 Task: Look for space in Ungaran, Indonesia from 6th September, 2023 to 15th September, 2023 for 6 adults in price range Rs.8000 to Rs.12000. Place can be entire place or private room with 6 bedrooms having 6 beds and 6 bathrooms. Property type can be house, flat, guest house. Amenities needed are: wifi, TV, free parkinig on premises, gym, breakfast. Booking option can be shelf check-in. Required host language is English.
Action: Mouse moved to (413, 86)
Screenshot: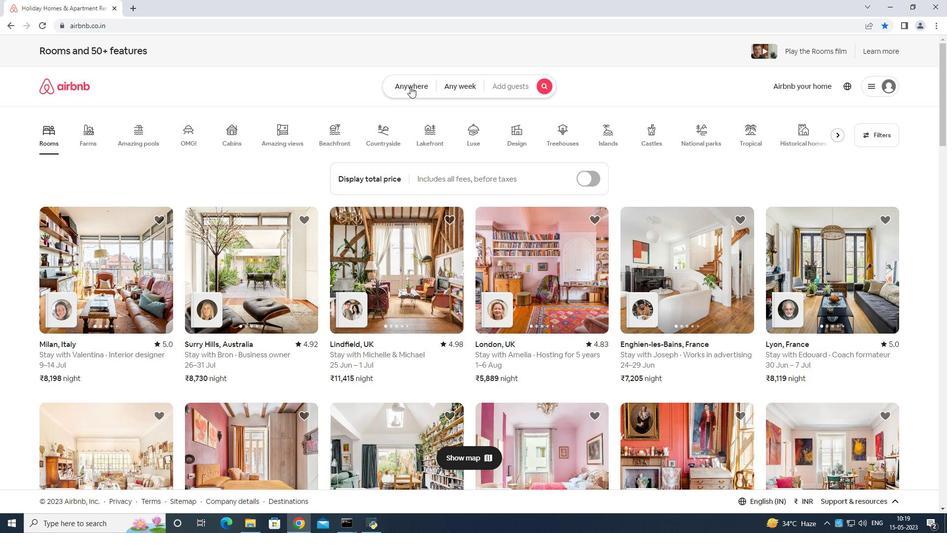 
Action: Mouse pressed left at (413, 86)
Screenshot: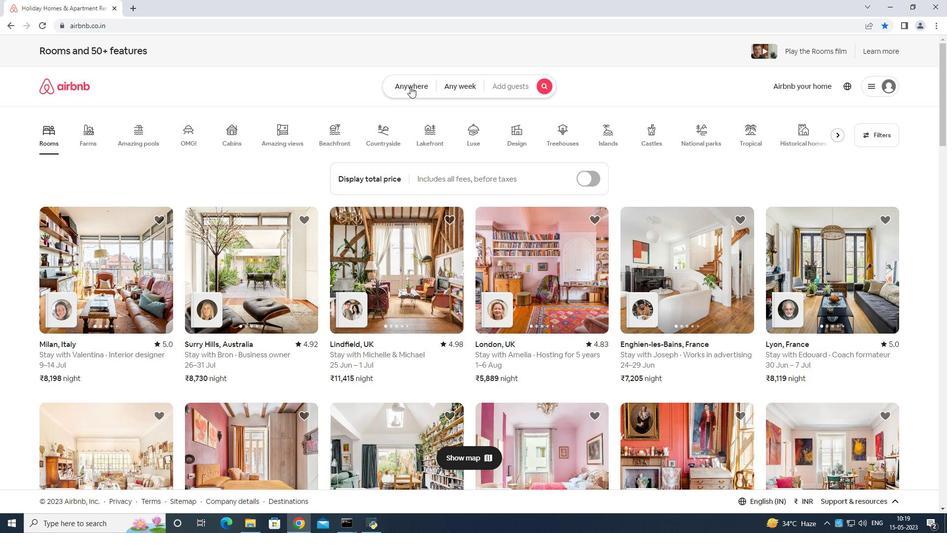 
Action: Mouse moved to (382, 117)
Screenshot: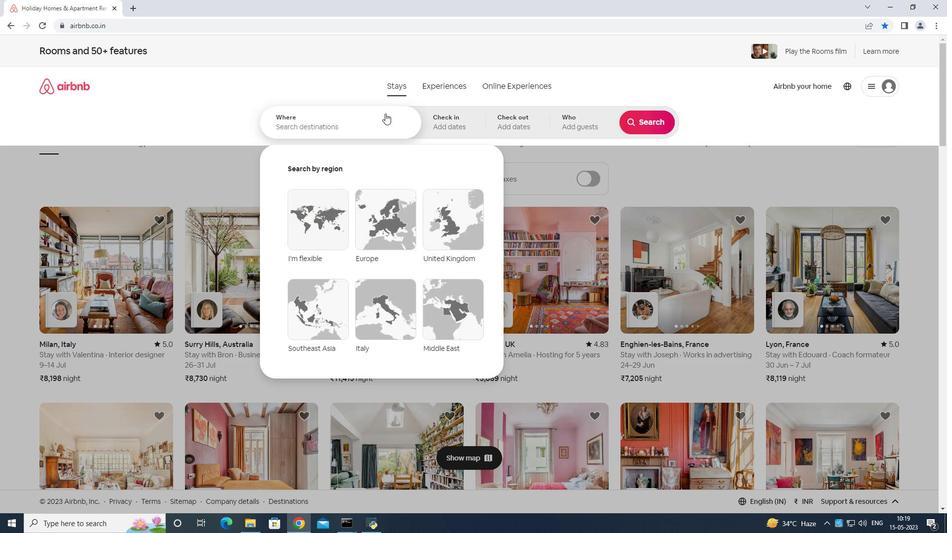 
Action: Mouse pressed left at (382, 117)
Screenshot: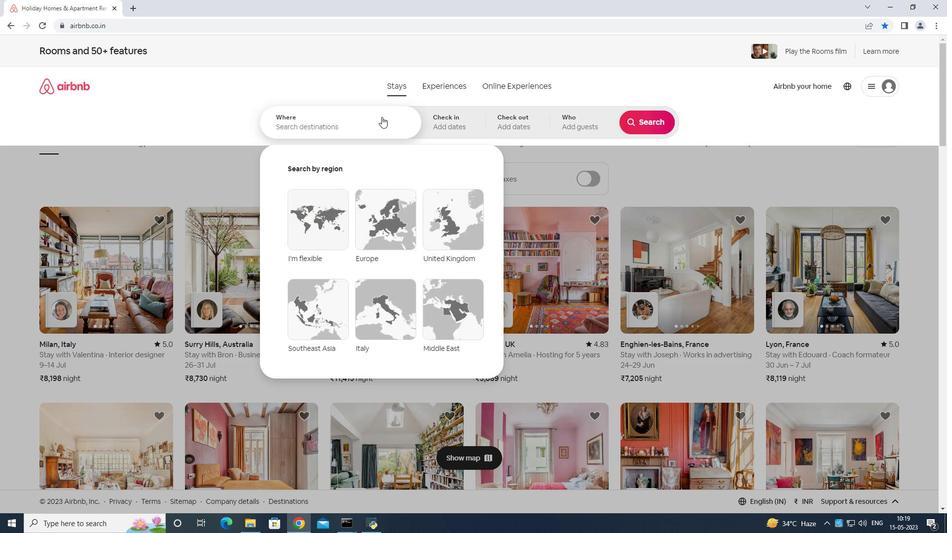 
Action: Key pressed <Key.shift>Ungaran<Key.space>indonesia<Key.enter>
Screenshot: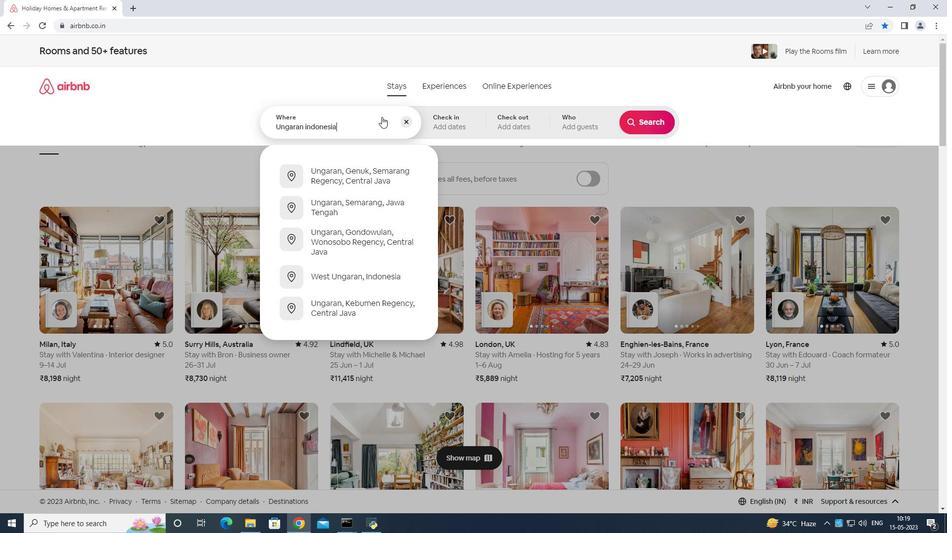 
Action: Mouse moved to (633, 204)
Screenshot: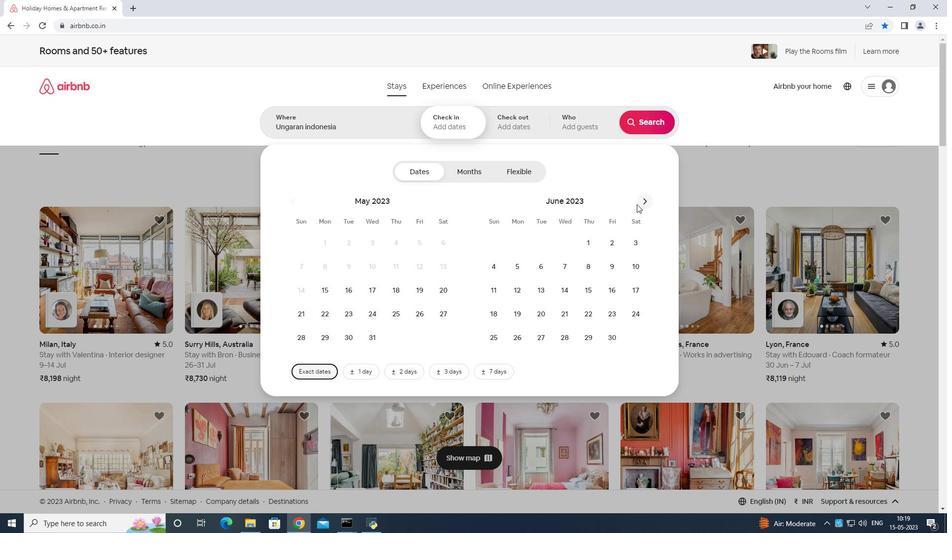 
Action: Mouse pressed left at (633, 204)
Screenshot: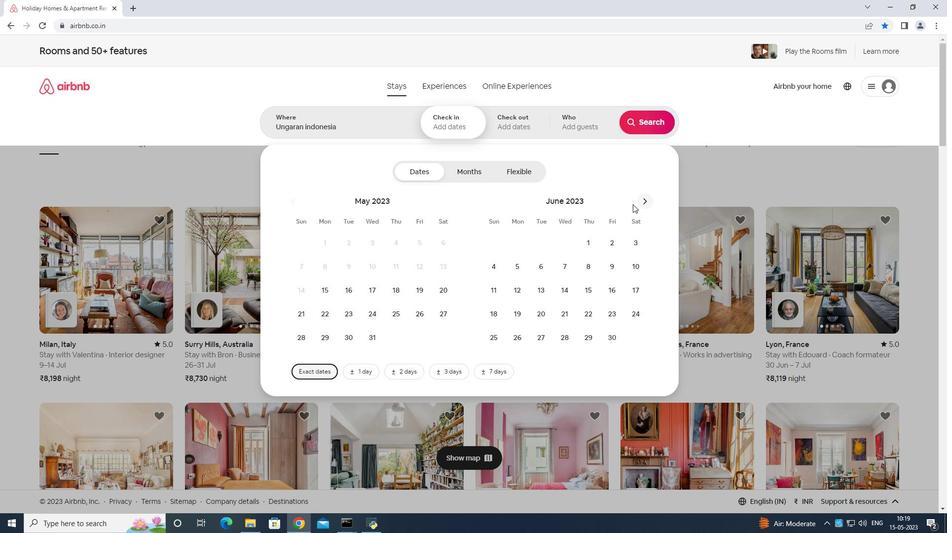
Action: Mouse moved to (639, 199)
Screenshot: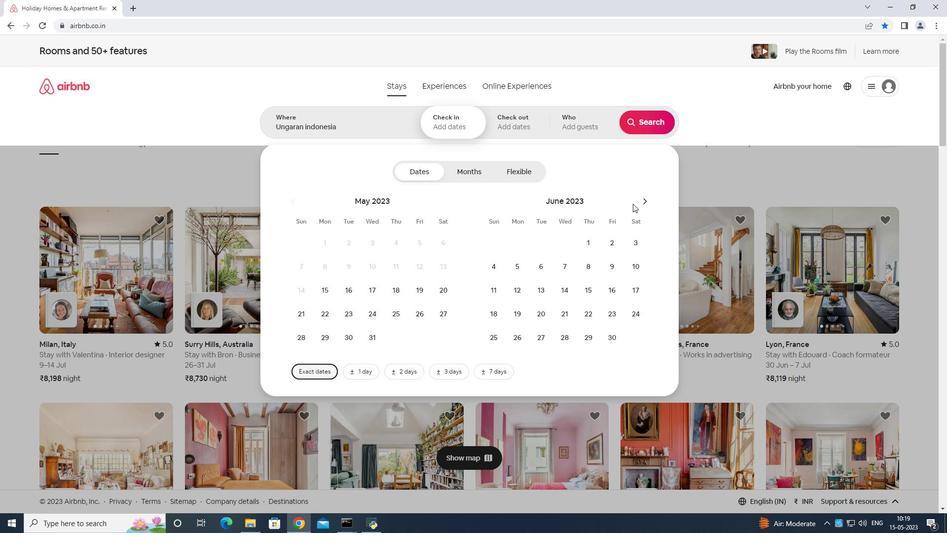 
Action: Mouse pressed left at (639, 199)
Screenshot: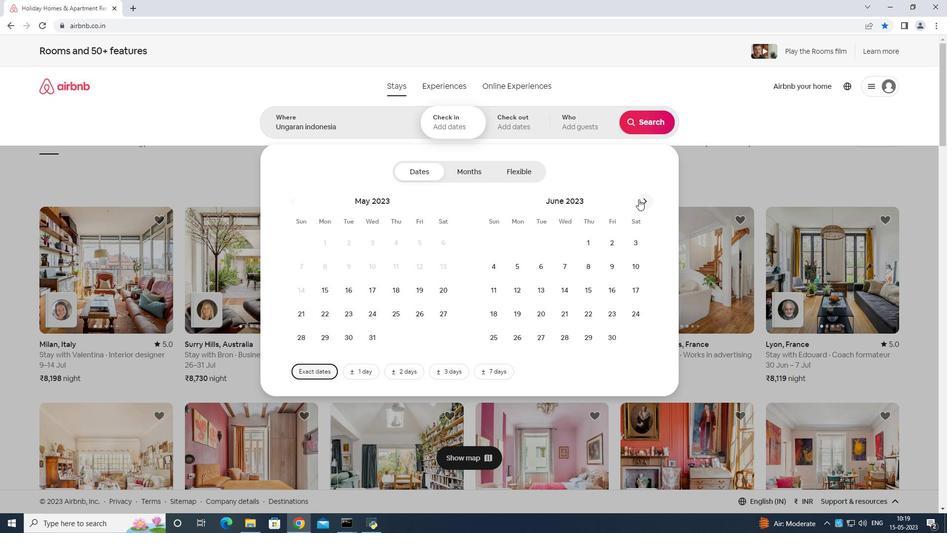 
Action: Mouse moved to (639, 199)
Screenshot: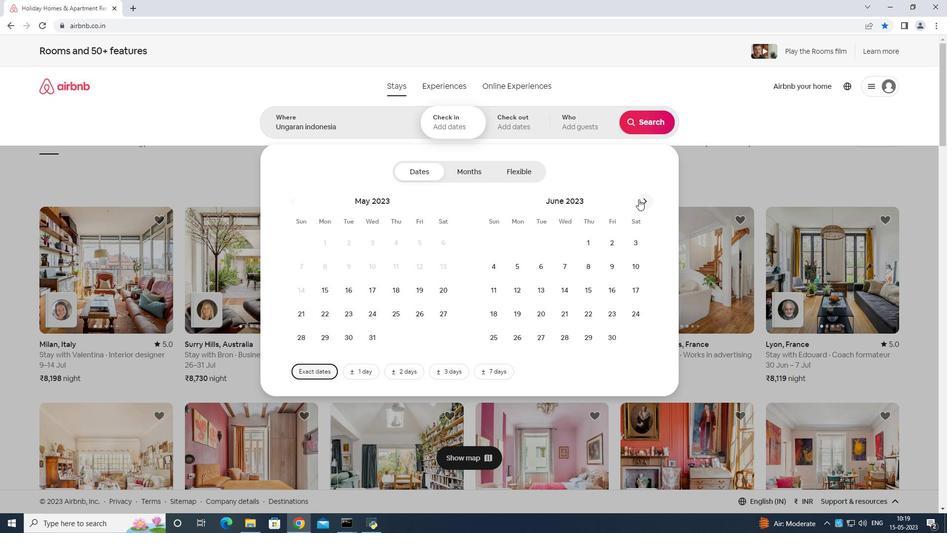 
Action: Mouse pressed left at (639, 199)
Screenshot: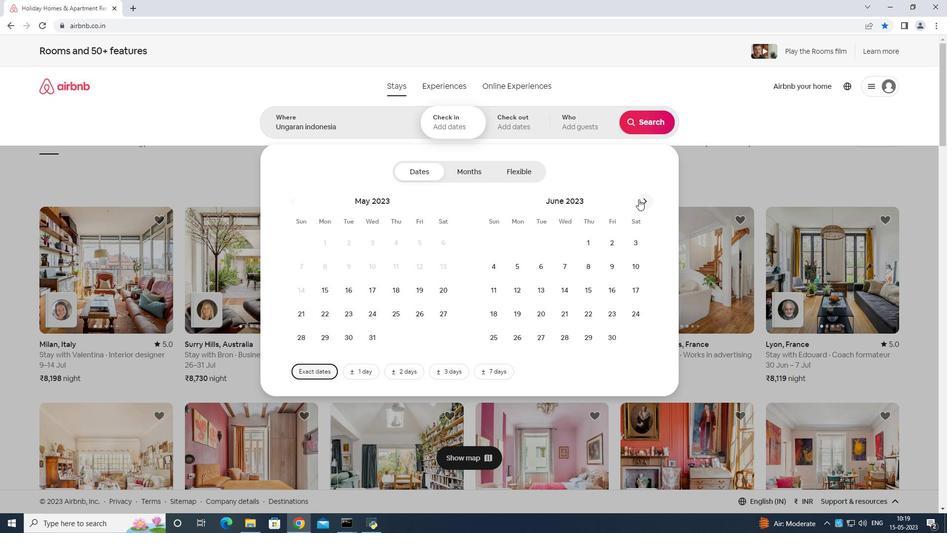 
Action: Mouse pressed left at (639, 199)
Screenshot: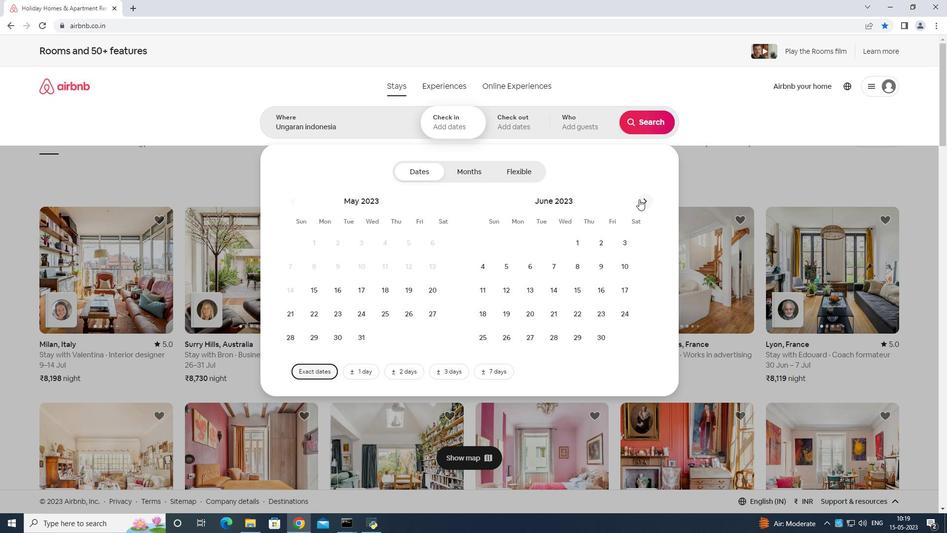 
Action: Mouse pressed left at (639, 199)
Screenshot: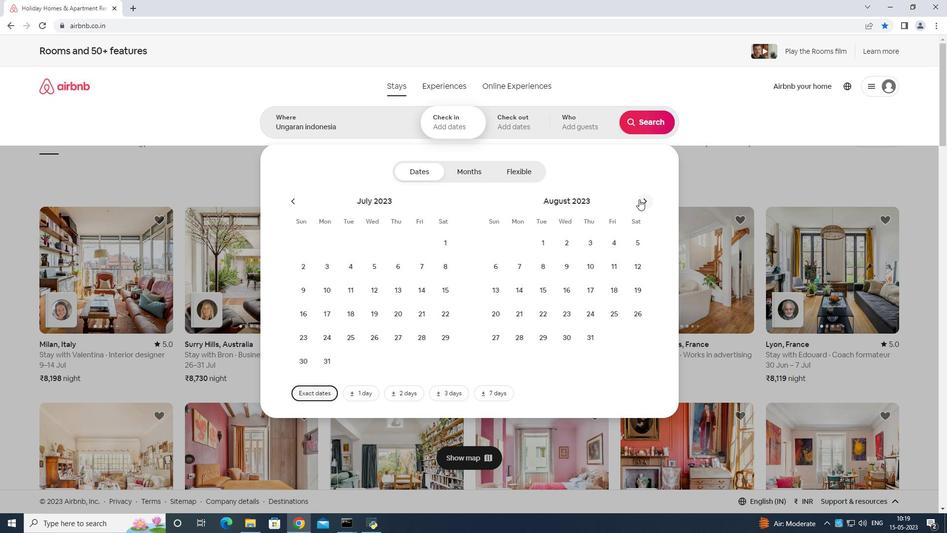 
Action: Mouse moved to (560, 262)
Screenshot: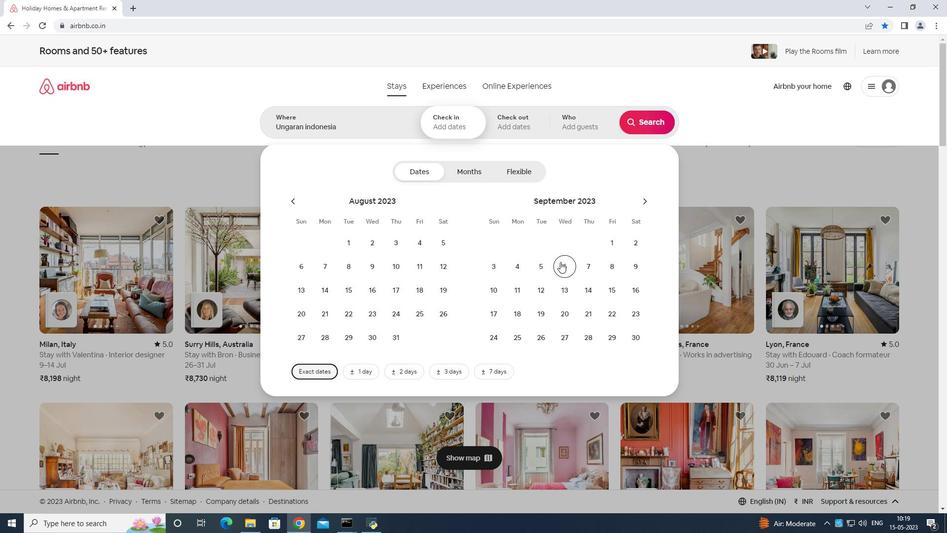 
Action: Mouse pressed left at (560, 262)
Screenshot: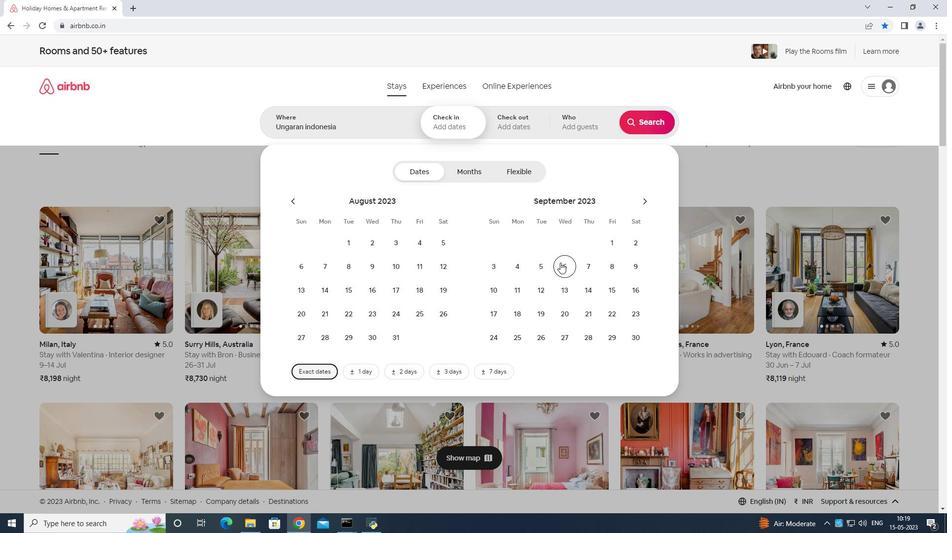
Action: Mouse moved to (611, 291)
Screenshot: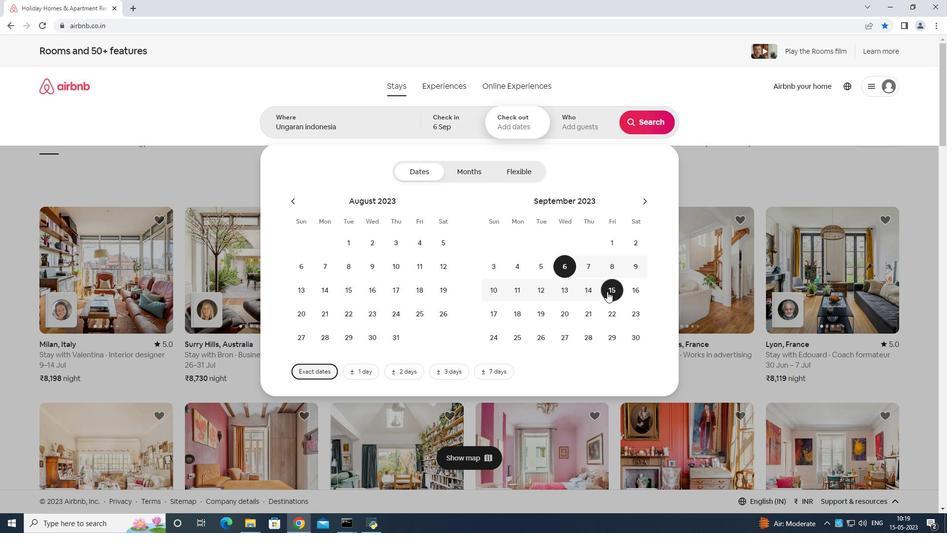 
Action: Mouse pressed left at (611, 291)
Screenshot: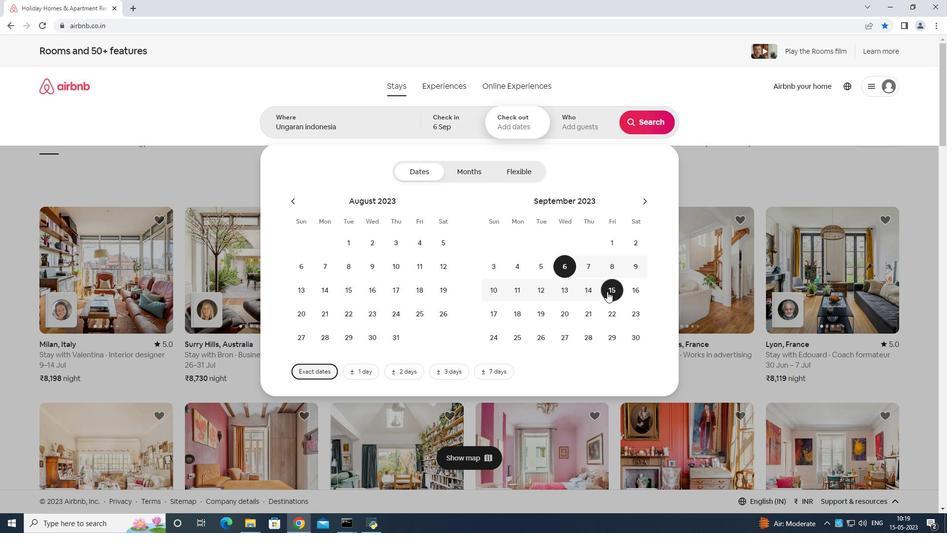 
Action: Mouse moved to (588, 124)
Screenshot: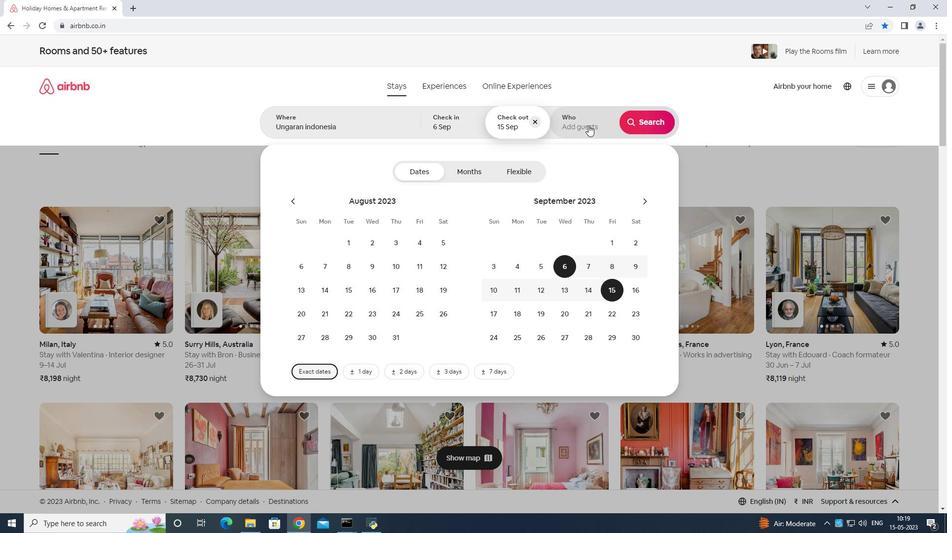
Action: Mouse pressed left at (588, 124)
Screenshot: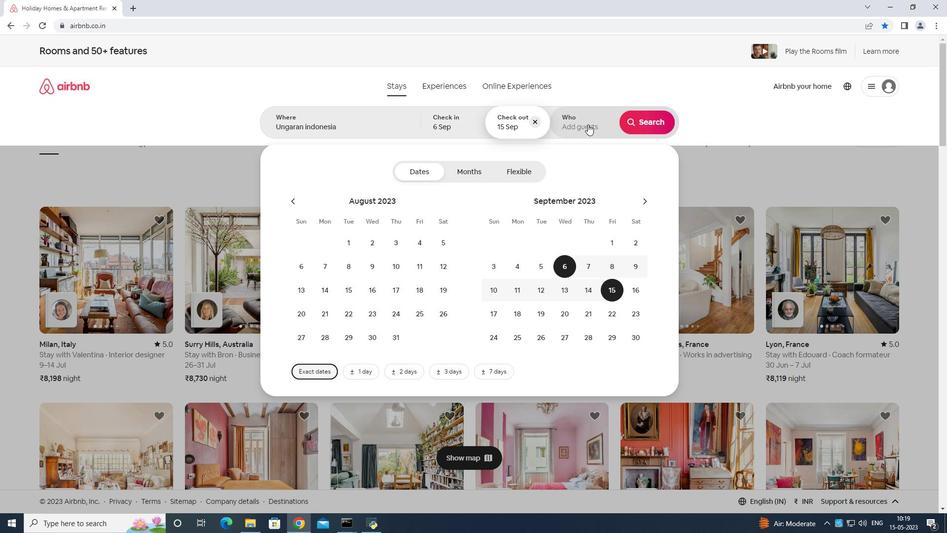 
Action: Mouse moved to (653, 171)
Screenshot: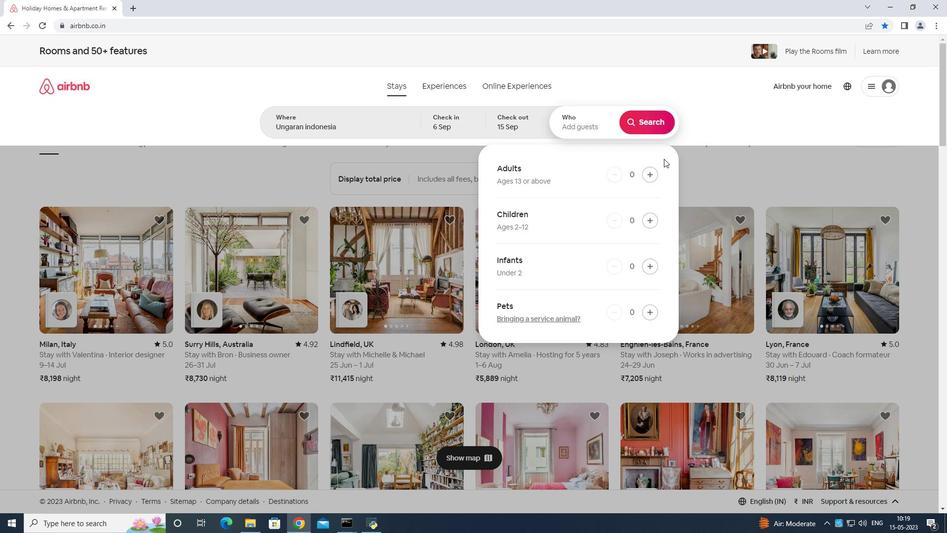 
Action: Mouse pressed left at (653, 171)
Screenshot: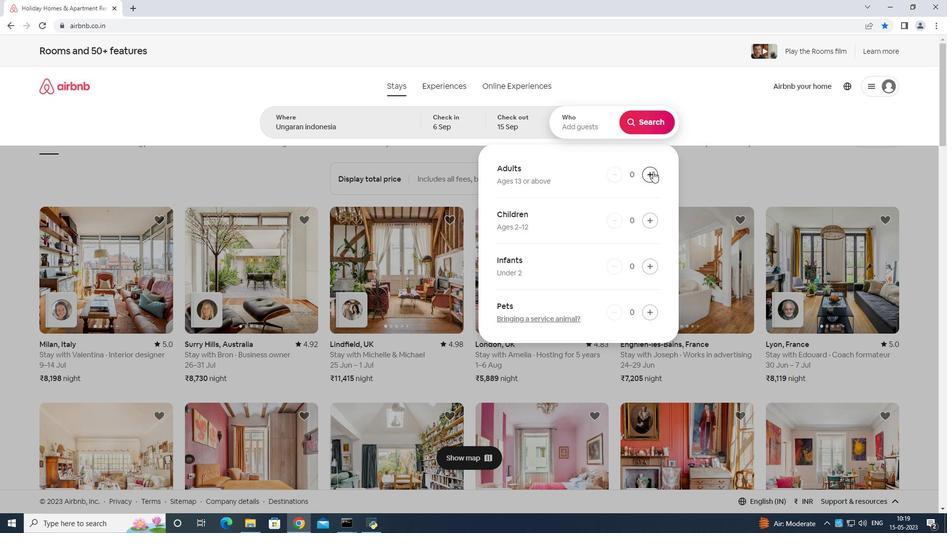 
Action: Mouse pressed left at (653, 171)
Screenshot: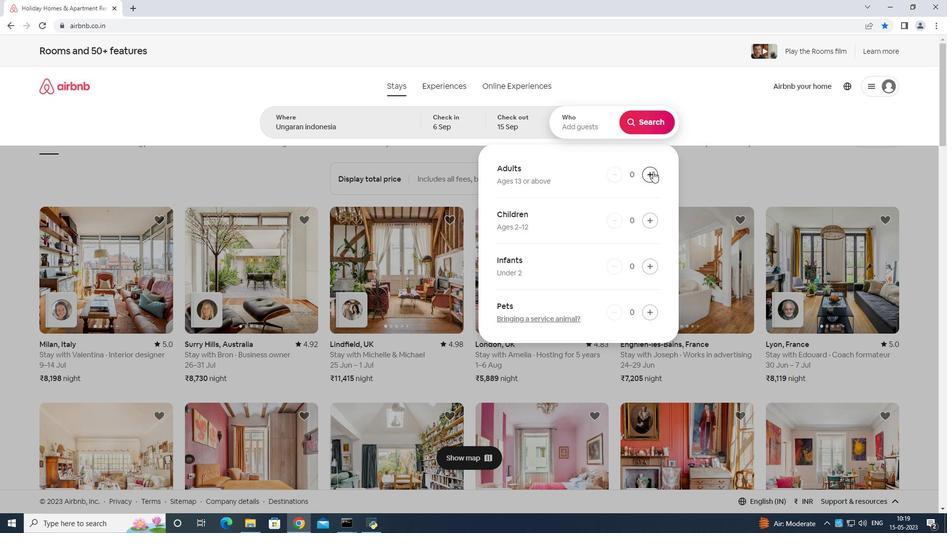 
Action: Mouse pressed left at (653, 171)
Screenshot: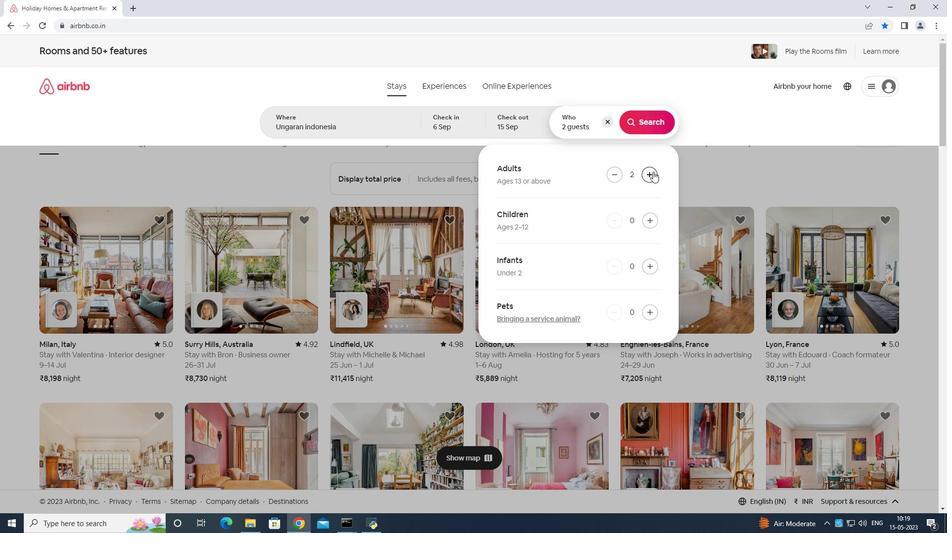 
Action: Mouse pressed left at (653, 171)
Screenshot: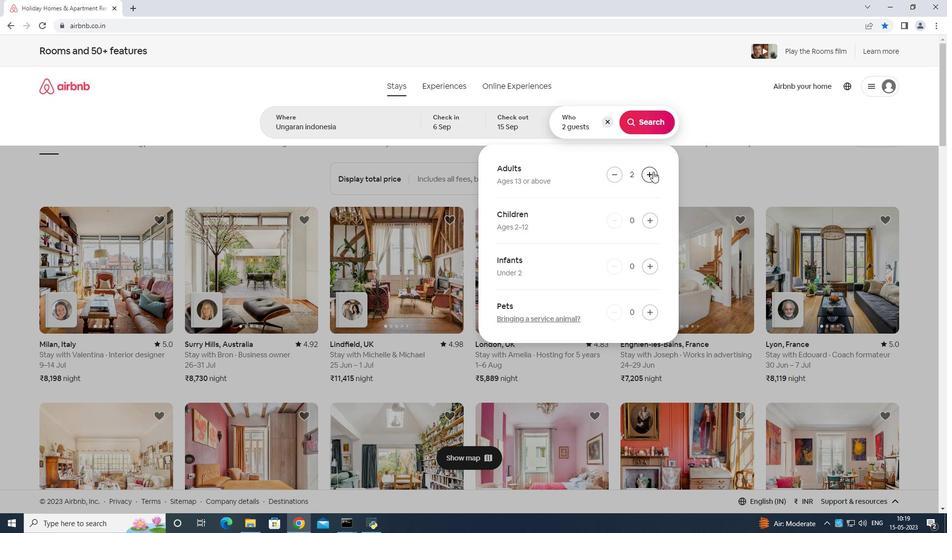 
Action: Mouse pressed left at (653, 171)
Screenshot: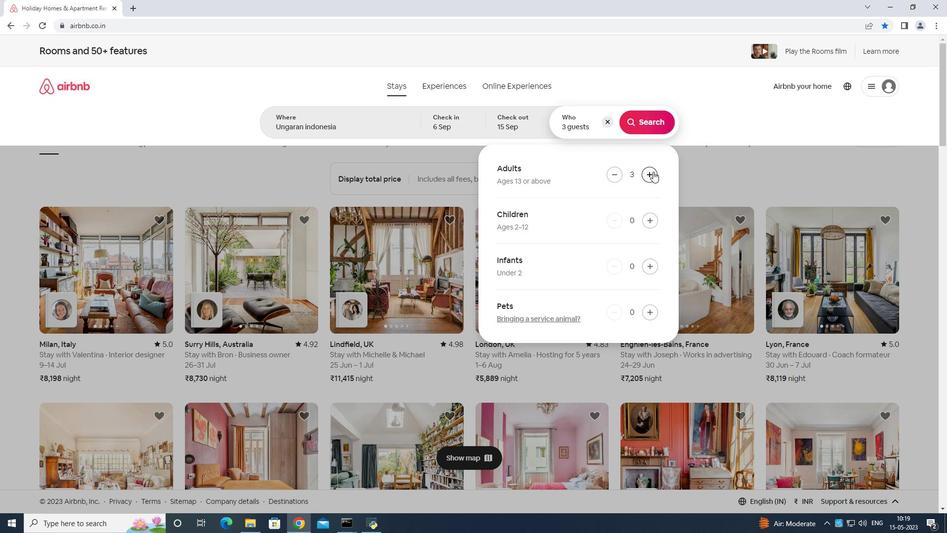 
Action: Mouse pressed left at (653, 171)
Screenshot: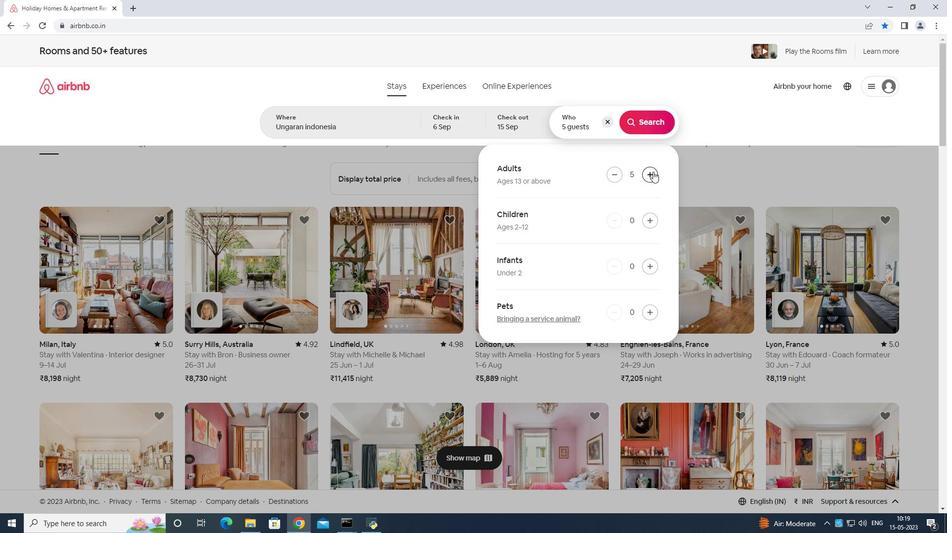 
Action: Mouse moved to (648, 117)
Screenshot: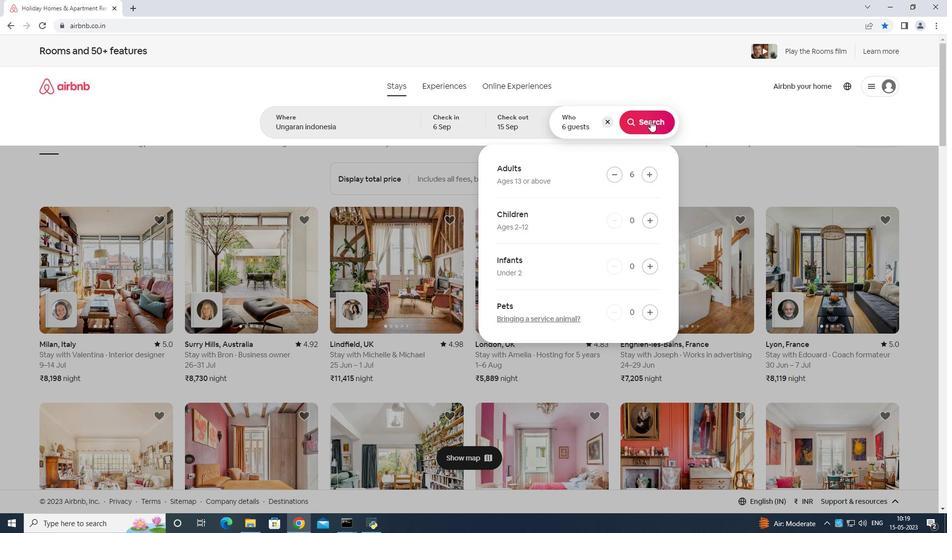 
Action: Mouse pressed left at (648, 117)
Screenshot: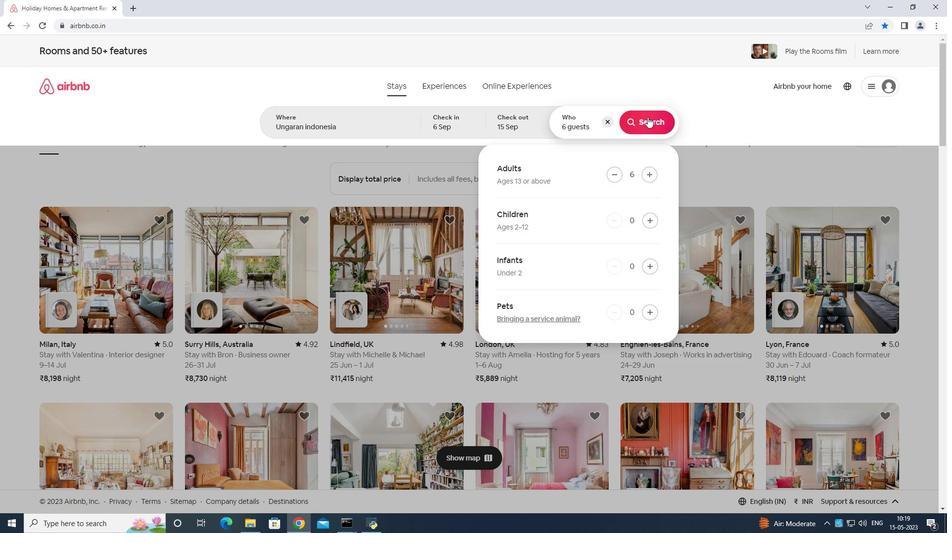 
Action: Mouse moved to (892, 96)
Screenshot: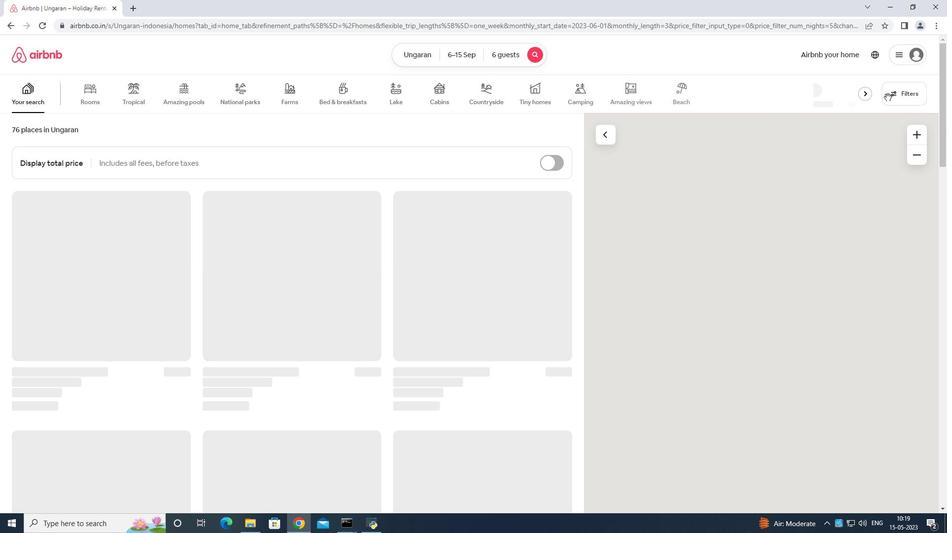 
Action: Mouse pressed left at (892, 96)
Screenshot: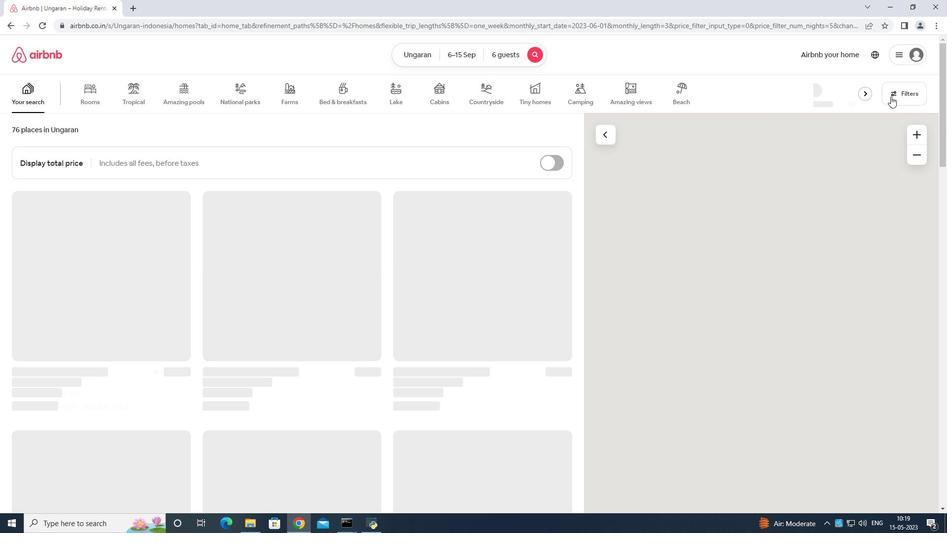 
Action: Mouse moved to (417, 328)
Screenshot: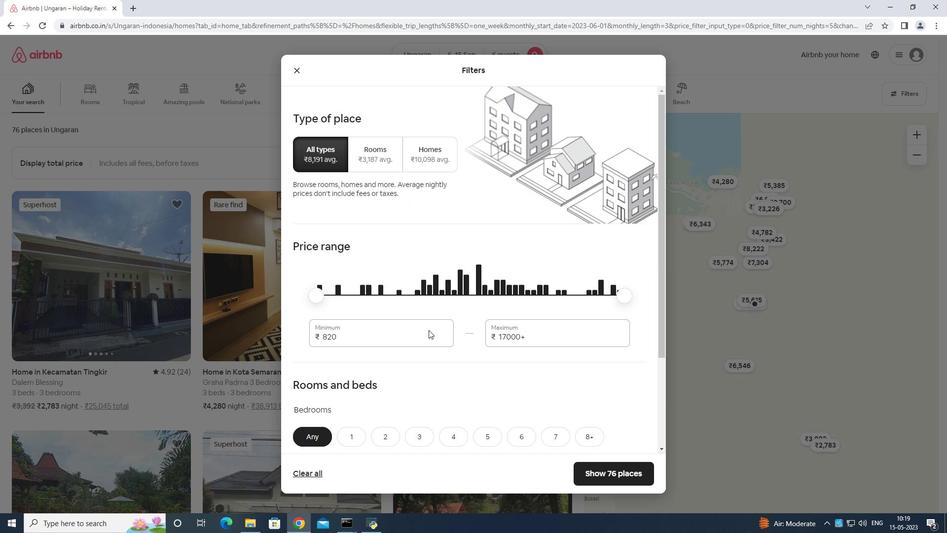 
Action: Mouse pressed left at (417, 328)
Screenshot: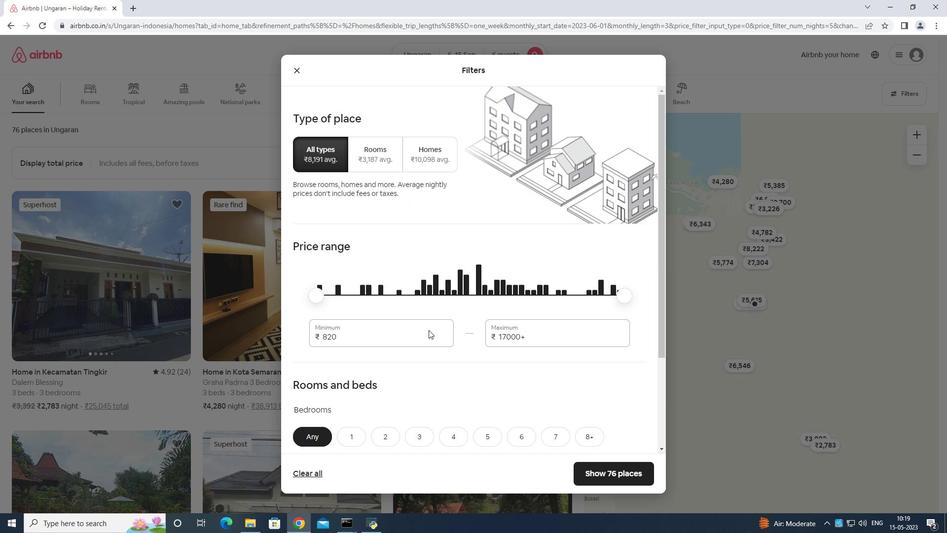 
Action: Mouse moved to (428, 311)
Screenshot: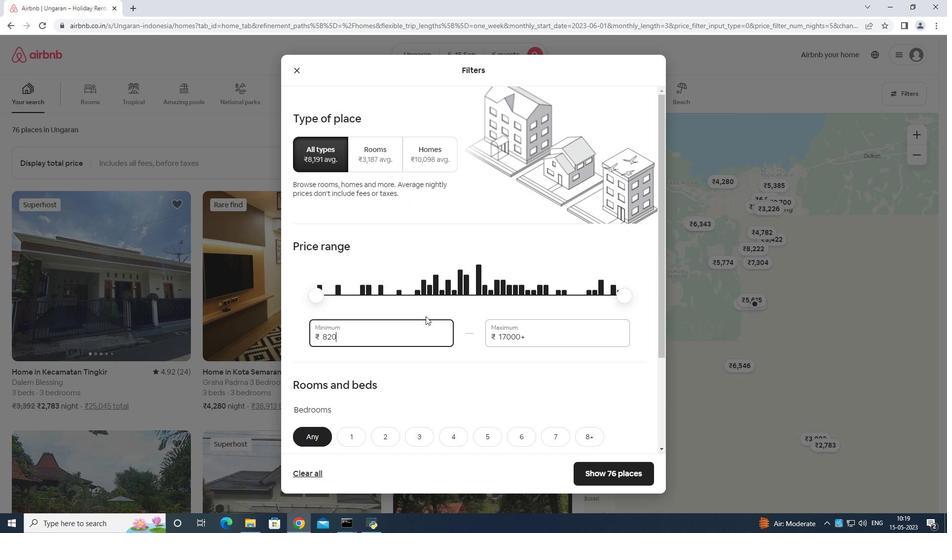 
Action: Key pressed <Key.backspace><Key.backspace><Key.backspace><Key.backspace><Key.backspace><Key.backspace><Key.backspace><Key.backspace><Key.backspace><Key.backspace>
Screenshot: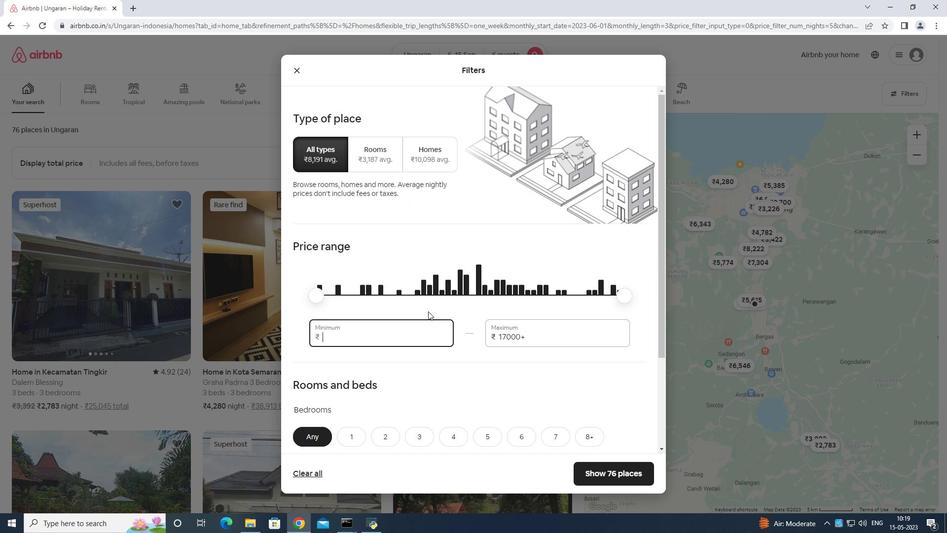 
Action: Mouse moved to (430, 311)
Screenshot: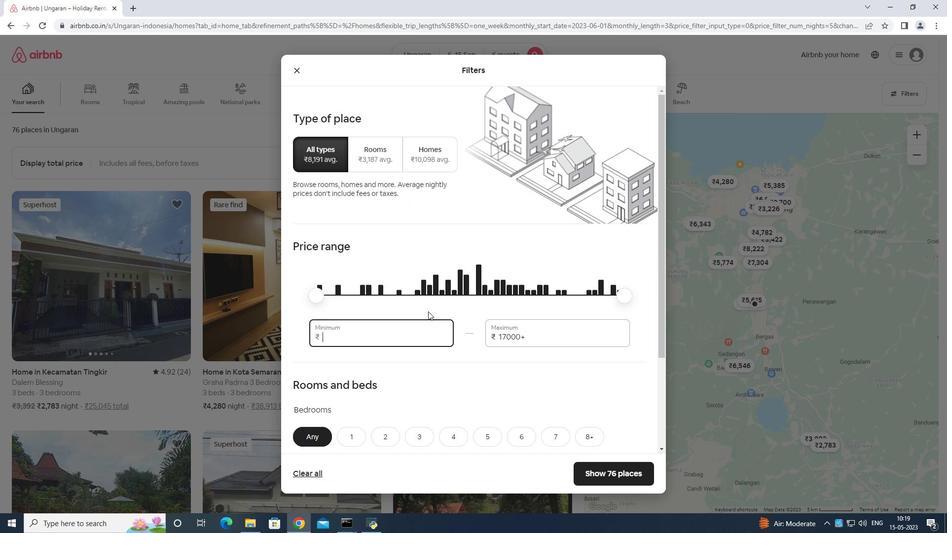 
Action: Key pressed 8
Screenshot: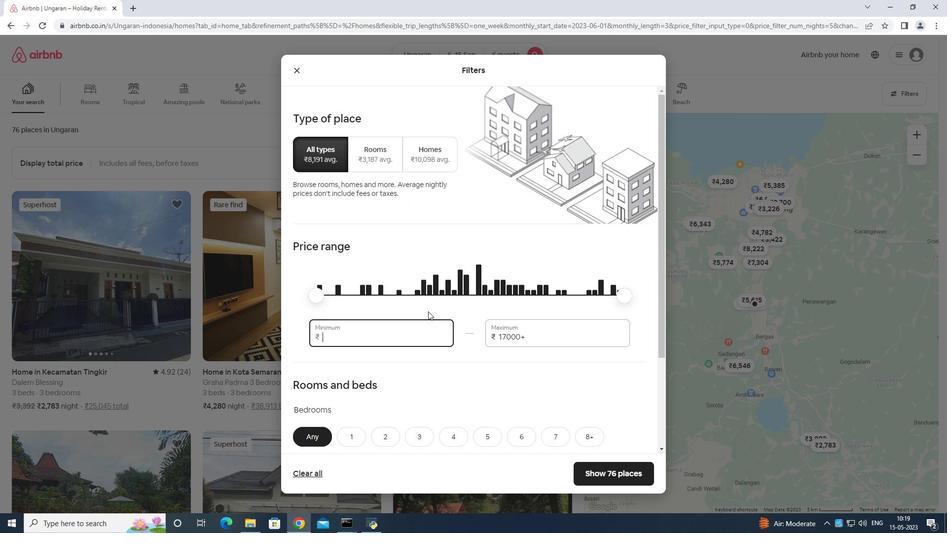 
Action: Mouse moved to (437, 310)
Screenshot: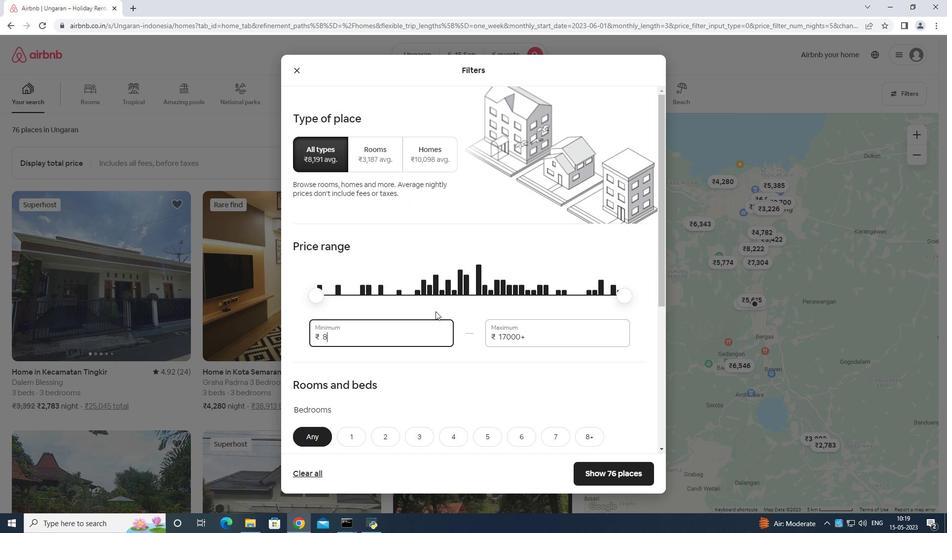 
Action: Key pressed 000
Screenshot: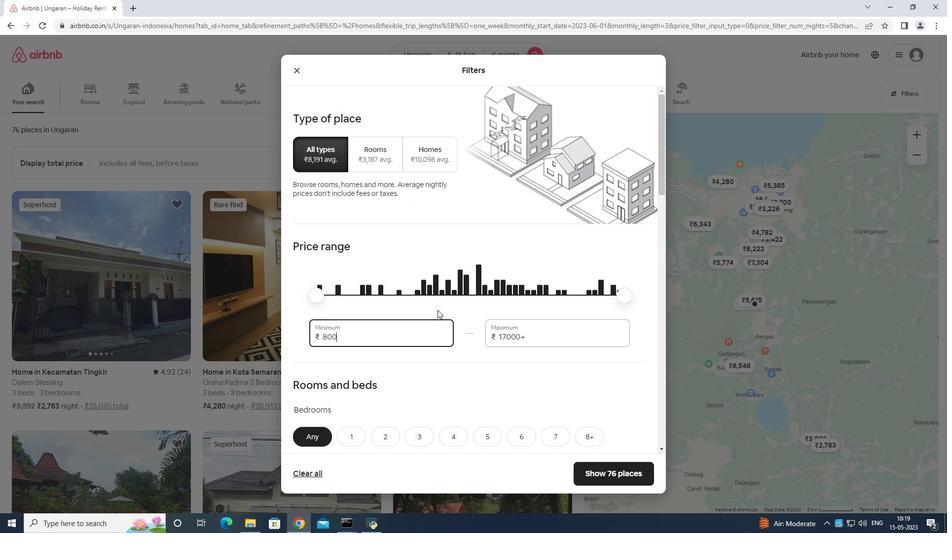
Action: Mouse moved to (575, 332)
Screenshot: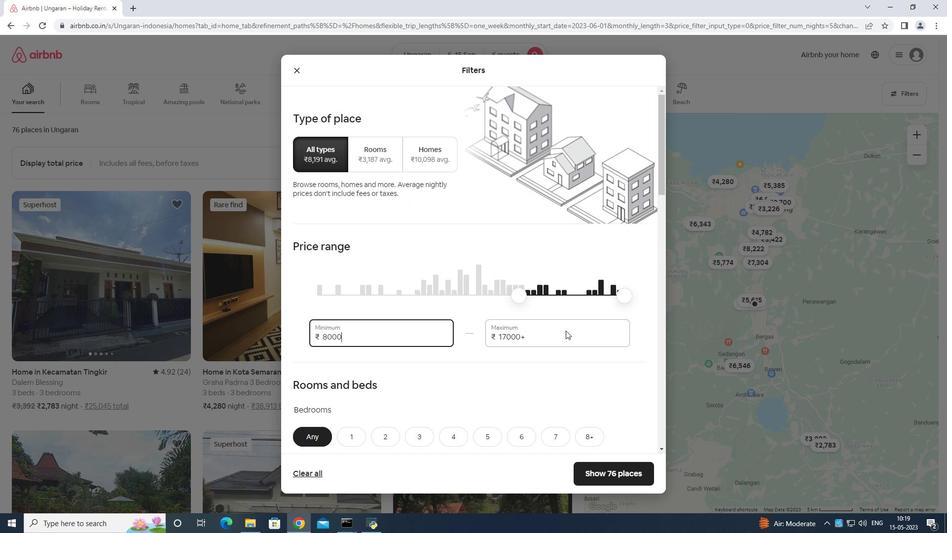 
Action: Mouse pressed left at (575, 332)
Screenshot: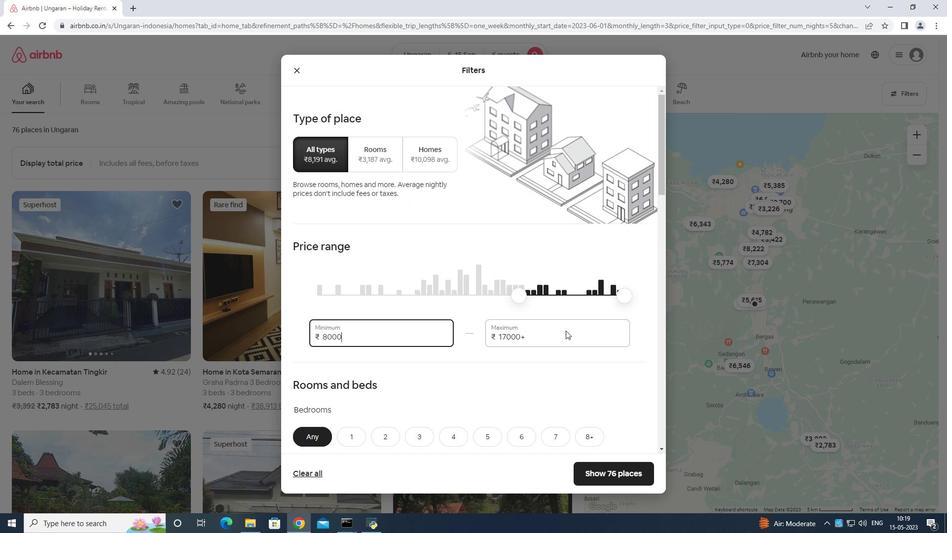 
Action: Mouse moved to (576, 330)
Screenshot: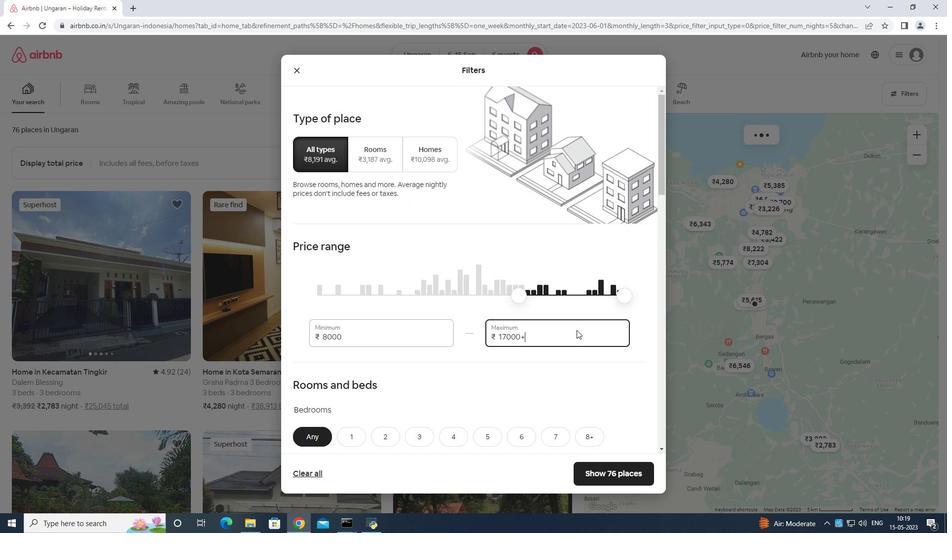 
Action: Key pressed <Key.backspace><Key.backspace><Key.backspace><Key.backspace><Key.backspace><Key.backspace><Key.backspace><Key.backspace><Key.backspace><Key.backspace><Key.backspace>12000
Screenshot: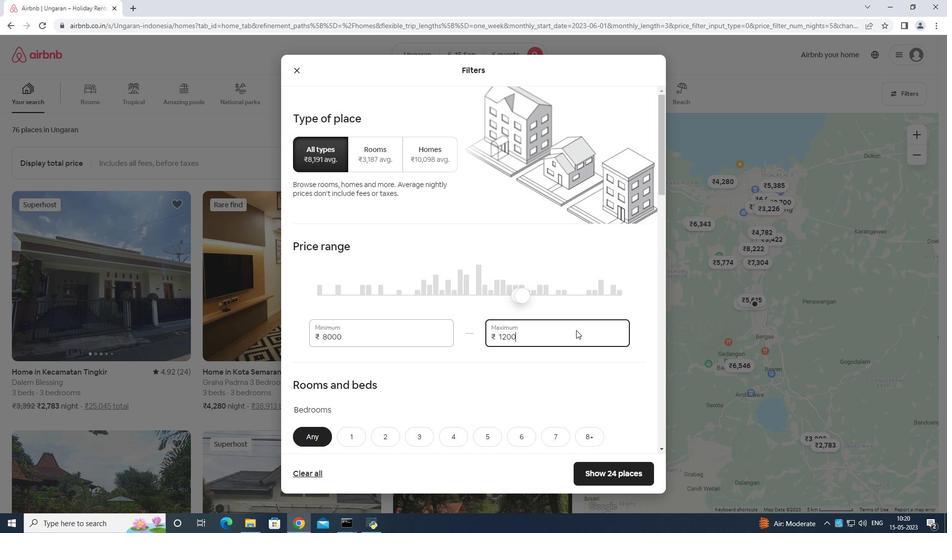 
Action: Mouse moved to (576, 329)
Screenshot: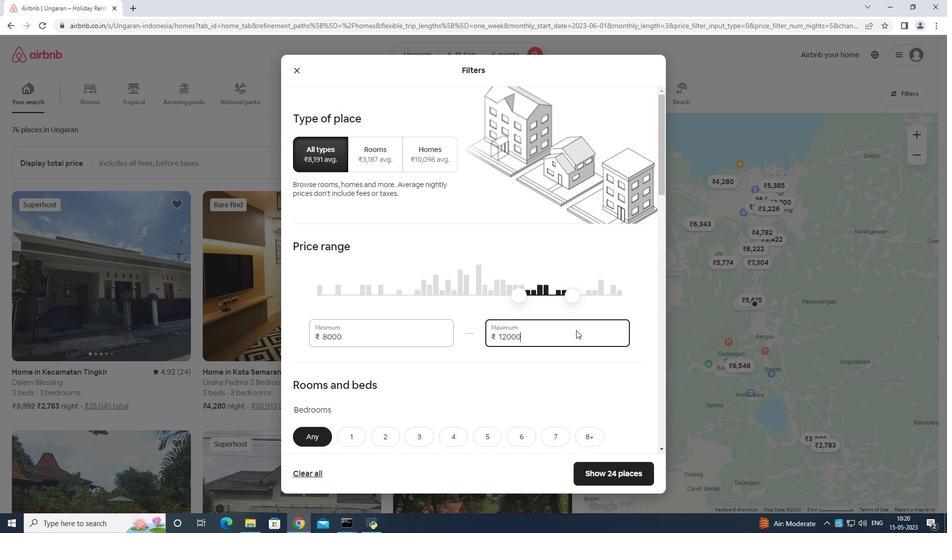
Action: Mouse scrolled (576, 329) with delta (0, 0)
Screenshot: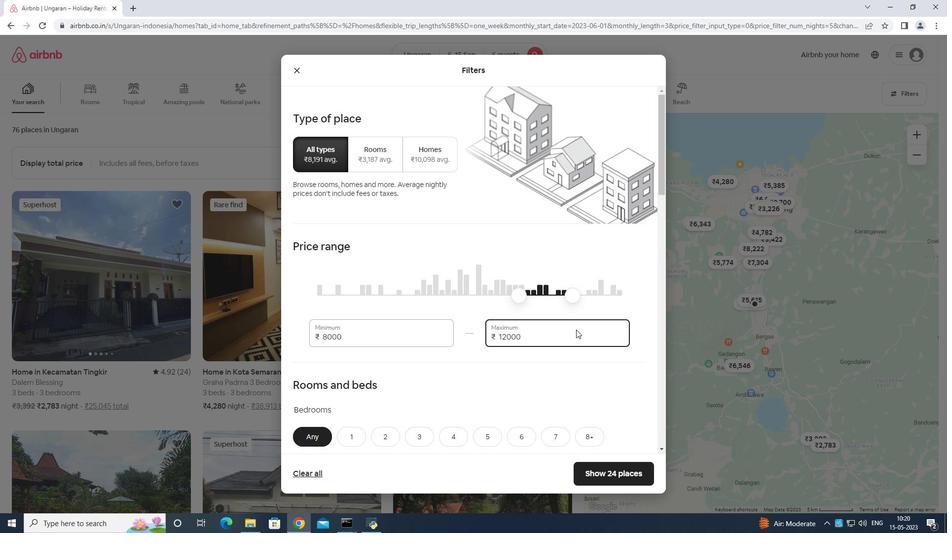 
Action: Mouse scrolled (576, 329) with delta (0, 0)
Screenshot: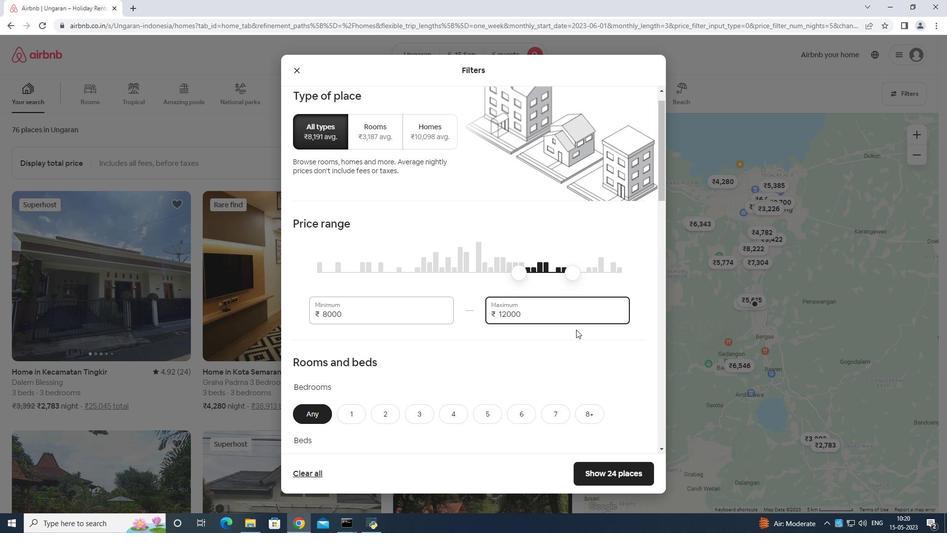 
Action: Mouse scrolled (576, 329) with delta (0, 0)
Screenshot: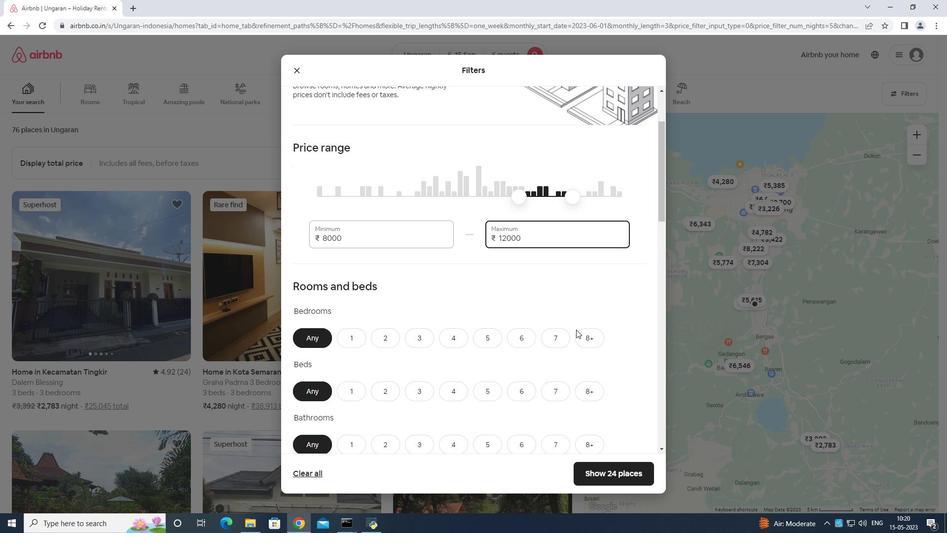 
Action: Mouse moved to (515, 283)
Screenshot: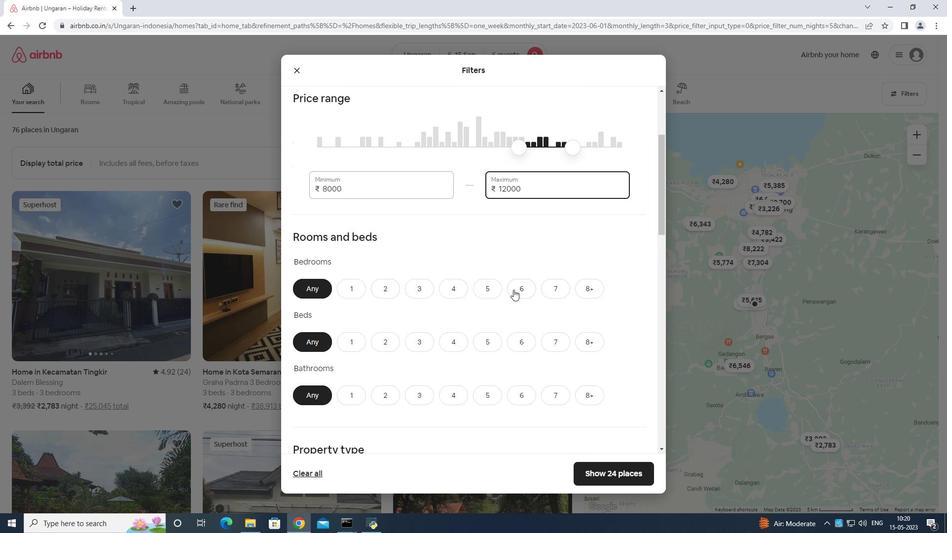 
Action: Mouse pressed left at (515, 283)
Screenshot: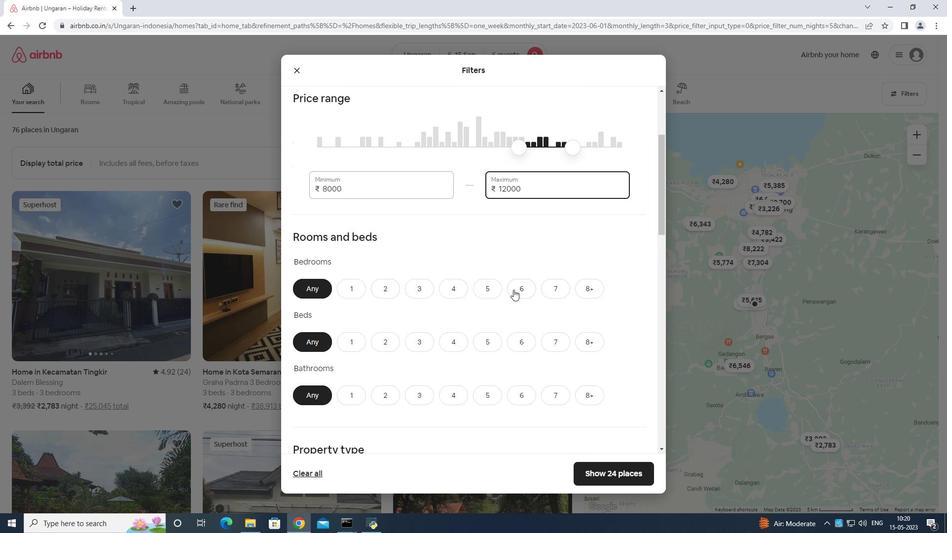 
Action: Mouse moved to (521, 340)
Screenshot: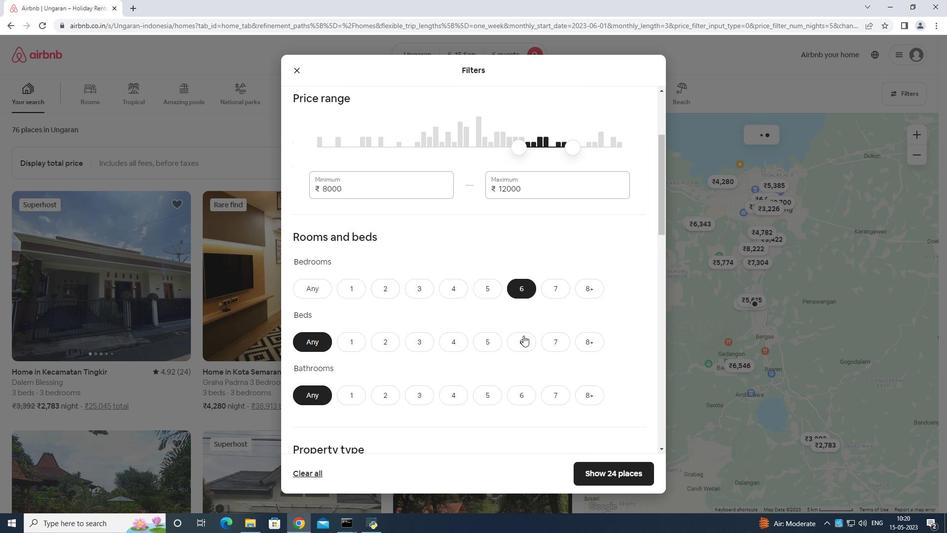 
Action: Mouse pressed left at (521, 340)
Screenshot: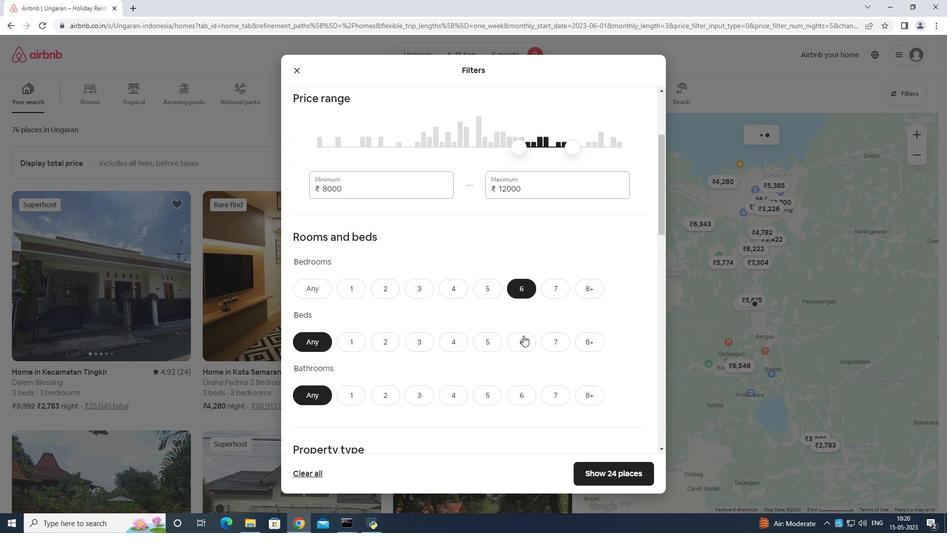 
Action: Mouse moved to (524, 392)
Screenshot: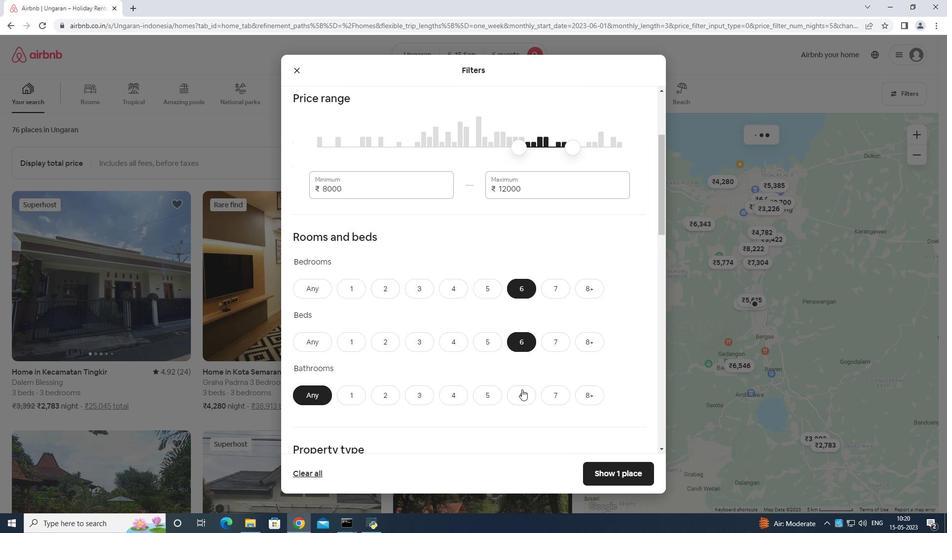 
Action: Mouse pressed left at (524, 392)
Screenshot: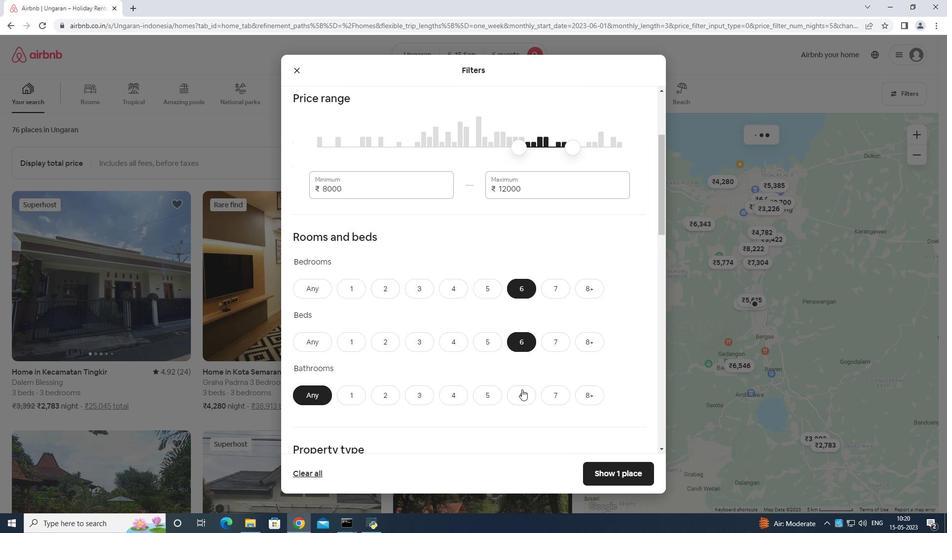 
Action: Mouse moved to (535, 353)
Screenshot: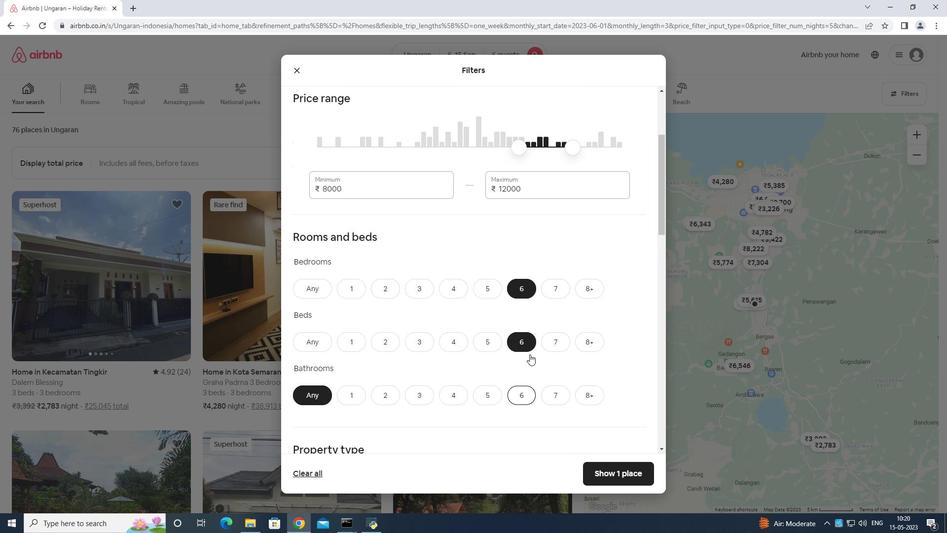 
Action: Mouse scrolled (535, 352) with delta (0, 0)
Screenshot: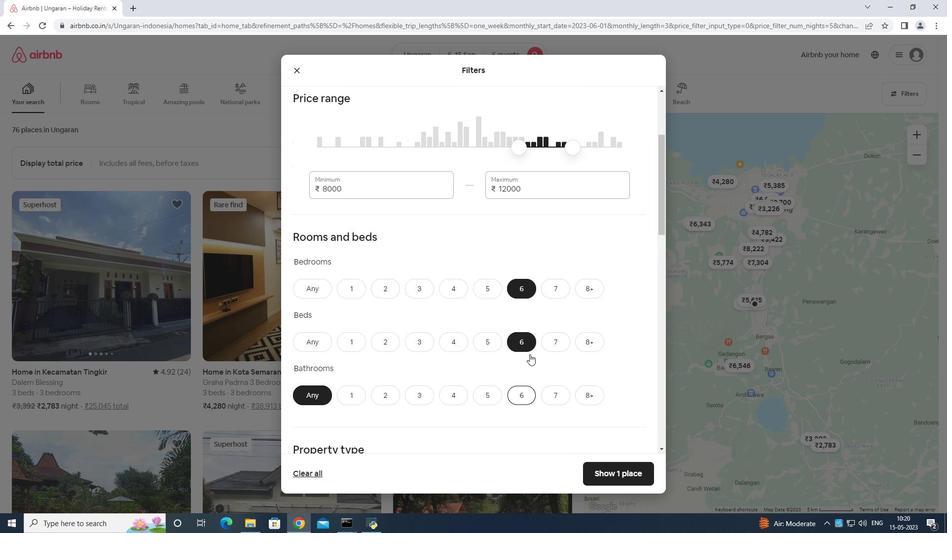 
Action: Mouse moved to (527, 362)
Screenshot: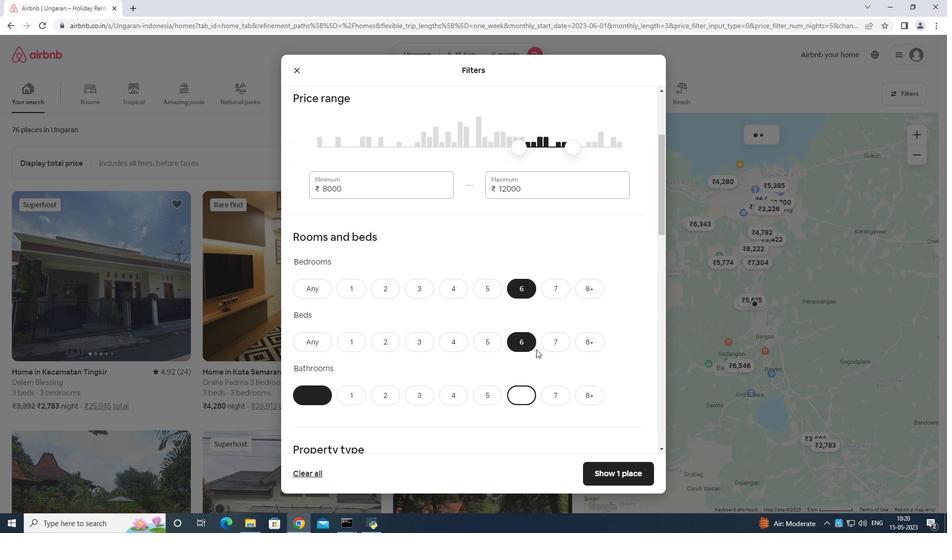 
Action: Mouse scrolled (527, 362) with delta (0, 0)
Screenshot: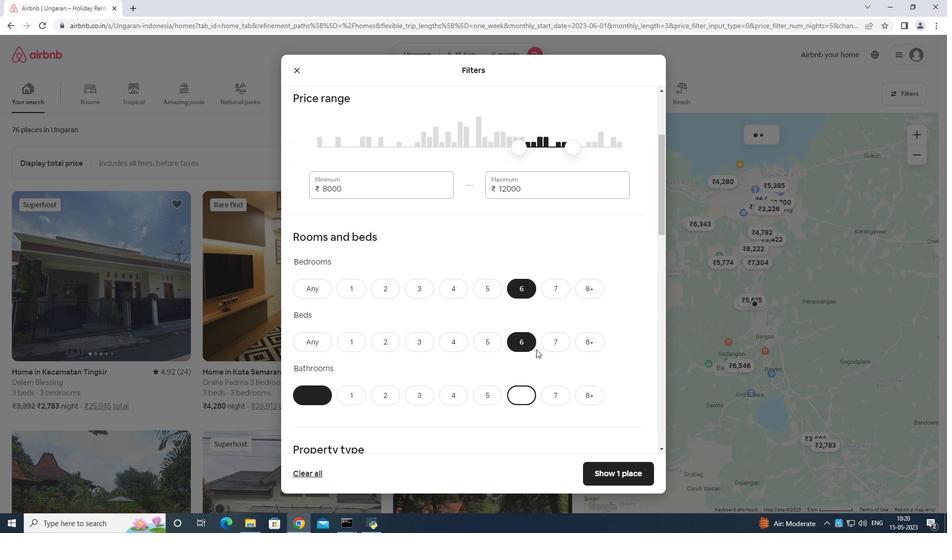 
Action: Mouse moved to (521, 367)
Screenshot: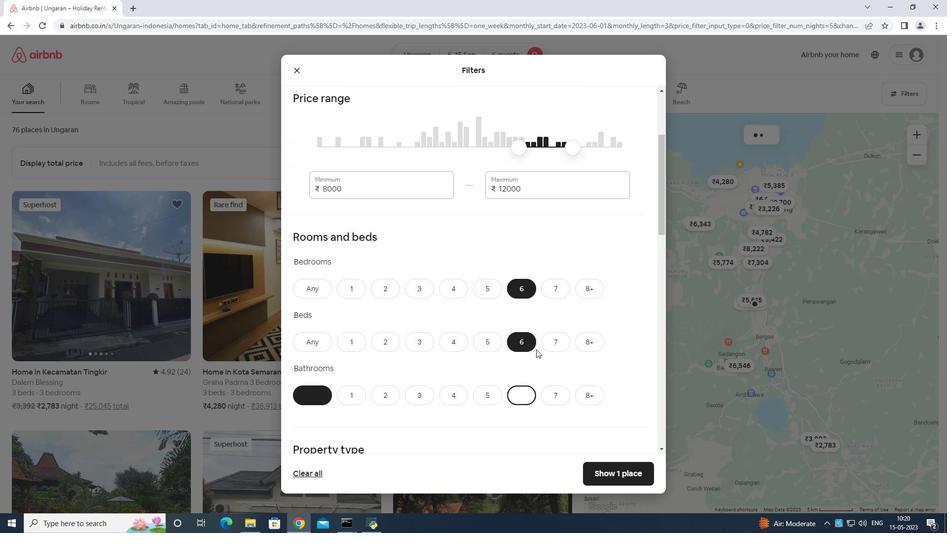 
Action: Mouse scrolled (521, 366) with delta (0, 0)
Screenshot: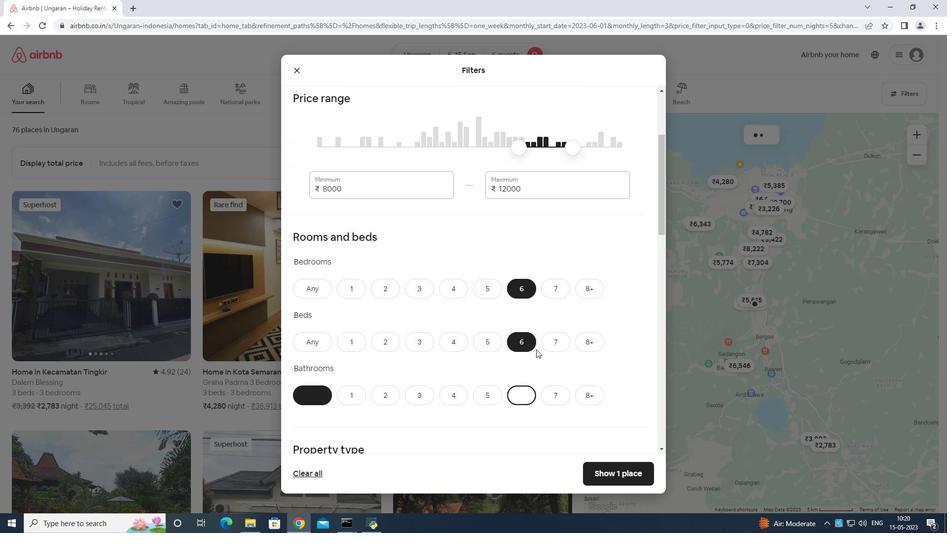 
Action: Mouse moved to (520, 367)
Screenshot: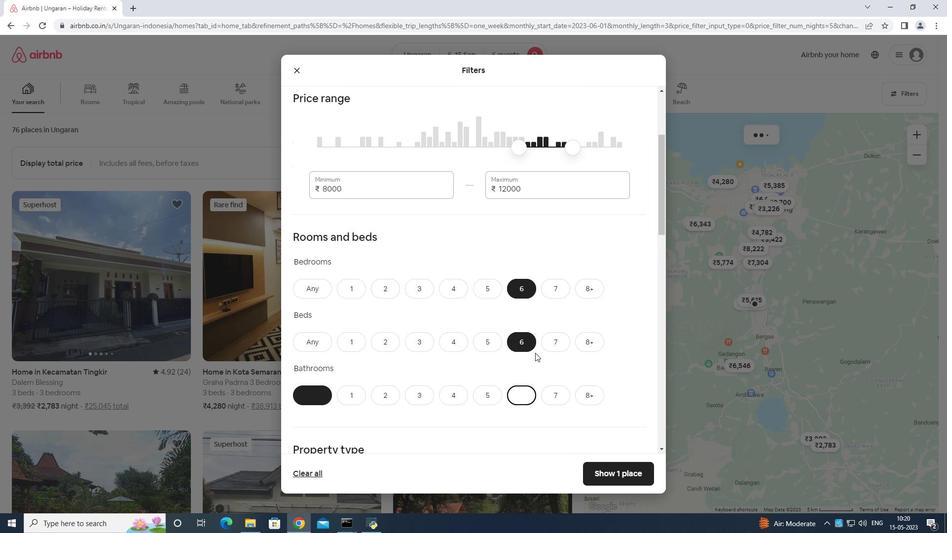 
Action: Mouse scrolled (520, 367) with delta (0, 0)
Screenshot: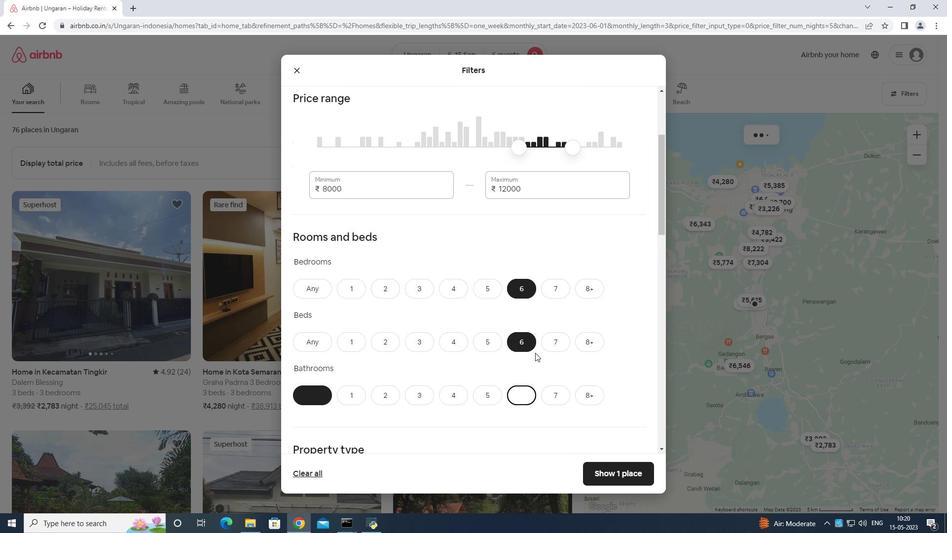 
Action: Mouse moved to (519, 367)
Screenshot: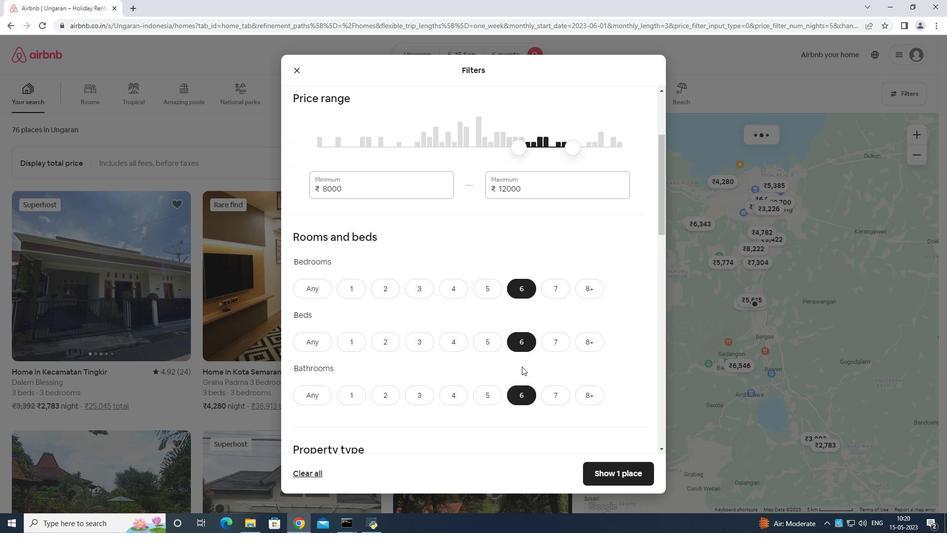 
Action: Mouse scrolled (519, 367) with delta (0, 0)
Screenshot: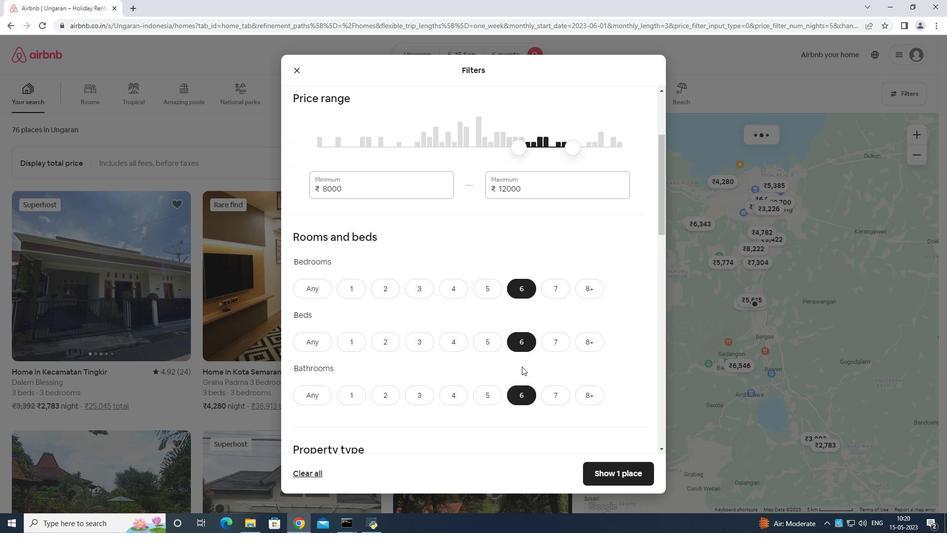 
Action: Mouse moved to (353, 249)
Screenshot: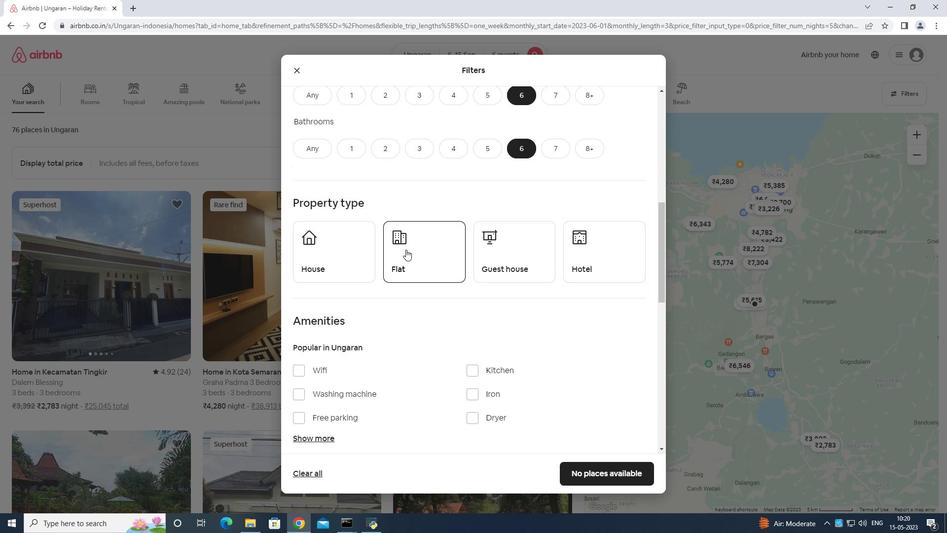
Action: Mouse pressed left at (353, 249)
Screenshot: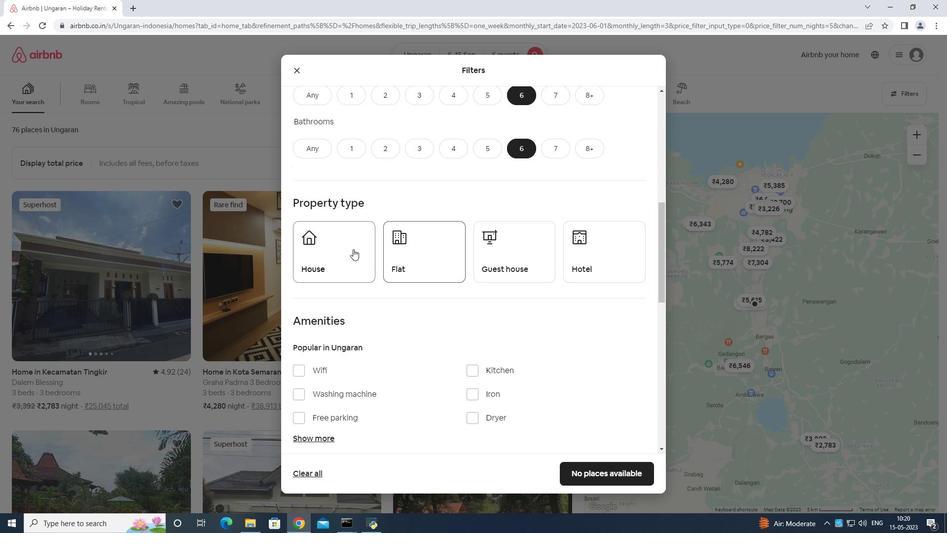 
Action: Mouse moved to (431, 249)
Screenshot: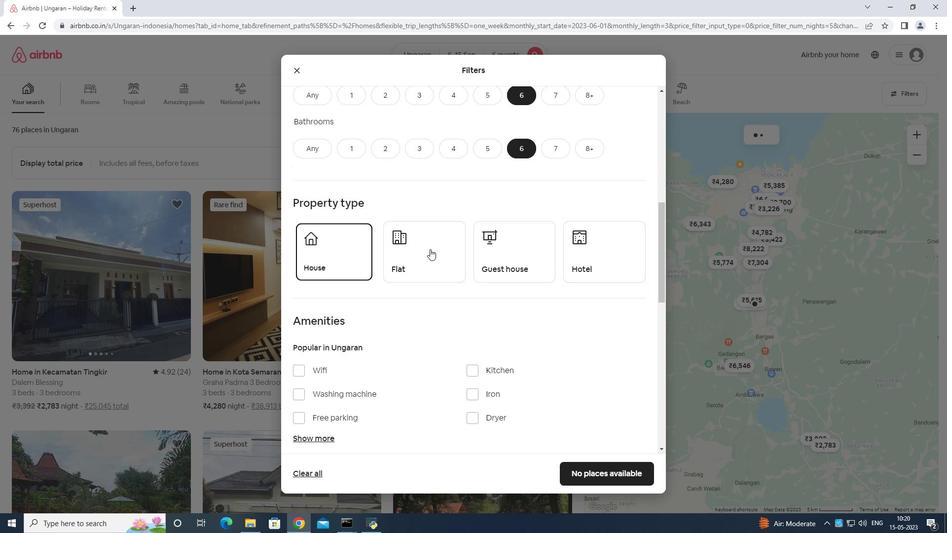 
Action: Mouse pressed left at (431, 249)
Screenshot: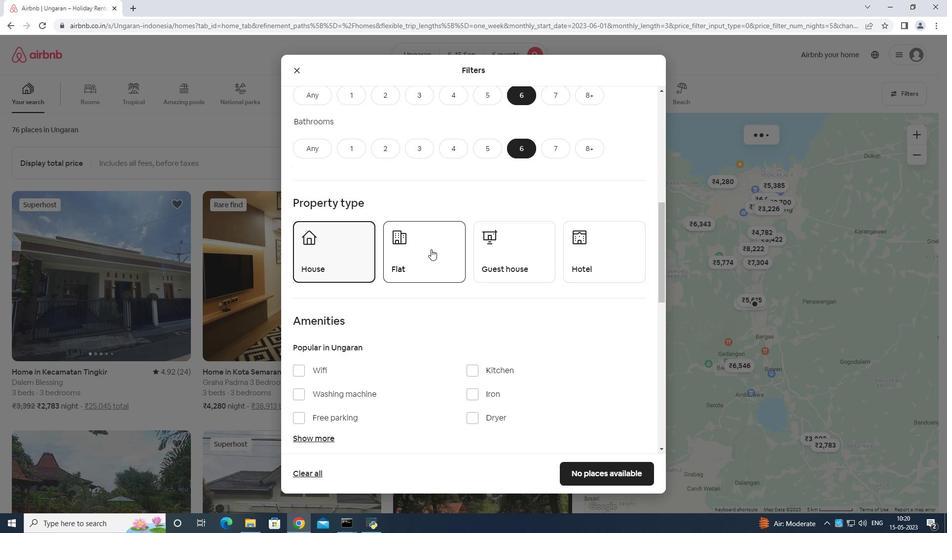 
Action: Mouse moved to (480, 248)
Screenshot: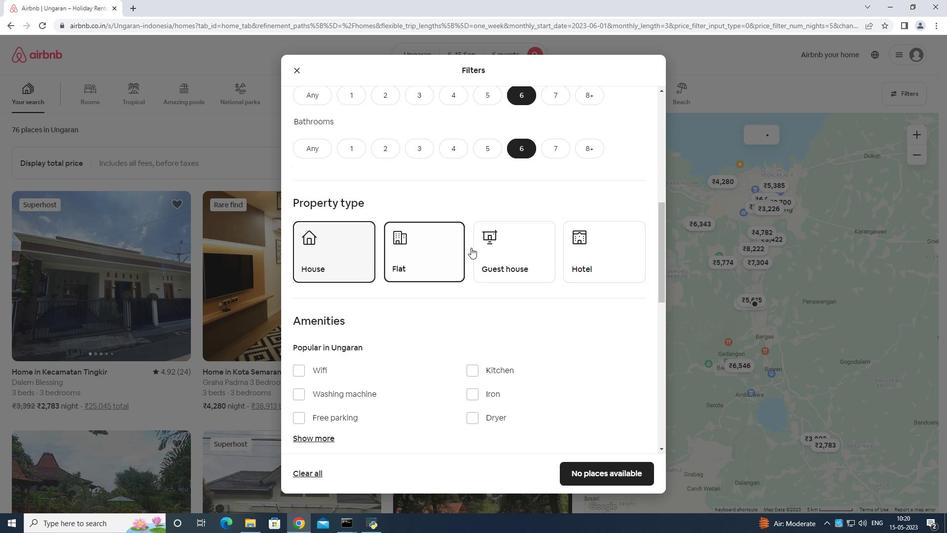 
Action: Mouse pressed left at (480, 248)
Screenshot: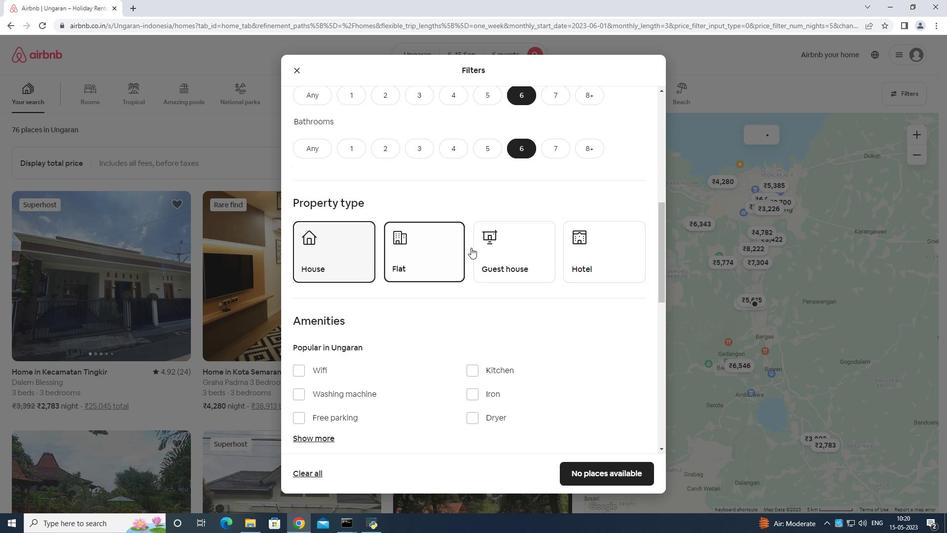 
Action: Mouse moved to (506, 241)
Screenshot: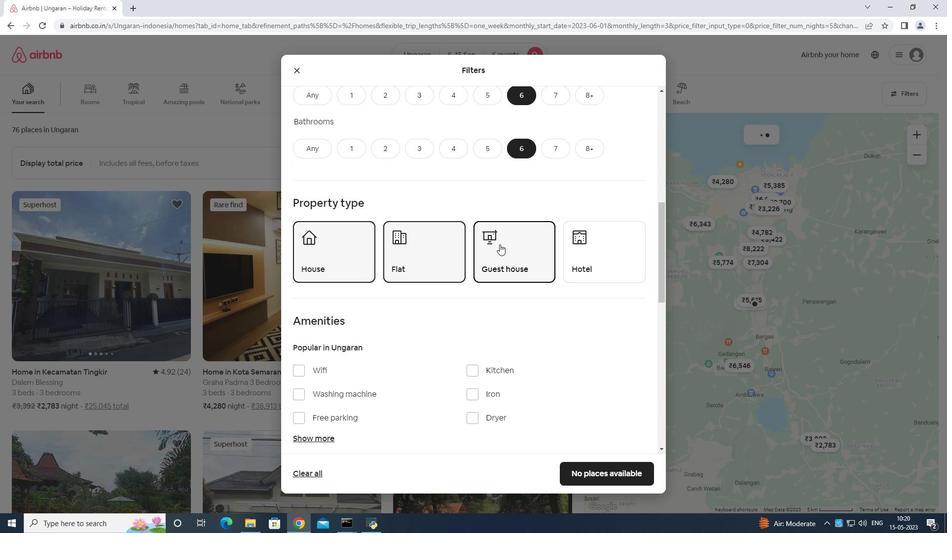 
Action: Mouse scrolled (506, 241) with delta (0, 0)
Screenshot: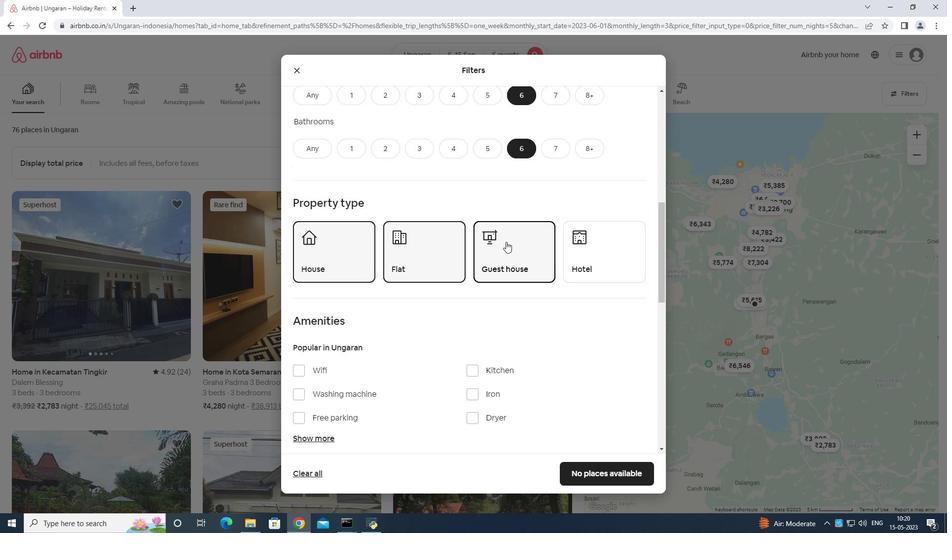 
Action: Mouse moved to (506, 242)
Screenshot: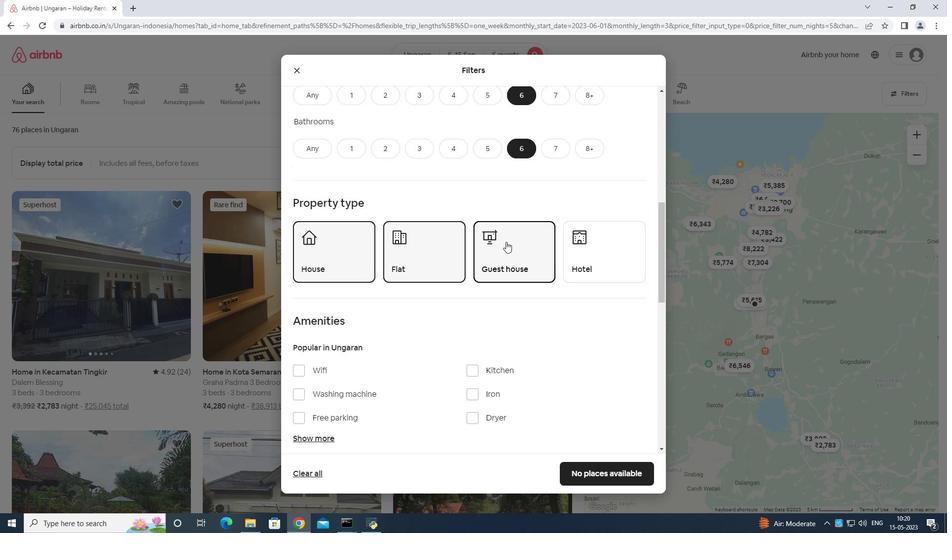 
Action: Mouse scrolled (506, 241) with delta (0, 0)
Screenshot: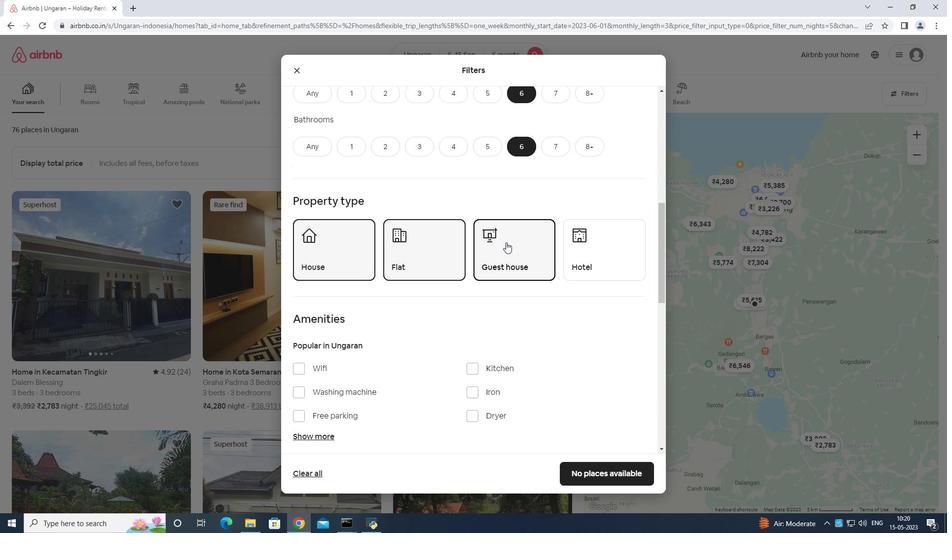 
Action: Mouse moved to (299, 269)
Screenshot: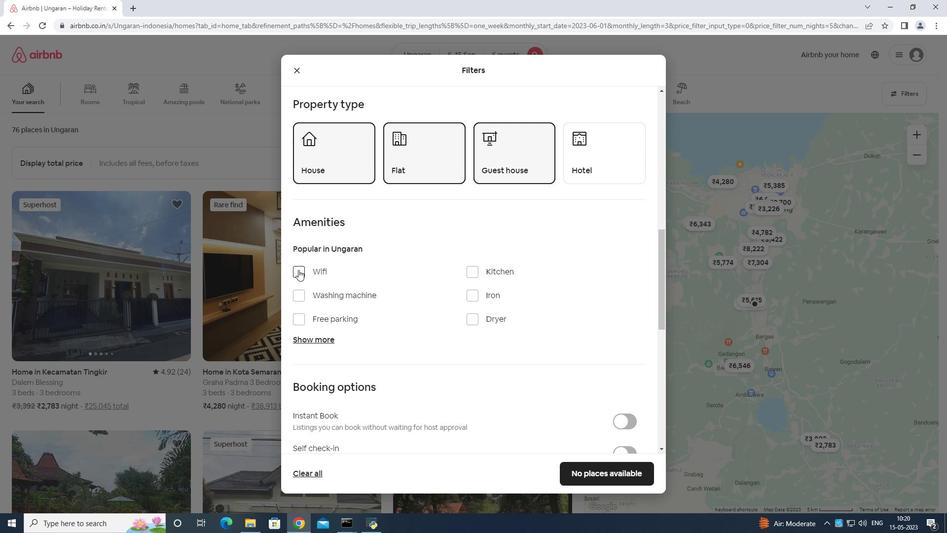 
Action: Mouse pressed left at (299, 269)
Screenshot: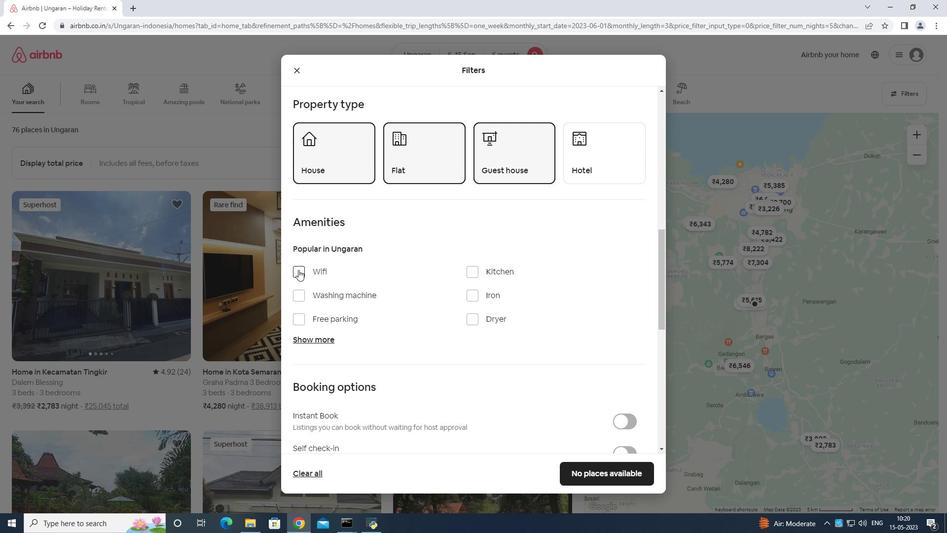 
Action: Mouse moved to (298, 317)
Screenshot: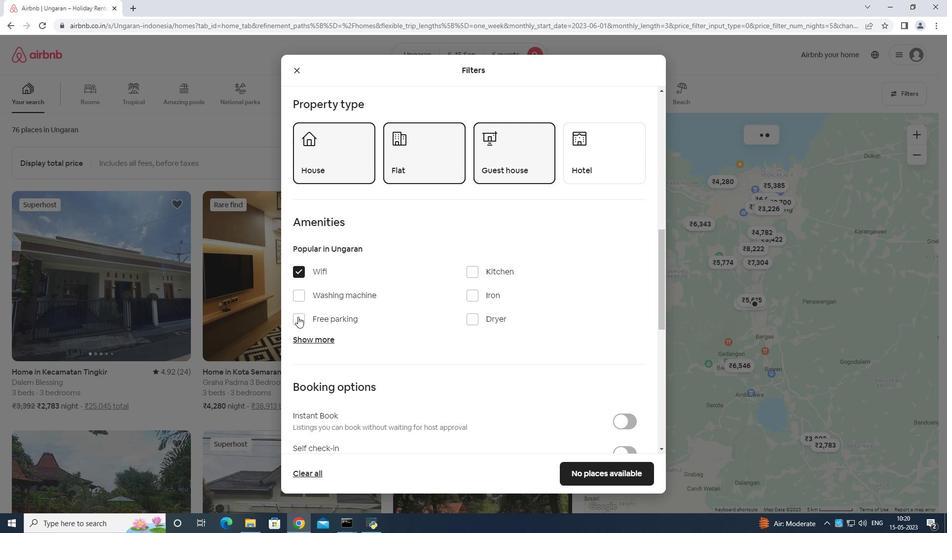 
Action: Mouse pressed left at (298, 317)
Screenshot: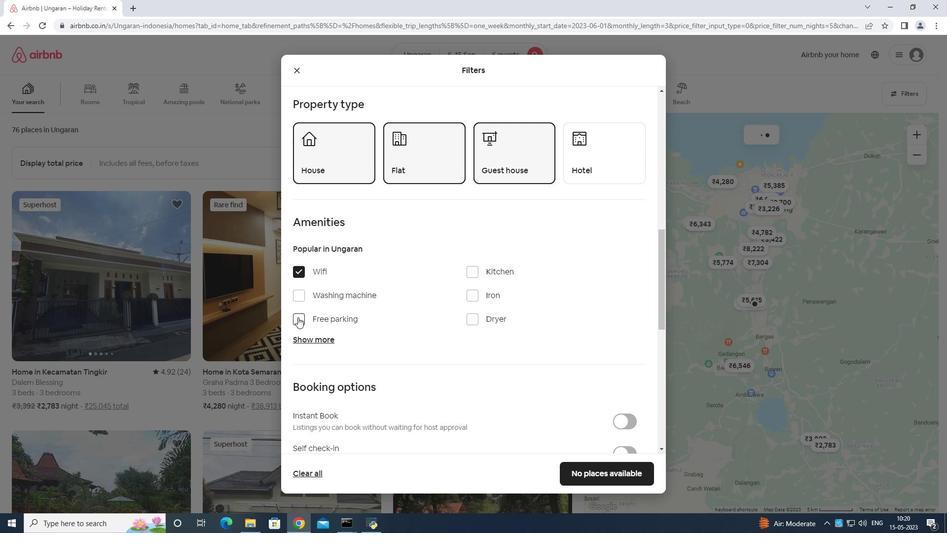 
Action: Mouse moved to (307, 340)
Screenshot: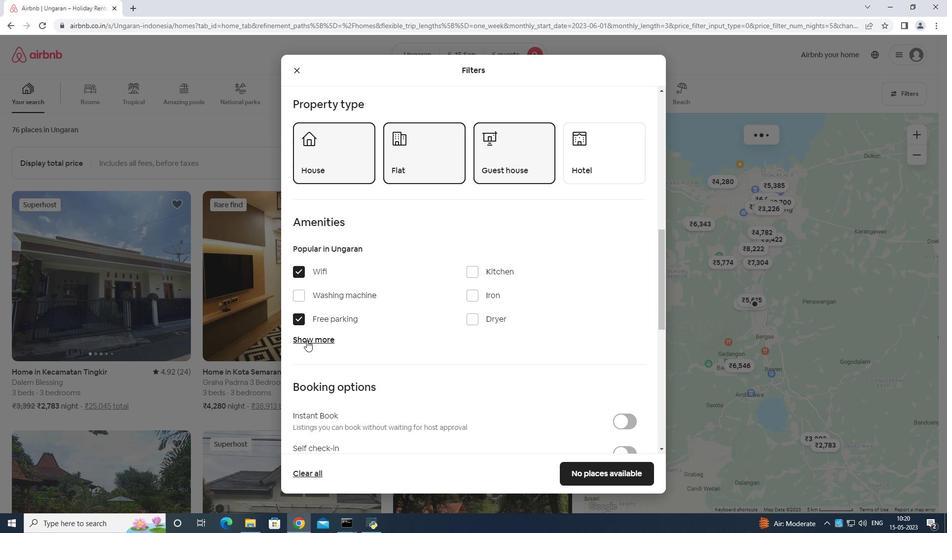 
Action: Mouse pressed left at (307, 340)
Screenshot: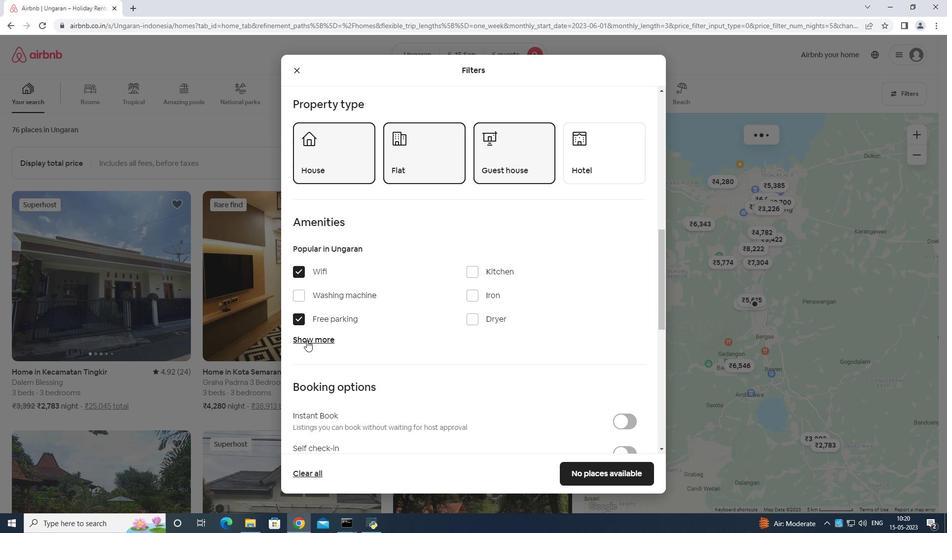 
Action: Mouse moved to (472, 395)
Screenshot: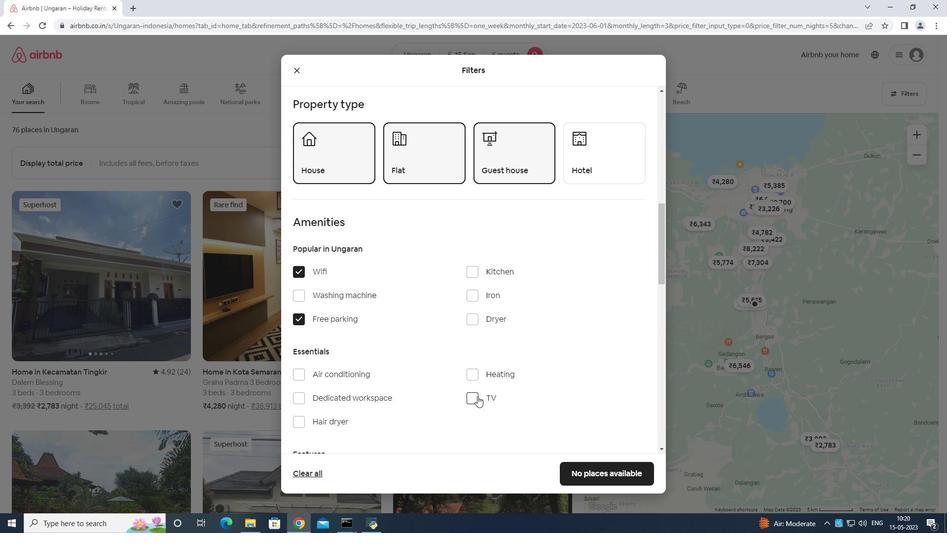 
Action: Mouse pressed left at (472, 395)
Screenshot: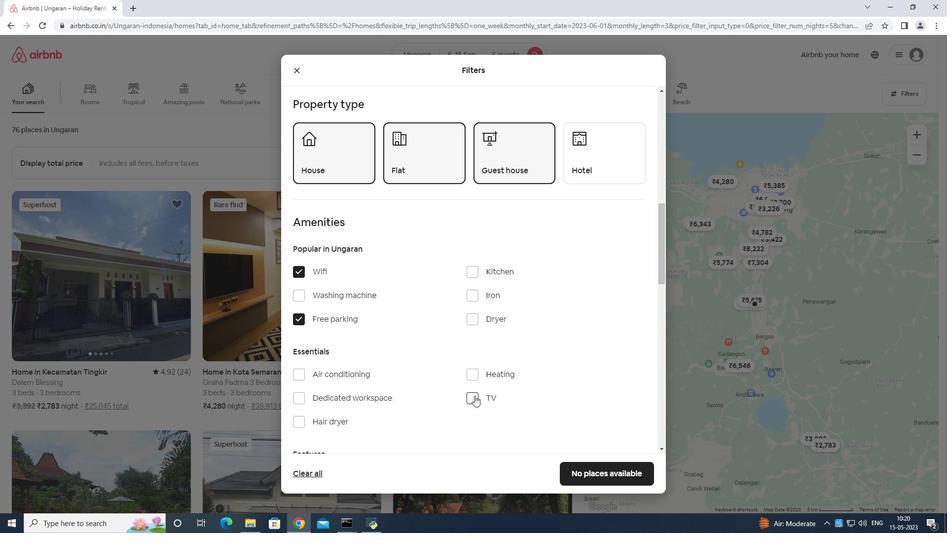 
Action: Mouse moved to (494, 372)
Screenshot: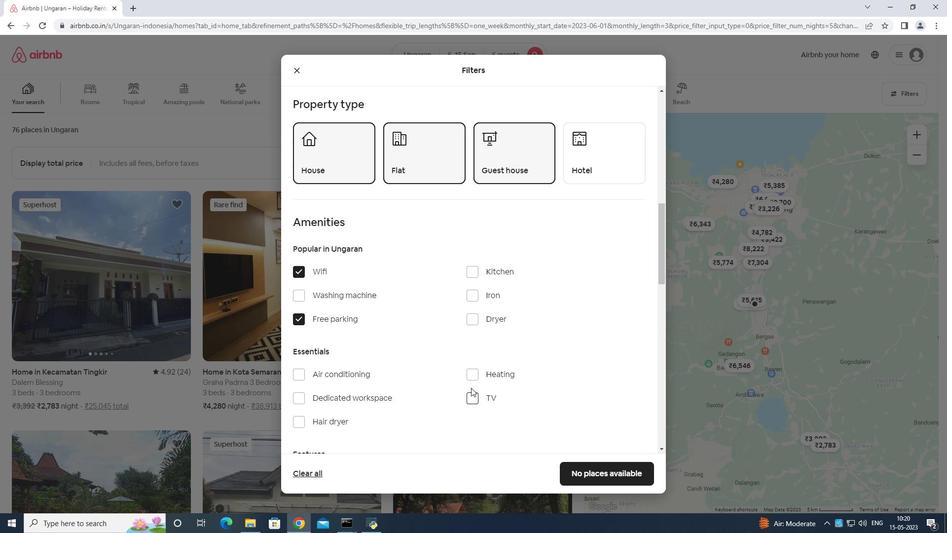 
Action: Mouse scrolled (494, 371) with delta (0, 0)
Screenshot: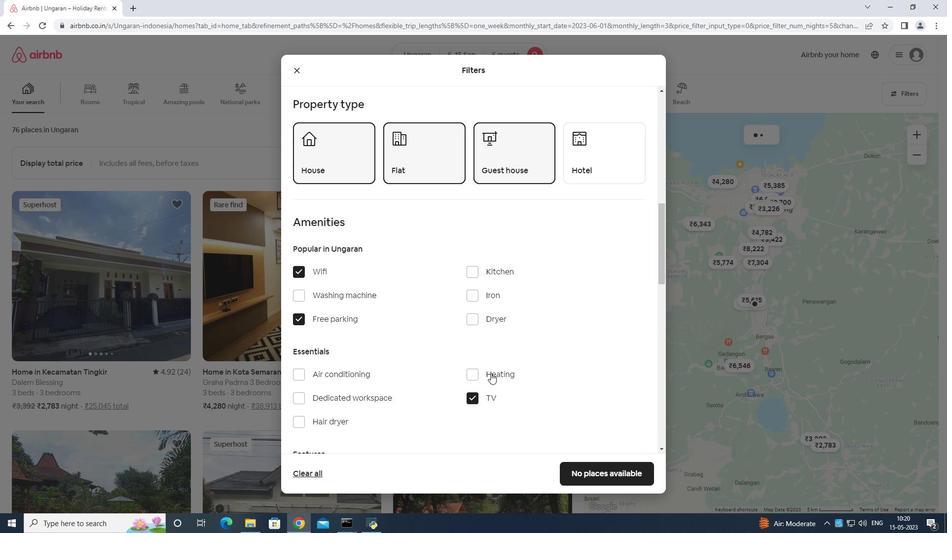 
Action: Mouse moved to (495, 375)
Screenshot: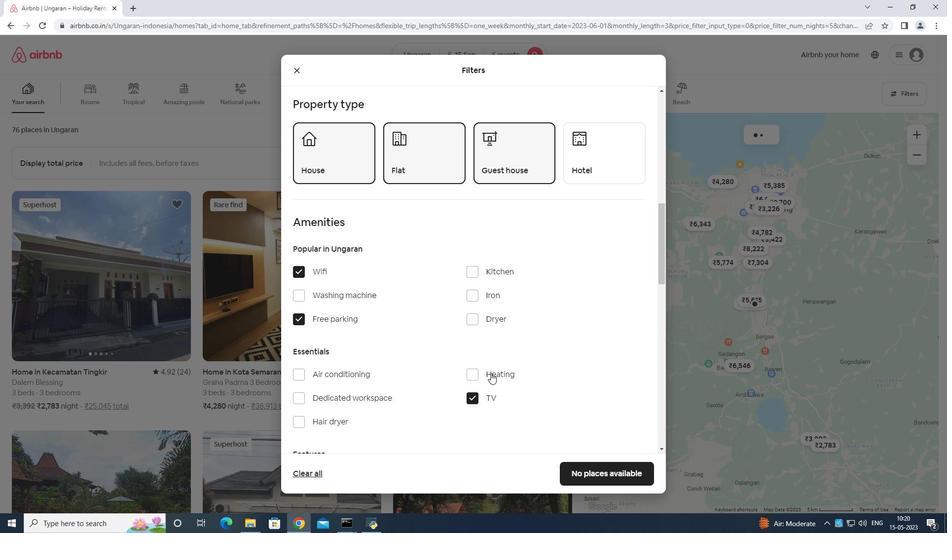 
Action: Mouse scrolled (495, 374) with delta (0, 0)
Screenshot: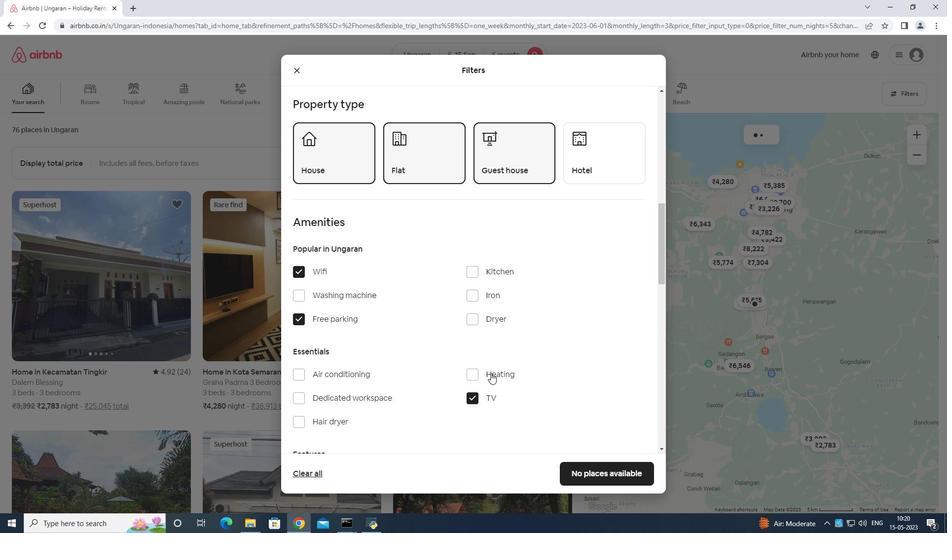 
Action: Mouse moved to (496, 376)
Screenshot: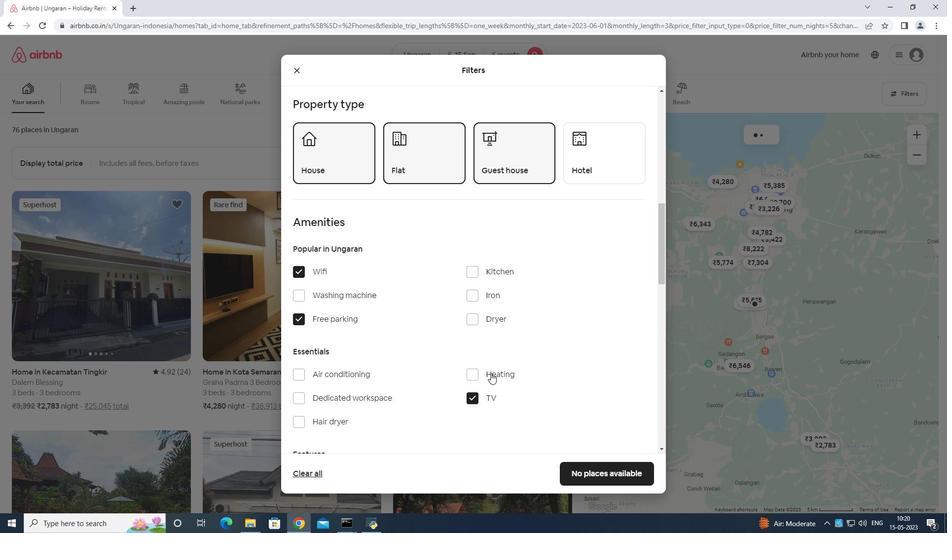 
Action: Mouse scrolled (496, 375) with delta (0, 0)
Screenshot: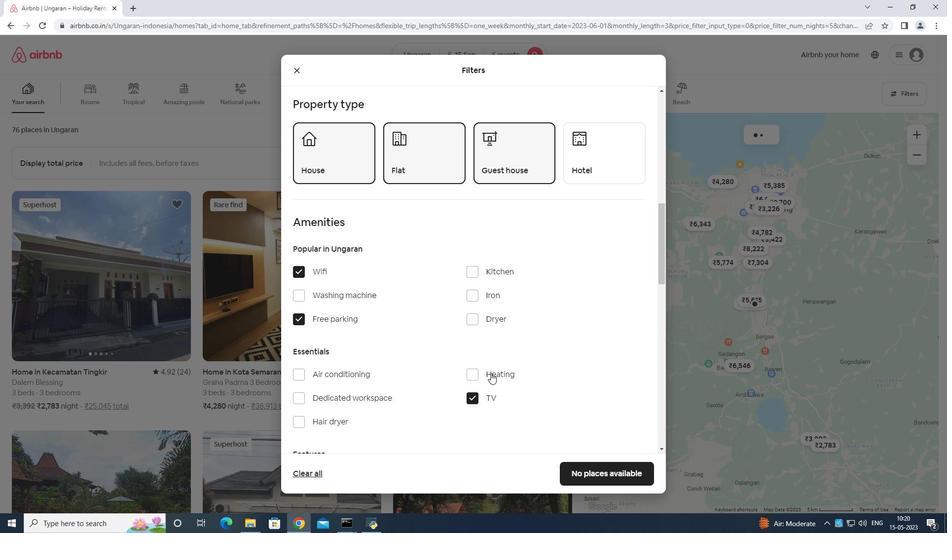 
Action: Mouse moved to (496, 377)
Screenshot: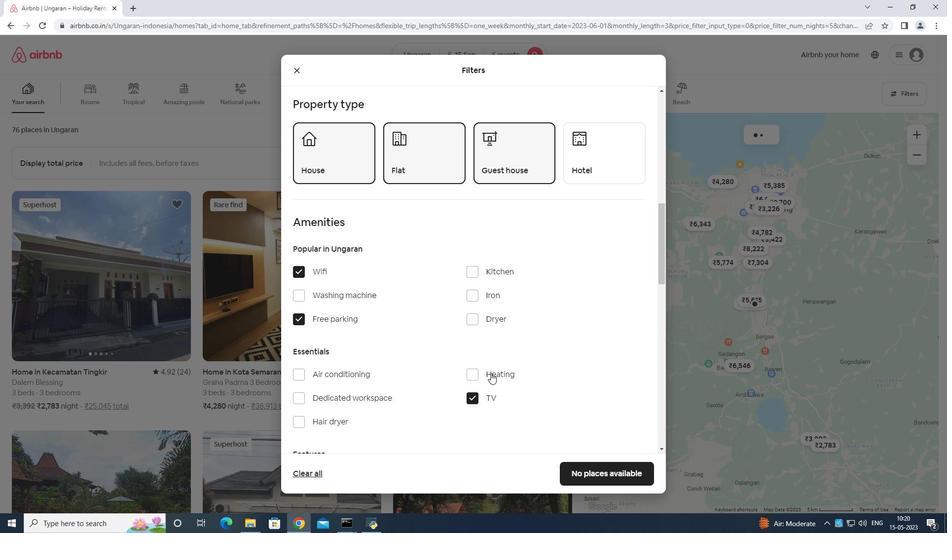 
Action: Mouse scrolled (496, 377) with delta (0, 0)
Screenshot: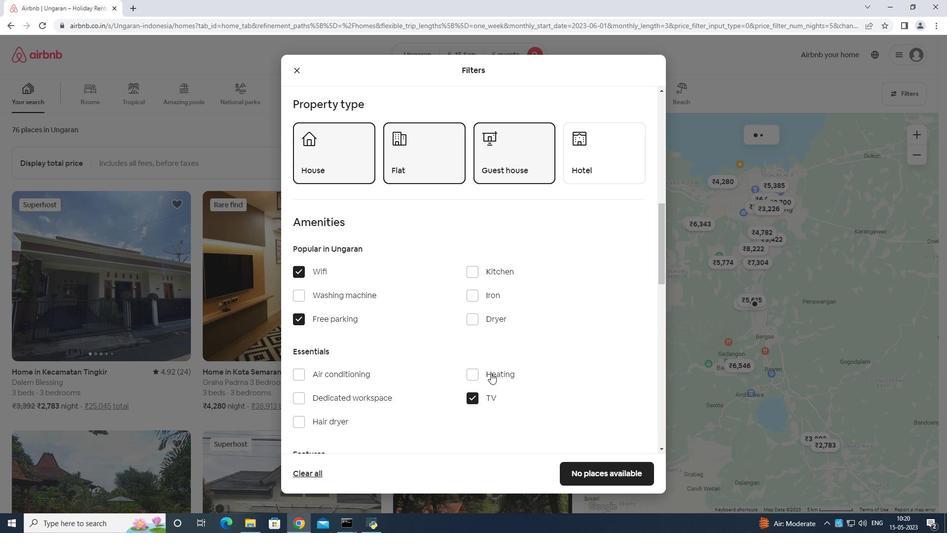 
Action: Mouse moved to (496, 378)
Screenshot: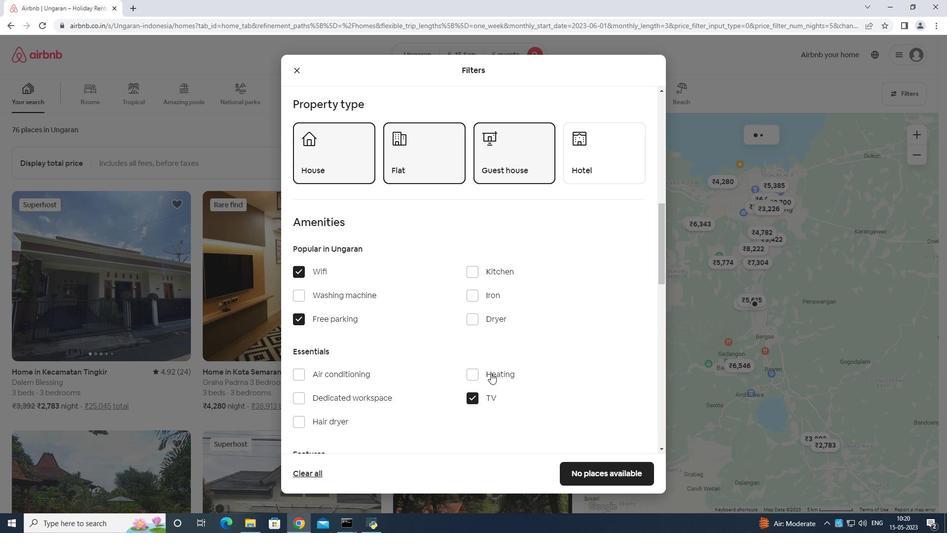 
Action: Mouse scrolled (496, 377) with delta (0, 0)
Screenshot: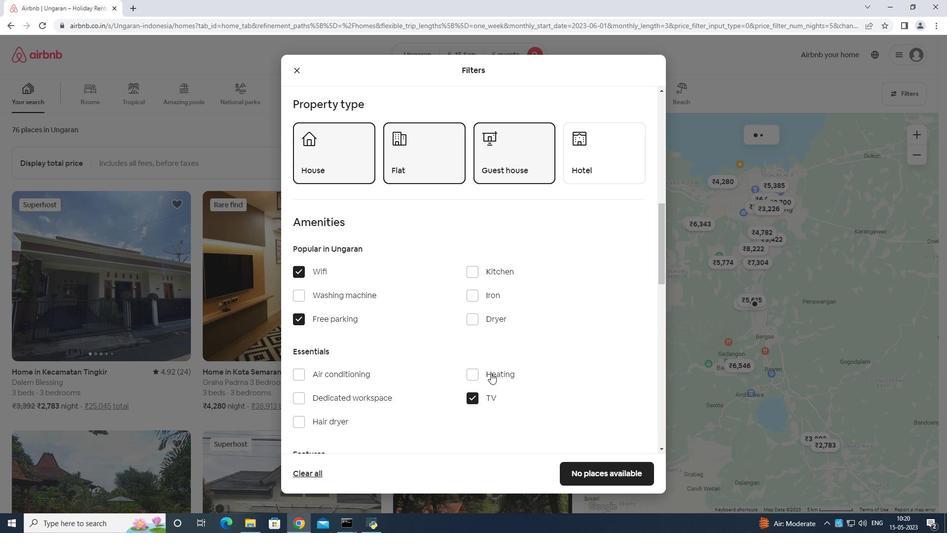
Action: Mouse moved to (297, 274)
Screenshot: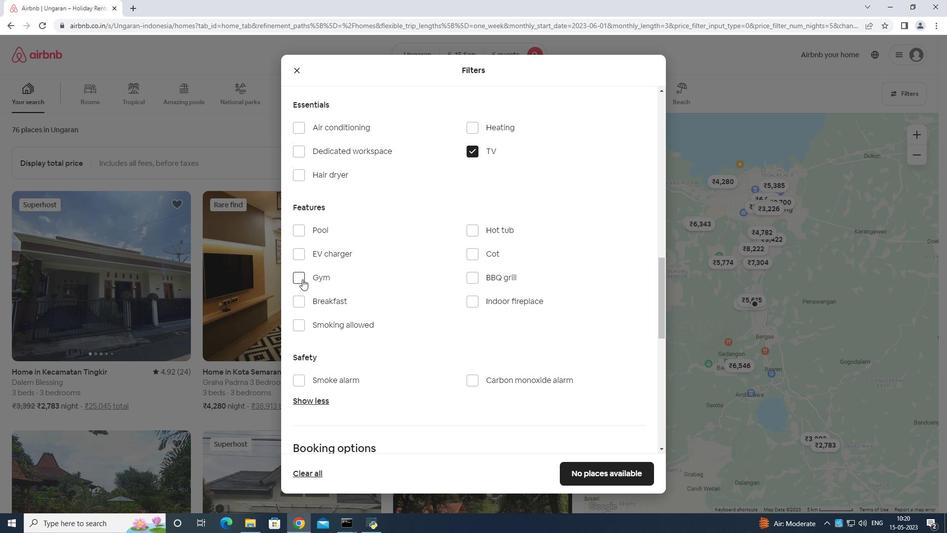 
Action: Mouse pressed left at (297, 274)
Screenshot: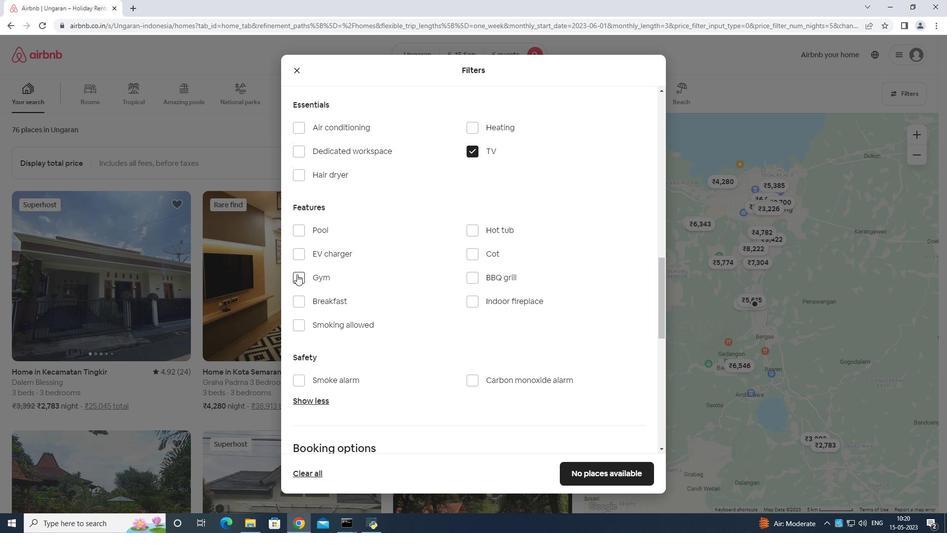 
Action: Mouse moved to (303, 296)
Screenshot: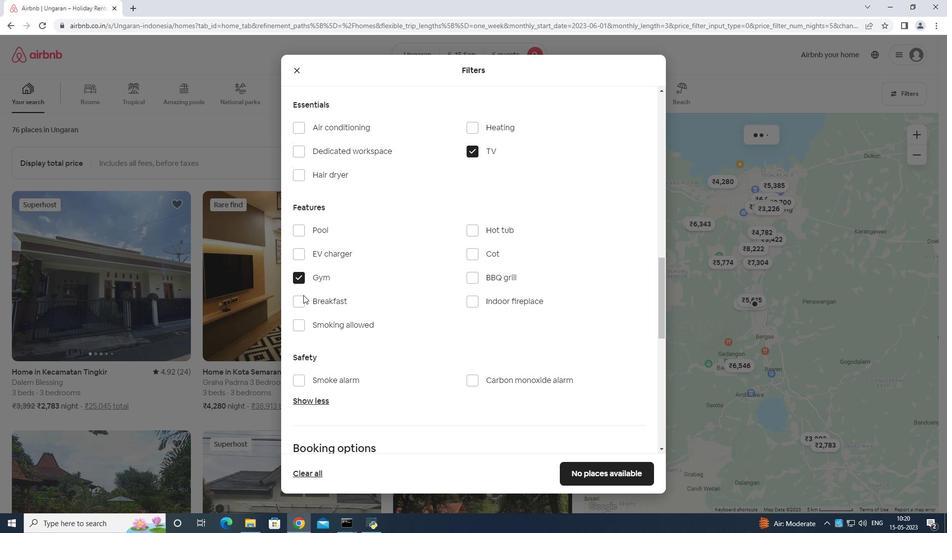 
Action: Mouse pressed left at (303, 296)
Screenshot: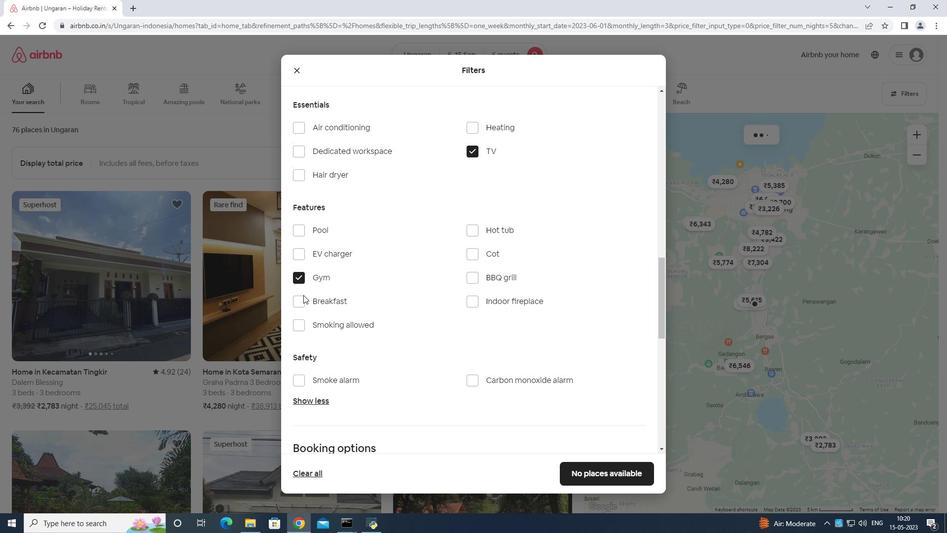 
Action: Mouse moved to (416, 351)
Screenshot: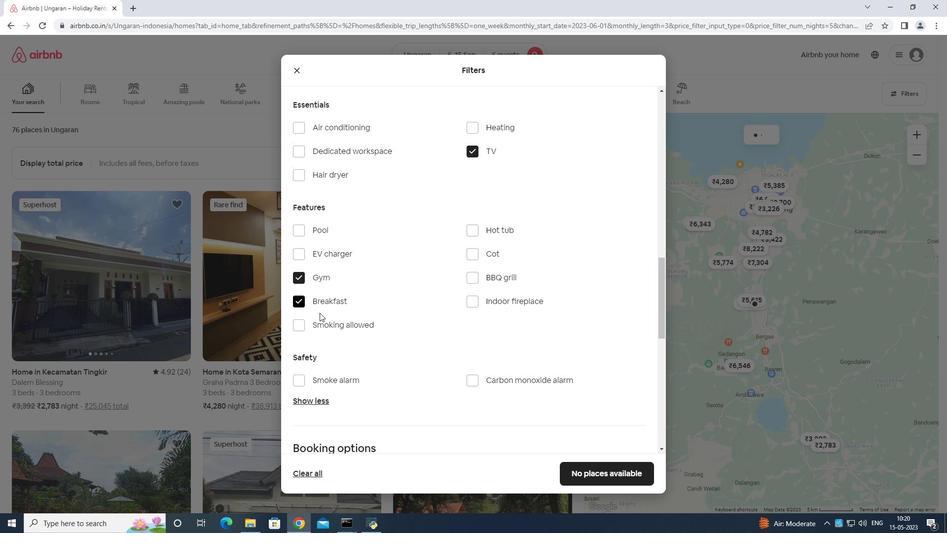 
Action: Mouse scrolled (416, 350) with delta (0, 0)
Screenshot: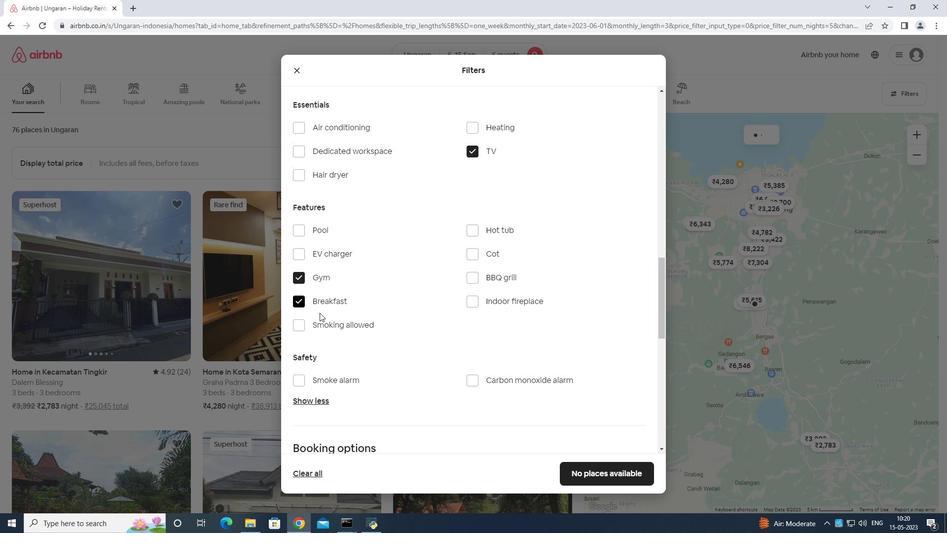 
Action: Mouse moved to (458, 357)
Screenshot: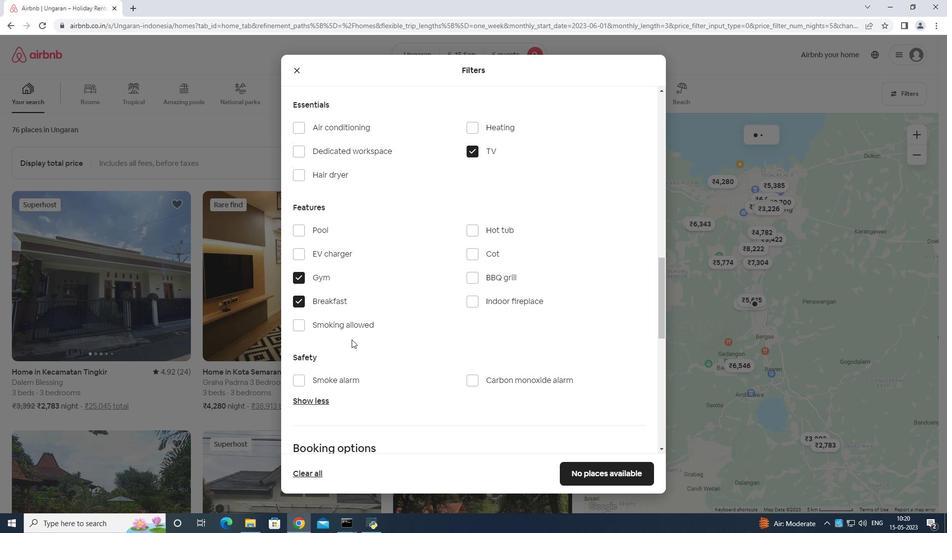 
Action: Mouse scrolled (458, 357) with delta (0, 0)
Screenshot: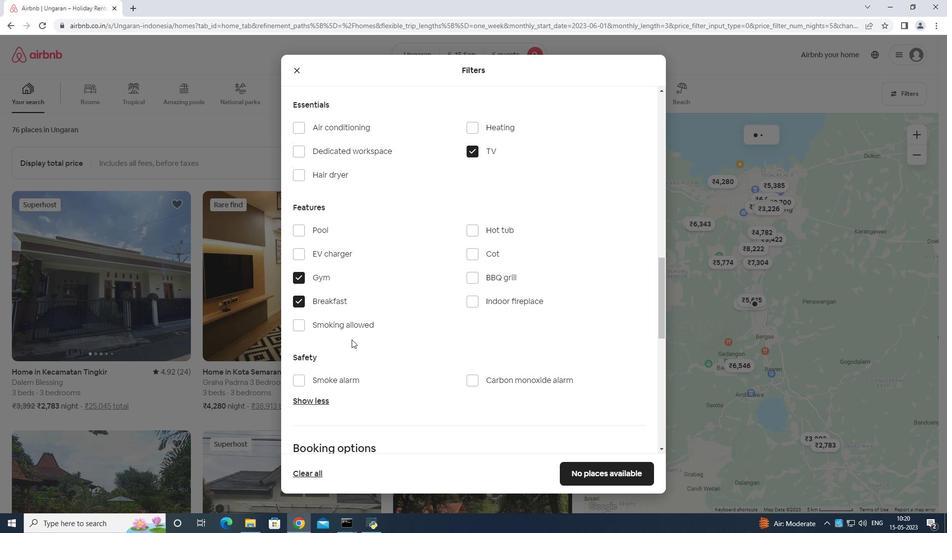 
Action: Mouse moved to (480, 355)
Screenshot: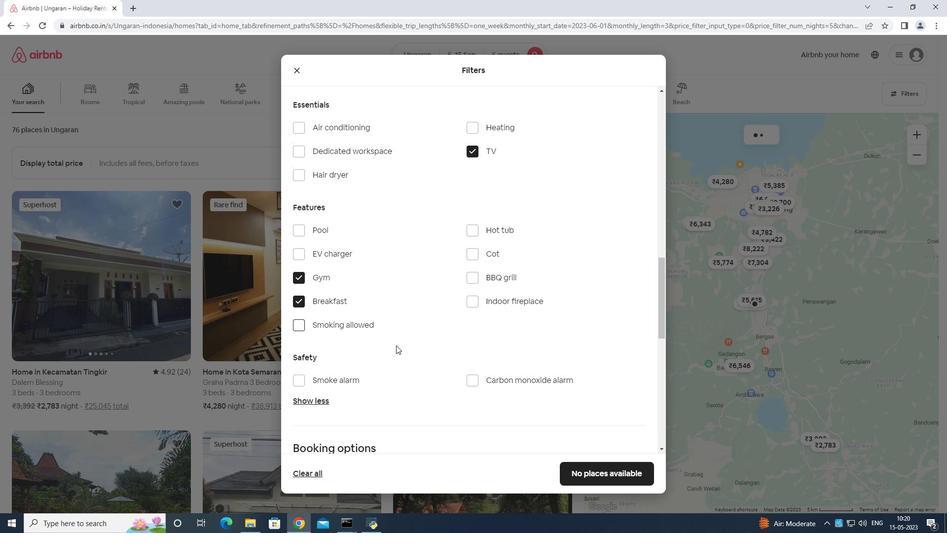 
Action: Mouse scrolled (480, 355) with delta (0, 0)
Screenshot: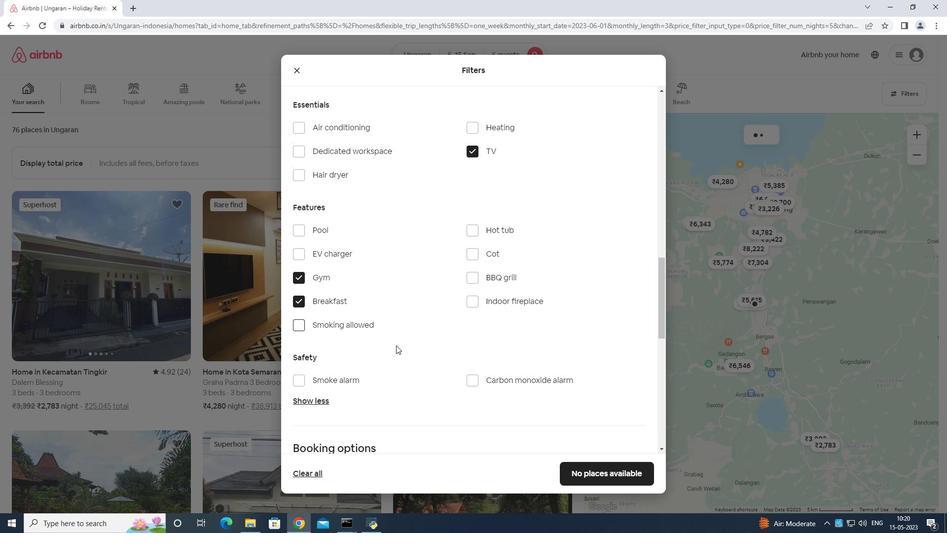 
Action: Mouse moved to (497, 353)
Screenshot: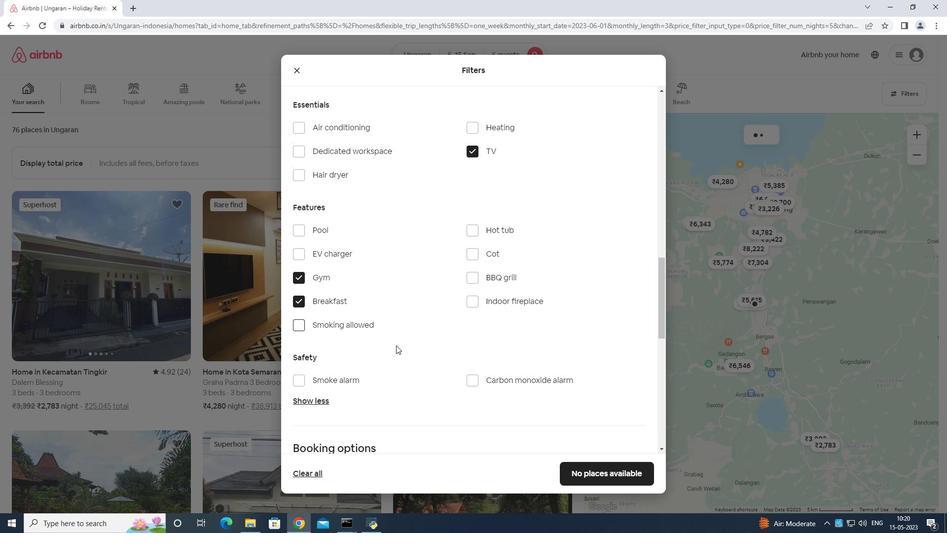 
Action: Mouse scrolled (497, 352) with delta (0, 0)
Screenshot: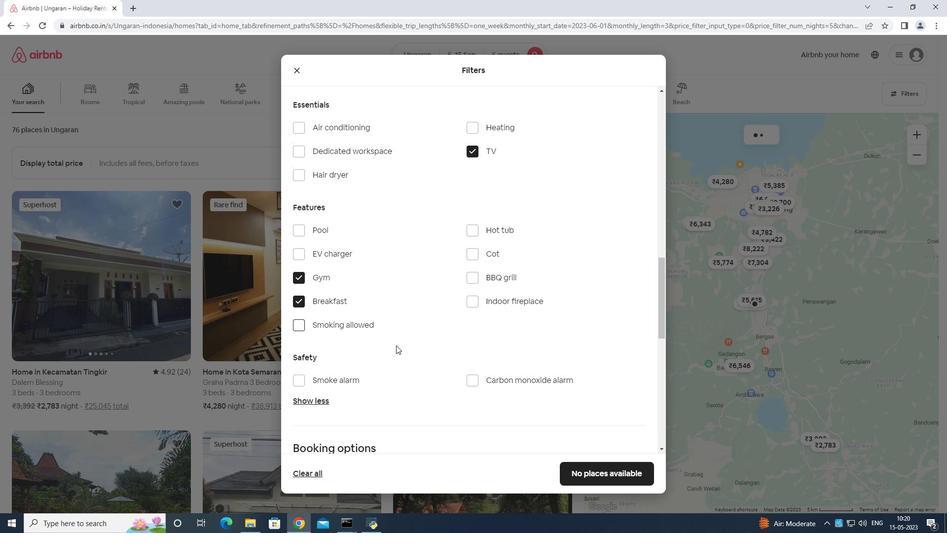 
Action: Mouse moved to (503, 352)
Screenshot: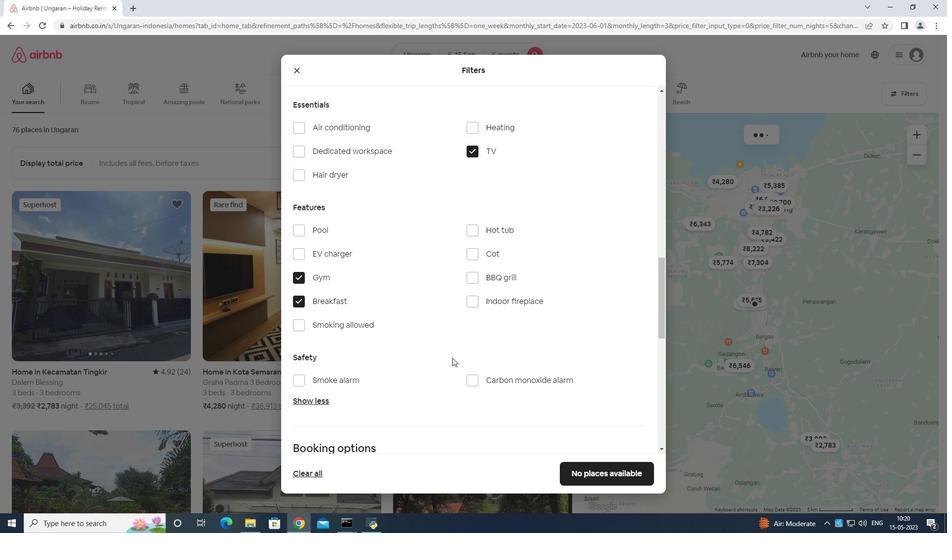 
Action: Mouse scrolled (503, 351) with delta (0, 0)
Screenshot: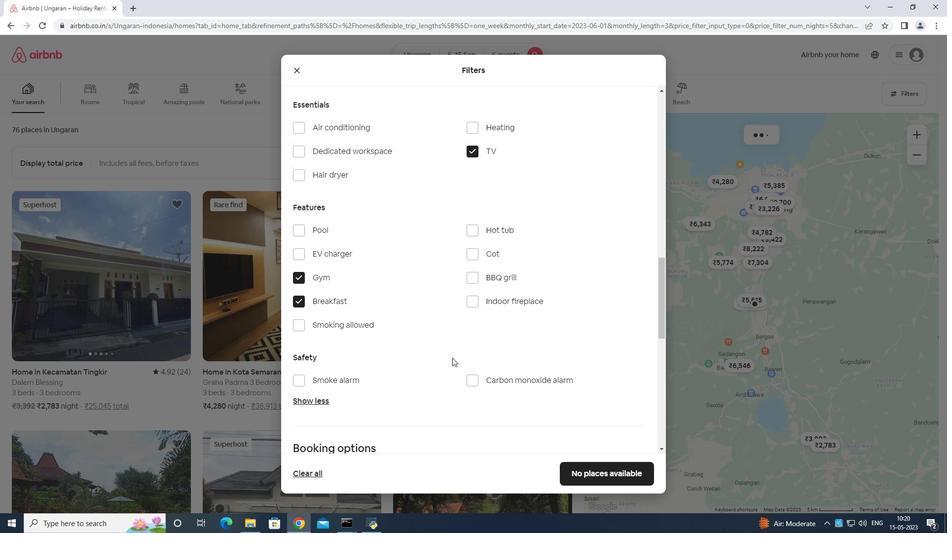 
Action: Mouse moved to (621, 258)
Screenshot: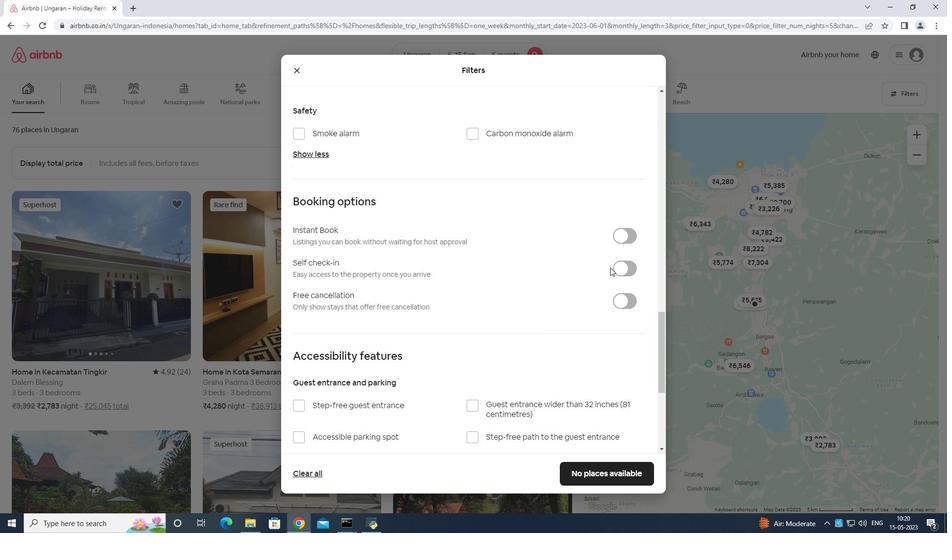 
Action: Mouse pressed left at (621, 258)
Screenshot: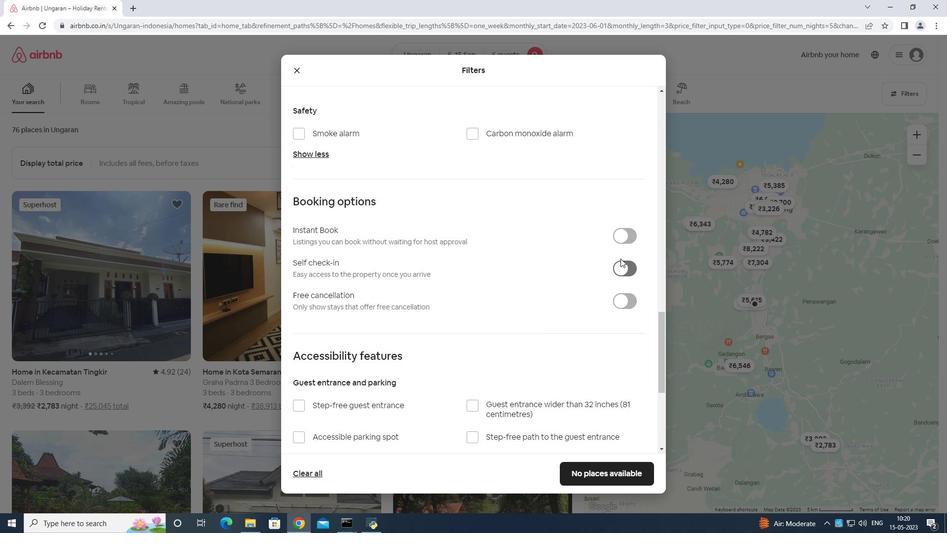 
Action: Mouse moved to (633, 264)
Screenshot: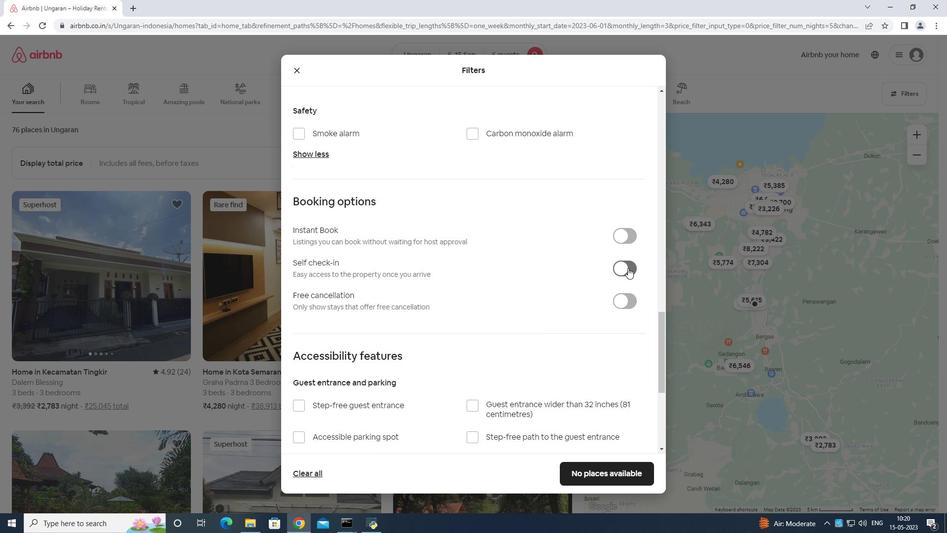 
Action: Mouse pressed left at (633, 264)
Screenshot: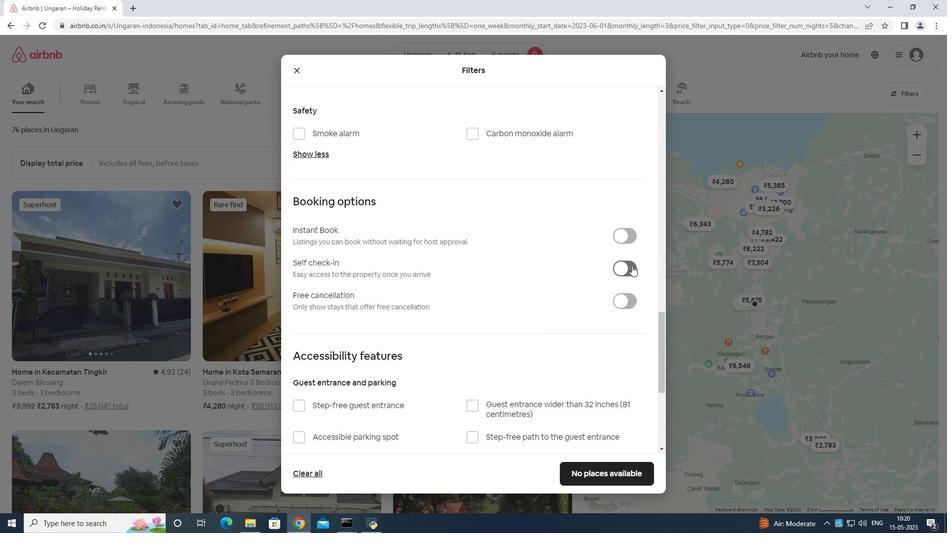 
Action: Mouse moved to (637, 262)
Screenshot: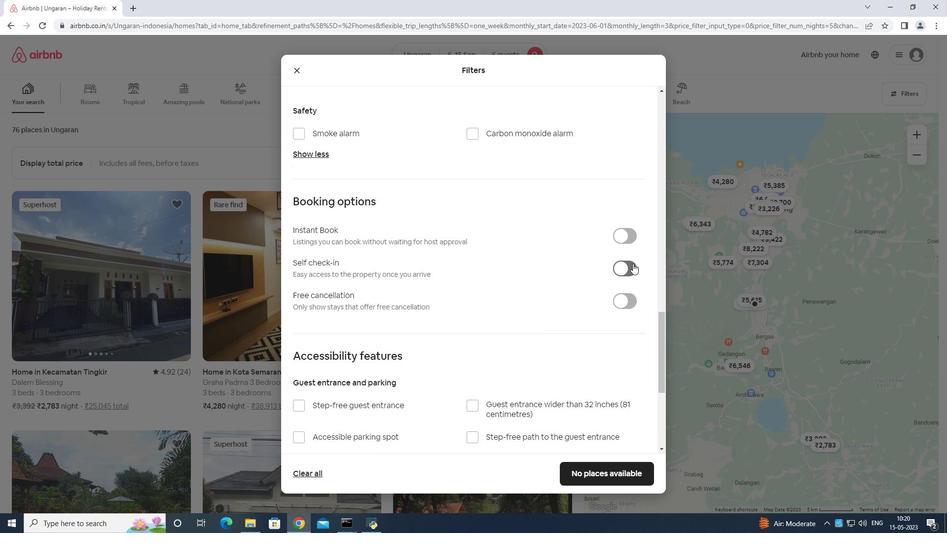 
Action: Mouse scrolled (637, 261) with delta (0, 0)
Screenshot: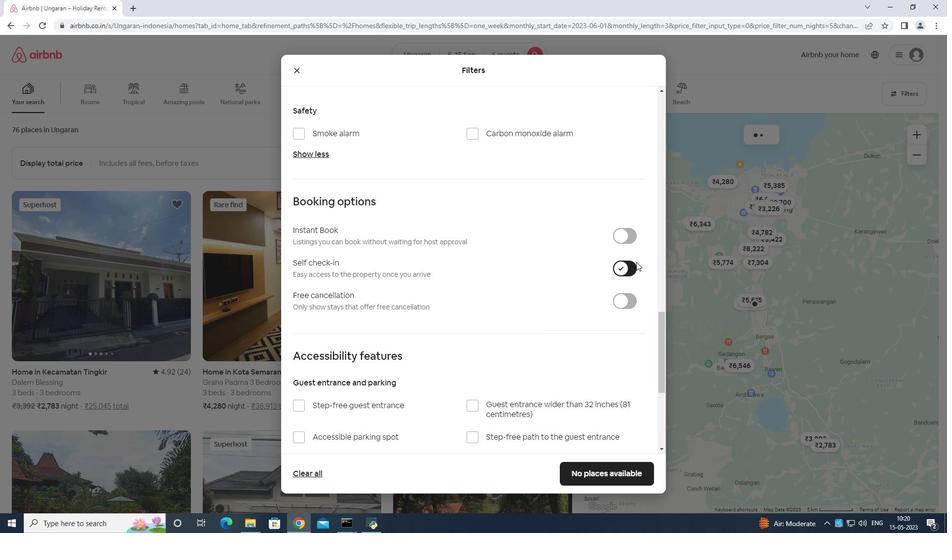
Action: Mouse moved to (637, 262)
Screenshot: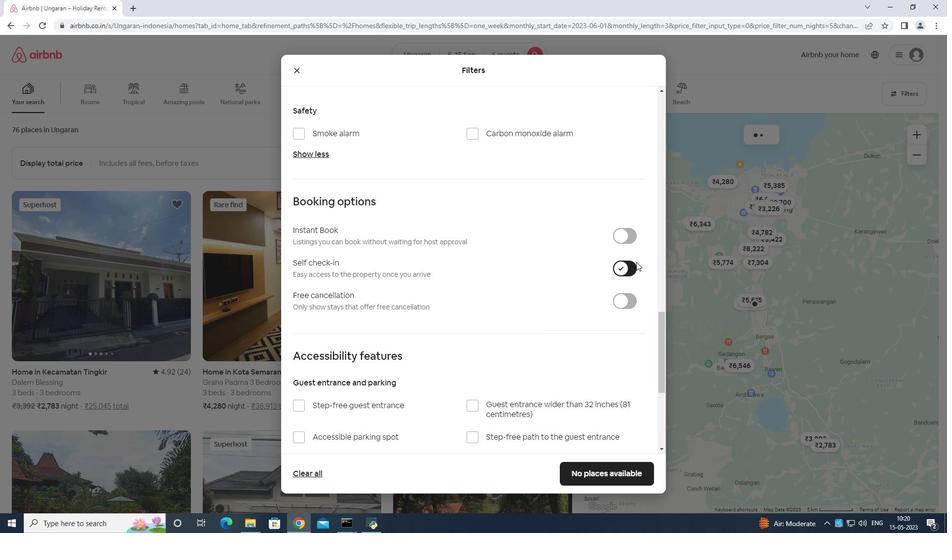 
Action: Mouse scrolled (637, 261) with delta (0, 0)
Screenshot: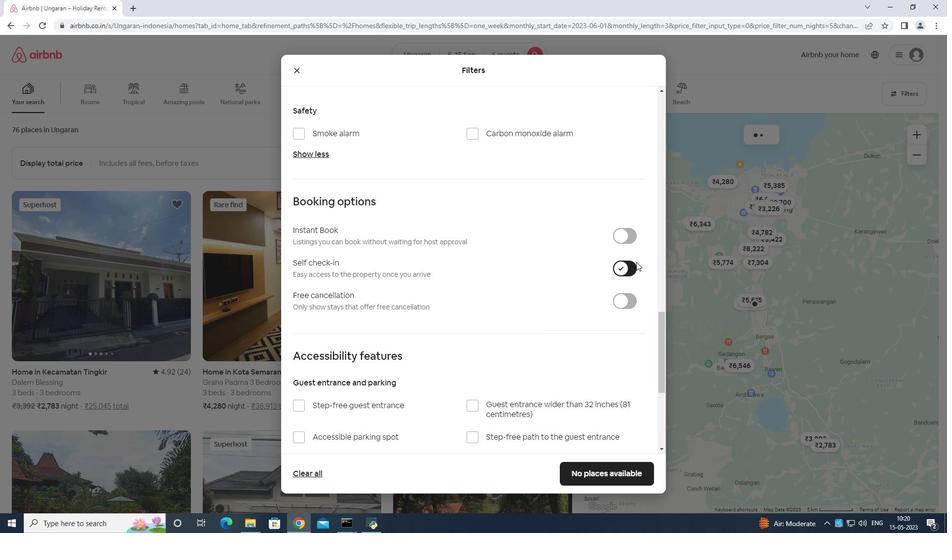 
Action: Mouse moved to (634, 266)
Screenshot: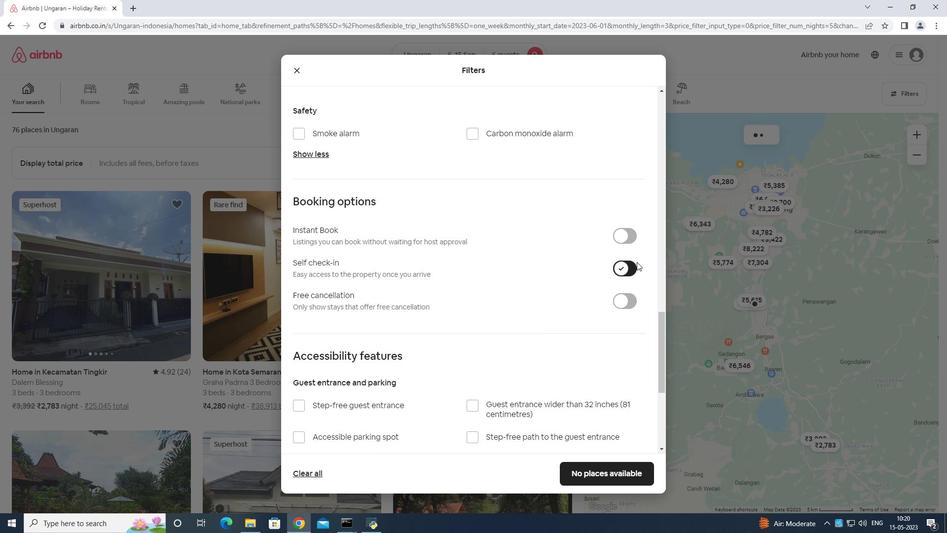 
Action: Mouse scrolled (634, 265) with delta (0, 0)
Screenshot: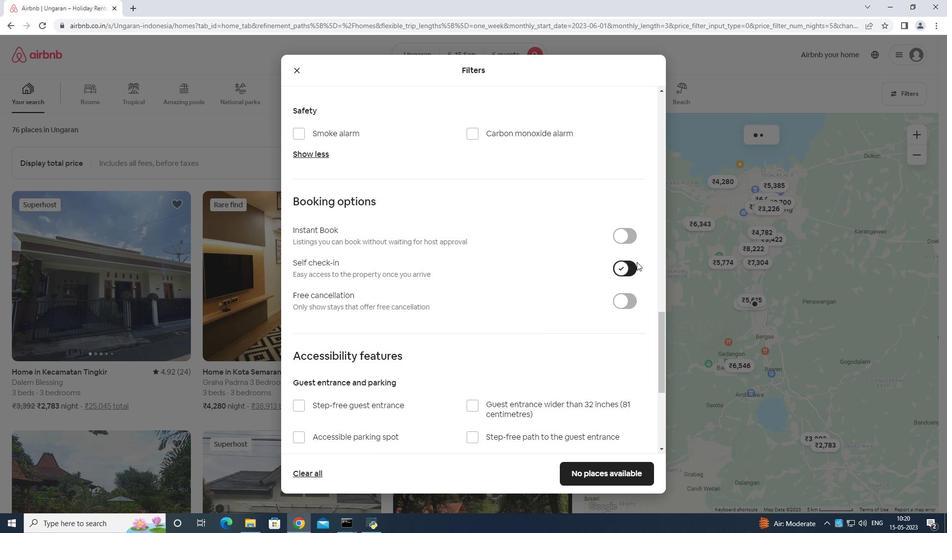 
Action: Mouse moved to (626, 269)
Screenshot: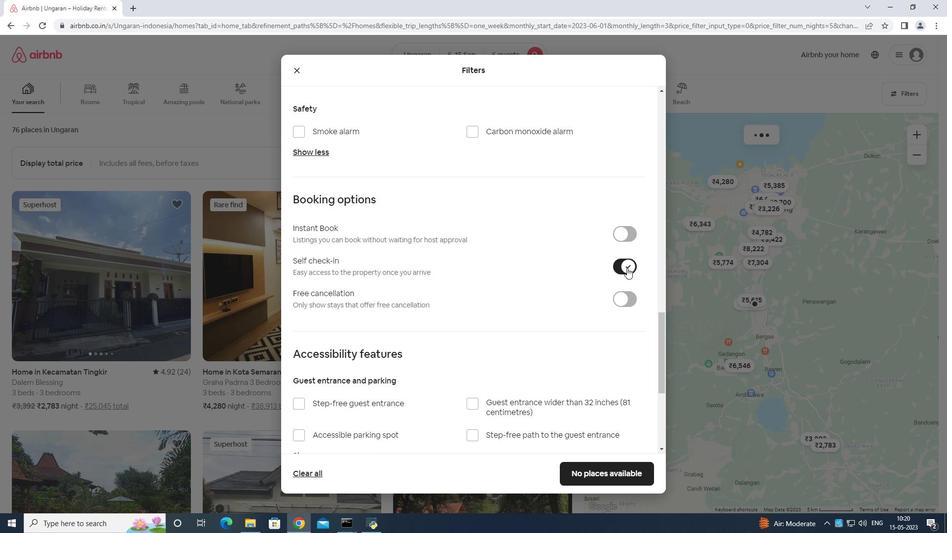 
Action: Mouse scrolled (626, 269) with delta (0, 0)
Screenshot: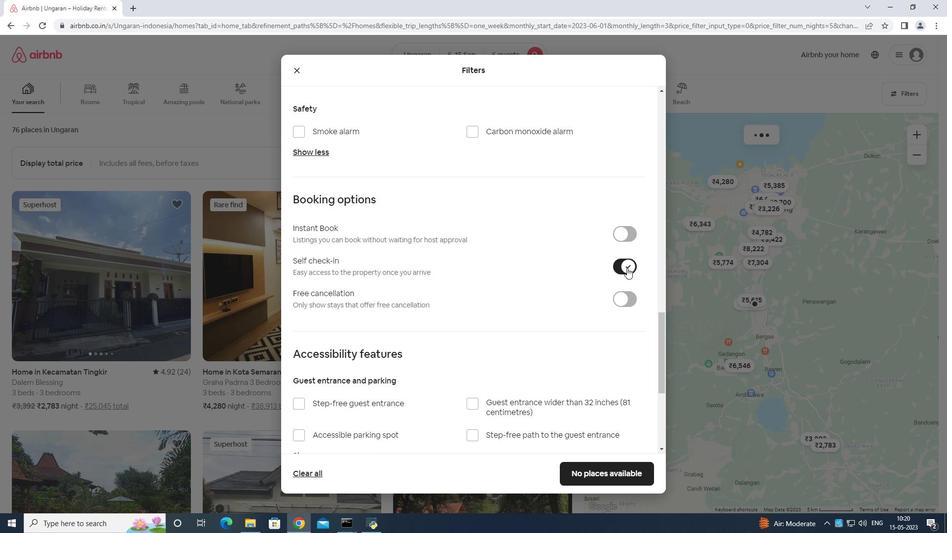 
Action: Mouse moved to (624, 274)
Screenshot: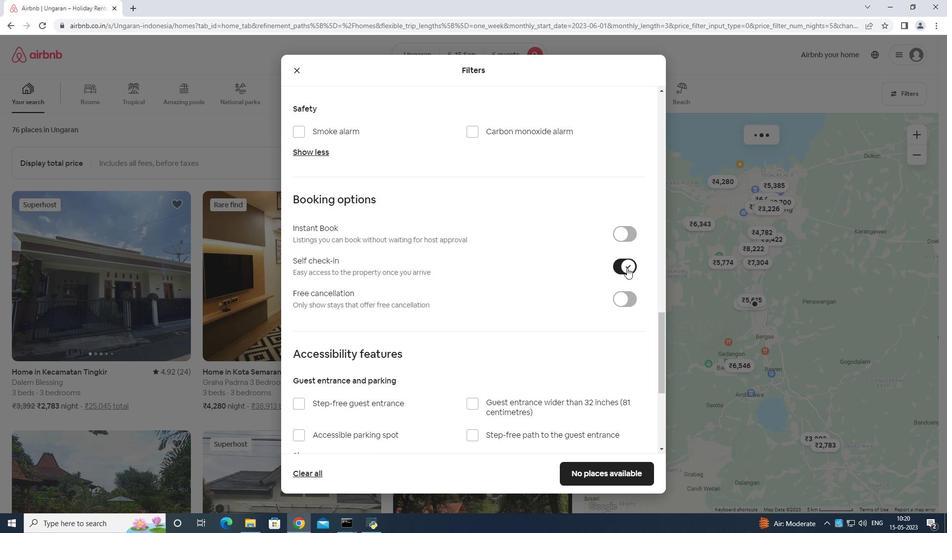 
Action: Mouse scrolled (624, 274) with delta (0, 0)
Screenshot: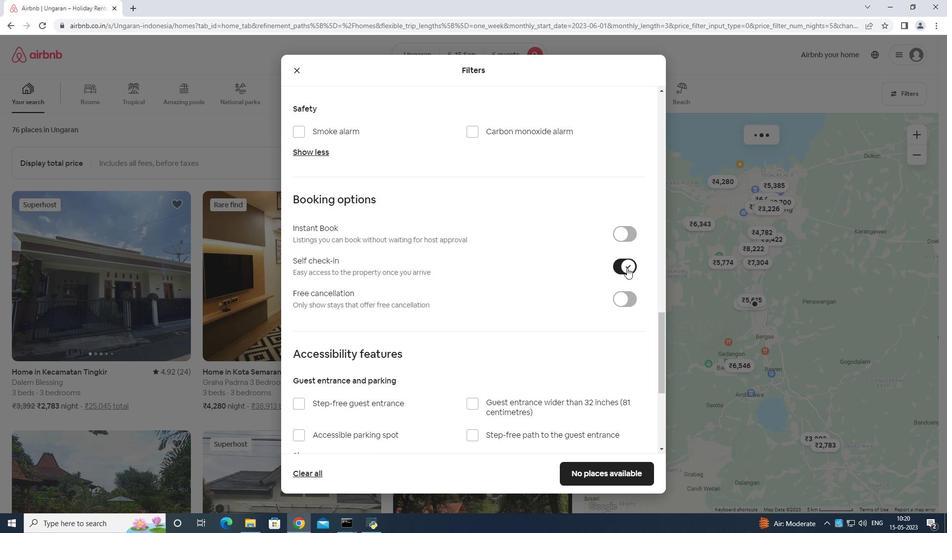 
Action: Mouse moved to (623, 275)
Screenshot: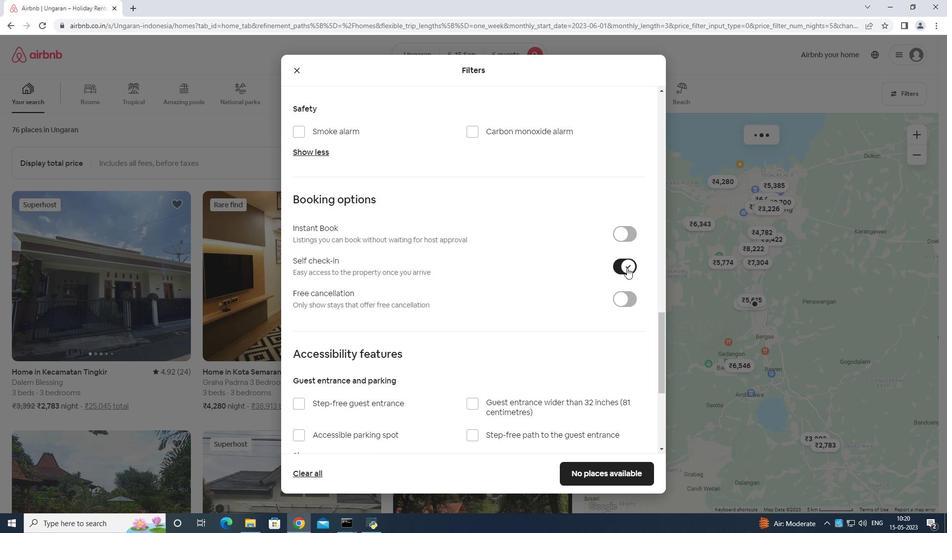 
Action: Mouse scrolled (623, 274) with delta (0, 0)
Screenshot: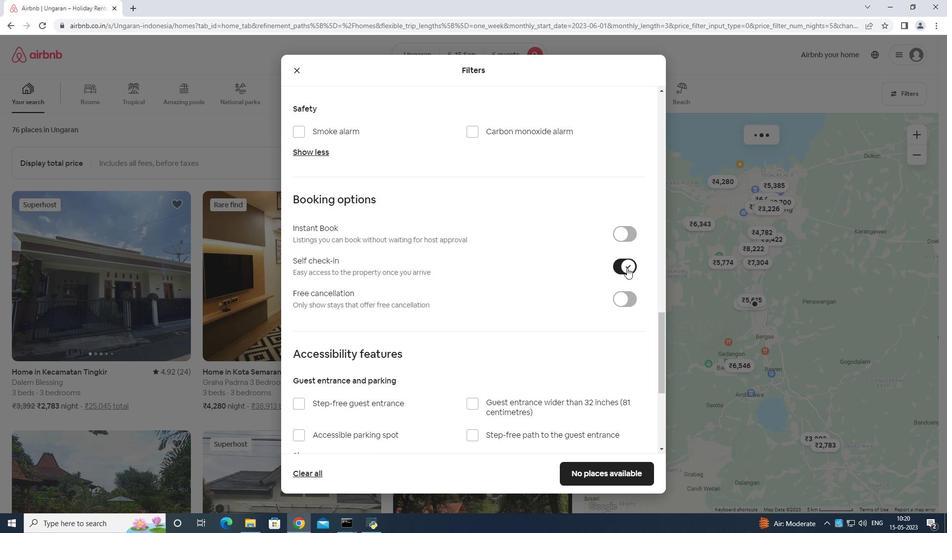 
Action: Mouse moved to (623, 275)
Screenshot: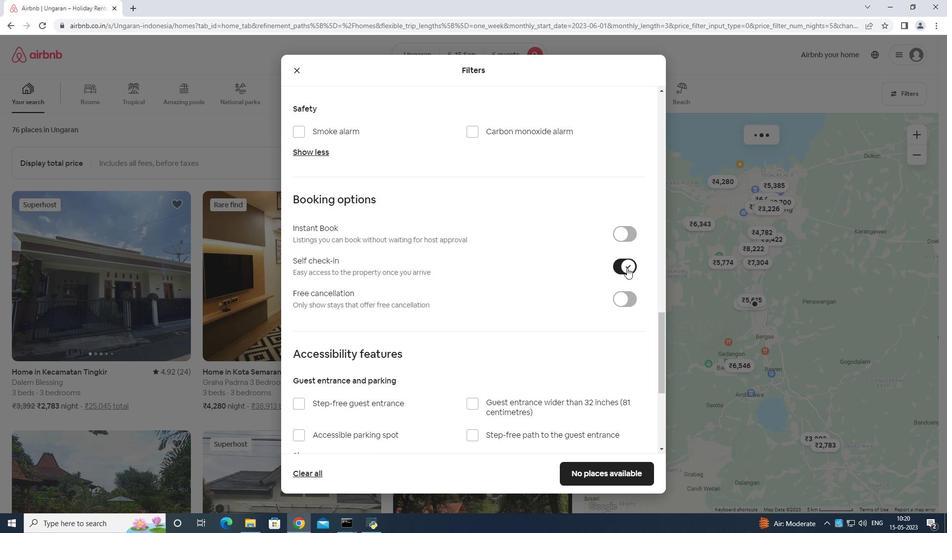 
Action: Mouse scrolled (623, 274) with delta (0, 0)
Screenshot: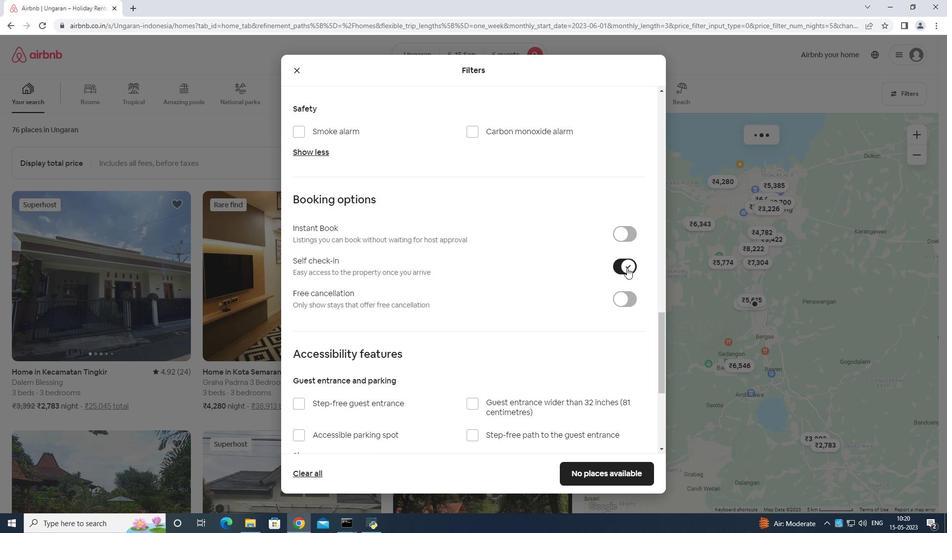 
Action: Mouse moved to (622, 276)
Screenshot: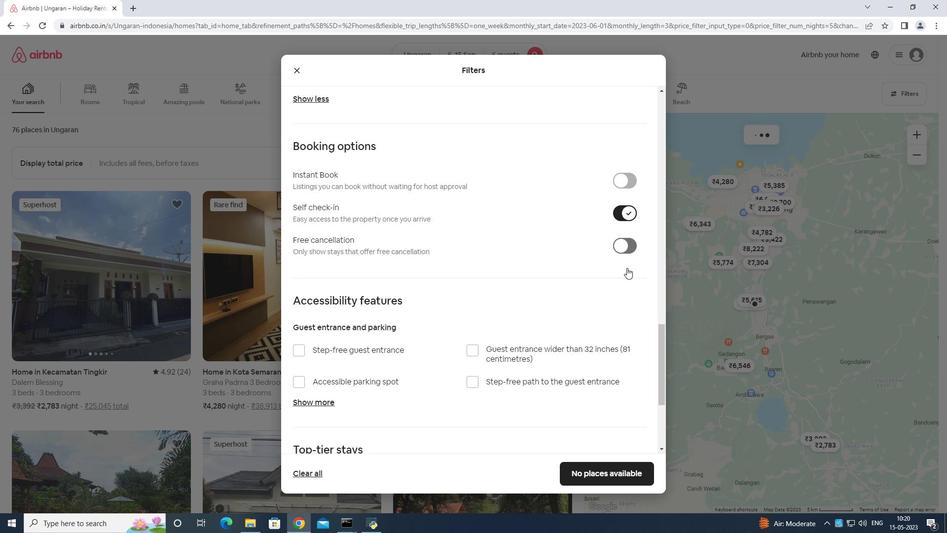 
Action: Mouse scrolled (622, 275) with delta (0, 0)
Screenshot: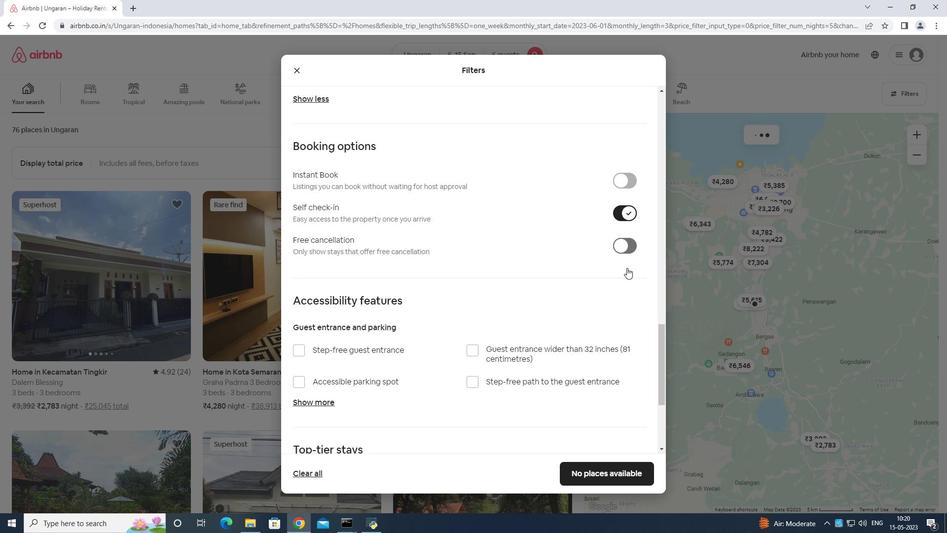 
Action: Mouse moved to (621, 277)
Screenshot: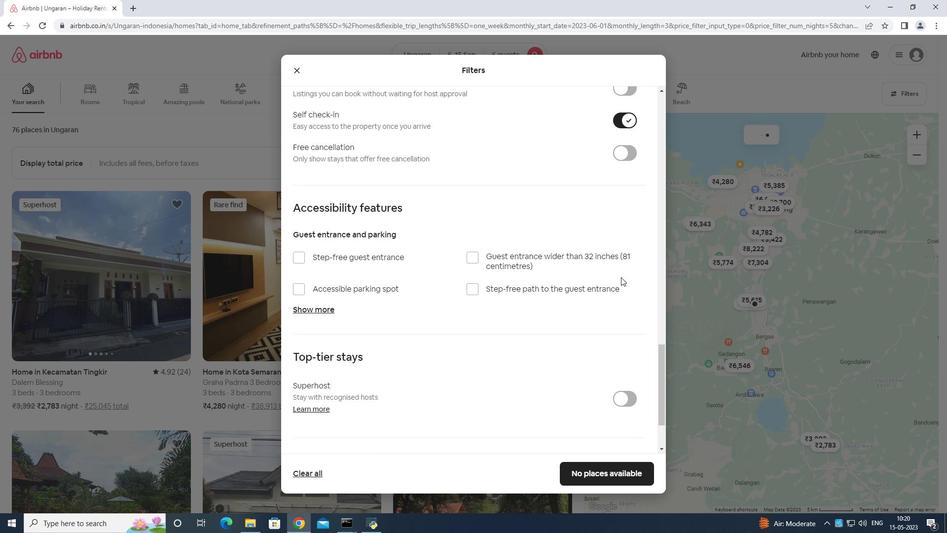 
Action: Mouse scrolled (621, 276) with delta (0, 0)
Screenshot: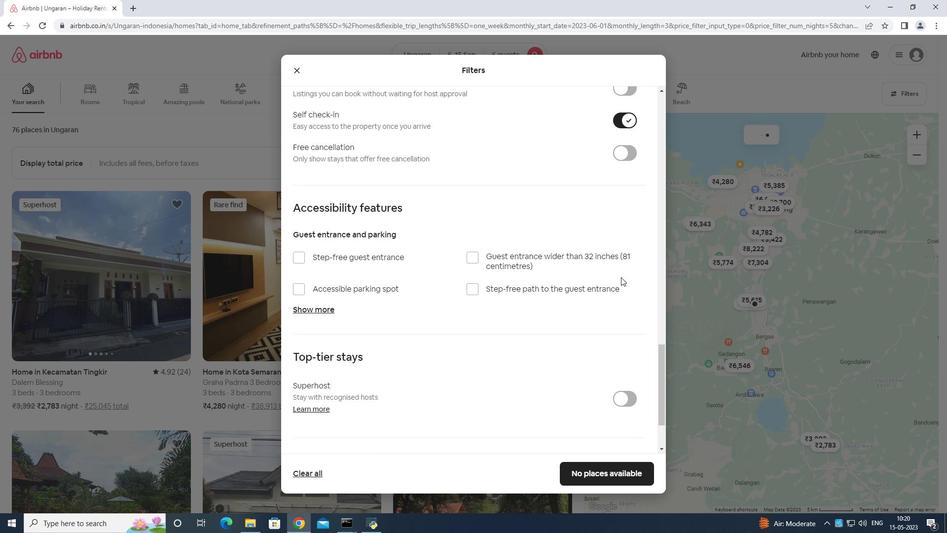 
Action: Mouse moved to (619, 279)
Screenshot: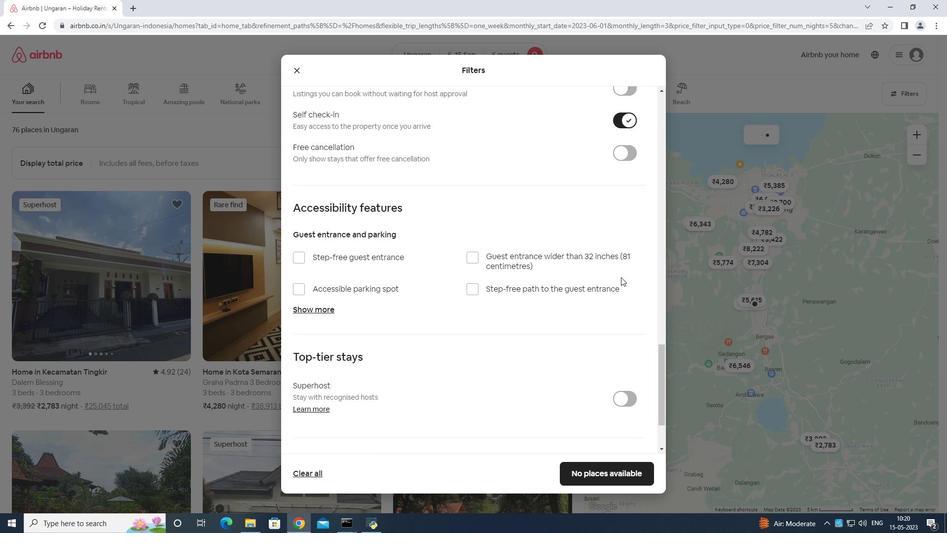 
Action: Mouse scrolled (619, 279) with delta (0, 0)
Screenshot: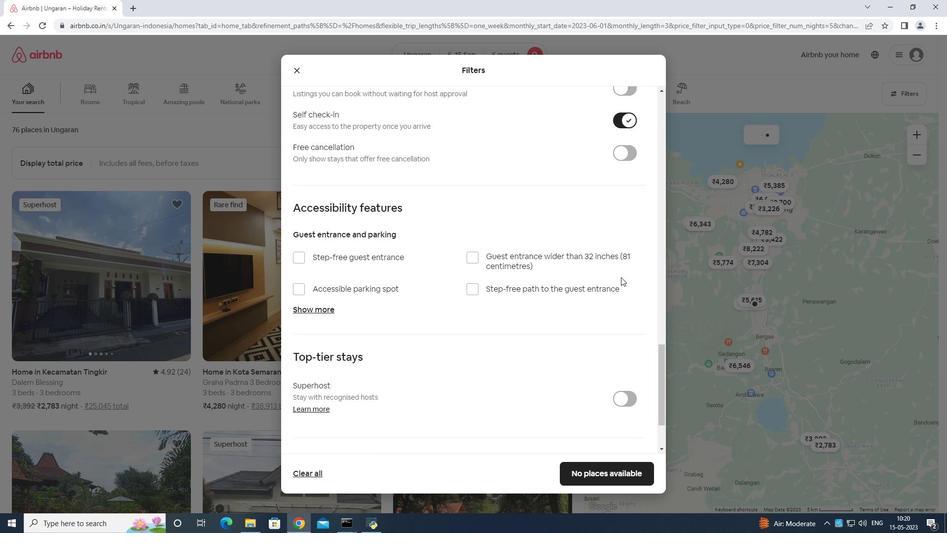 
Action: Mouse scrolled (619, 279) with delta (0, 0)
Screenshot: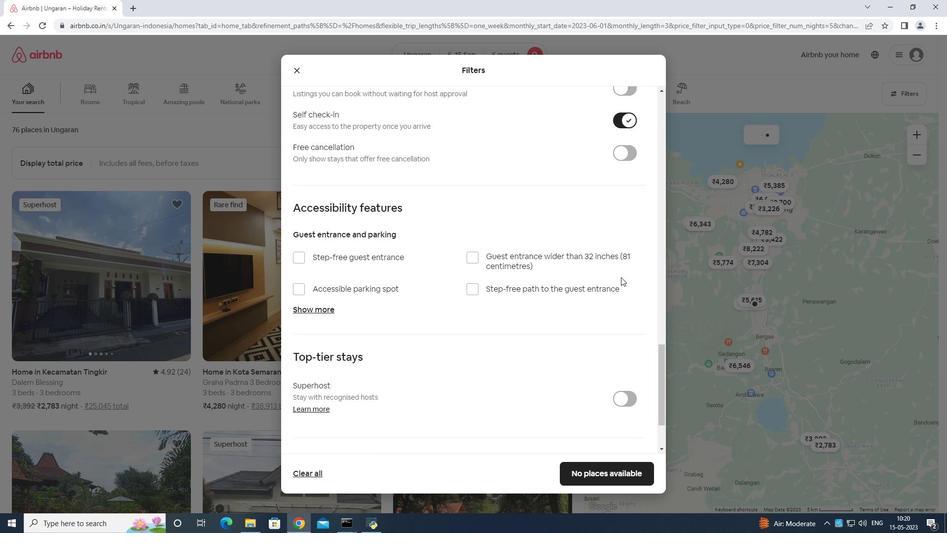 
Action: Mouse moved to (618, 281)
Screenshot: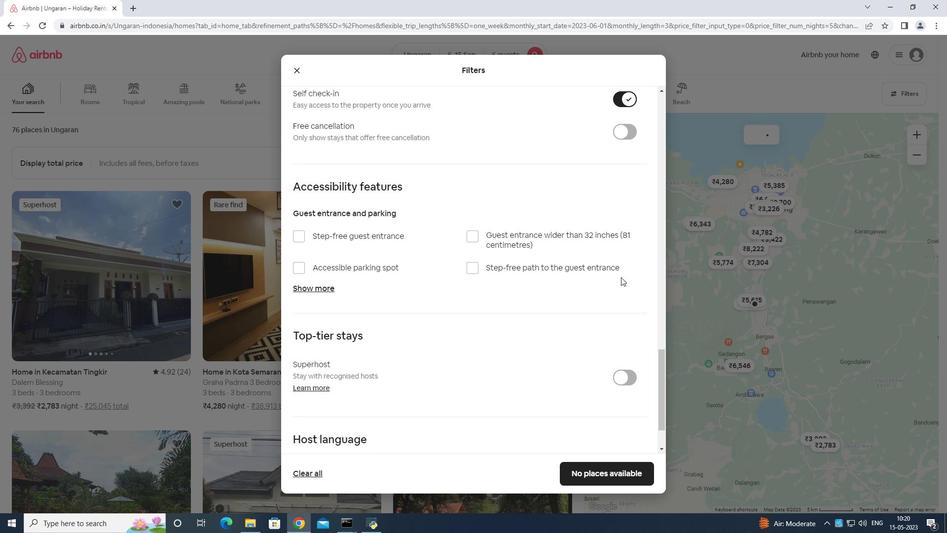 
Action: Mouse scrolled (619, 280) with delta (0, 0)
Screenshot: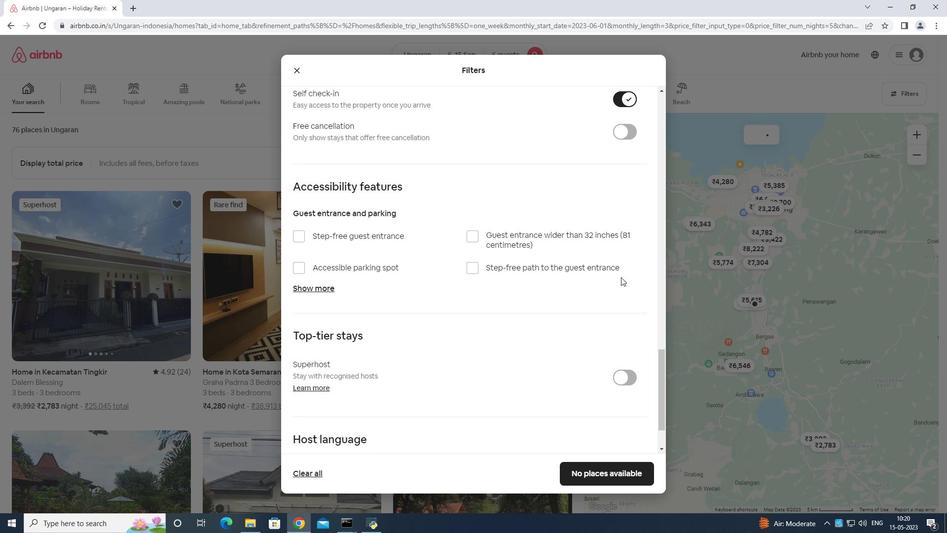 
Action: Mouse moved to (590, 305)
Screenshot: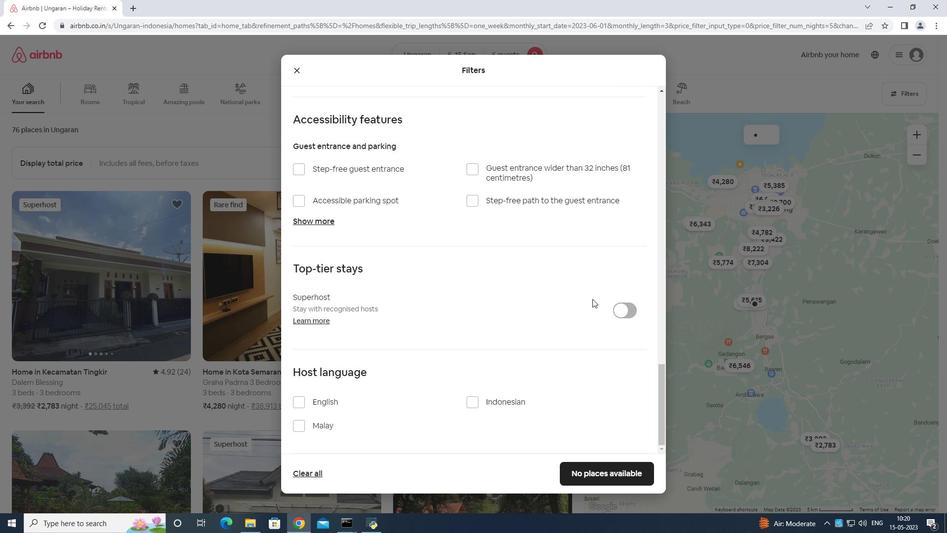 
Action: Mouse scrolled (590, 305) with delta (0, 0)
Screenshot: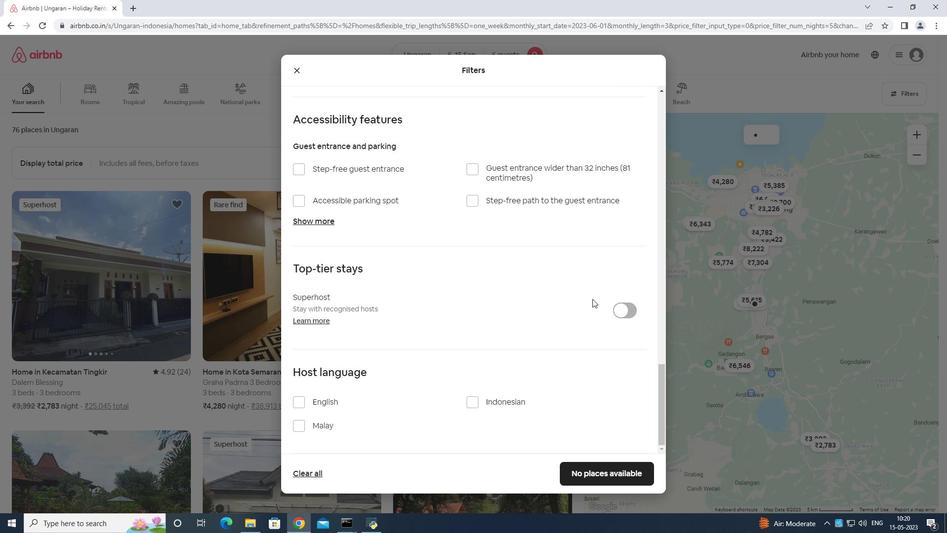 
Action: Mouse moved to (590, 308)
Screenshot: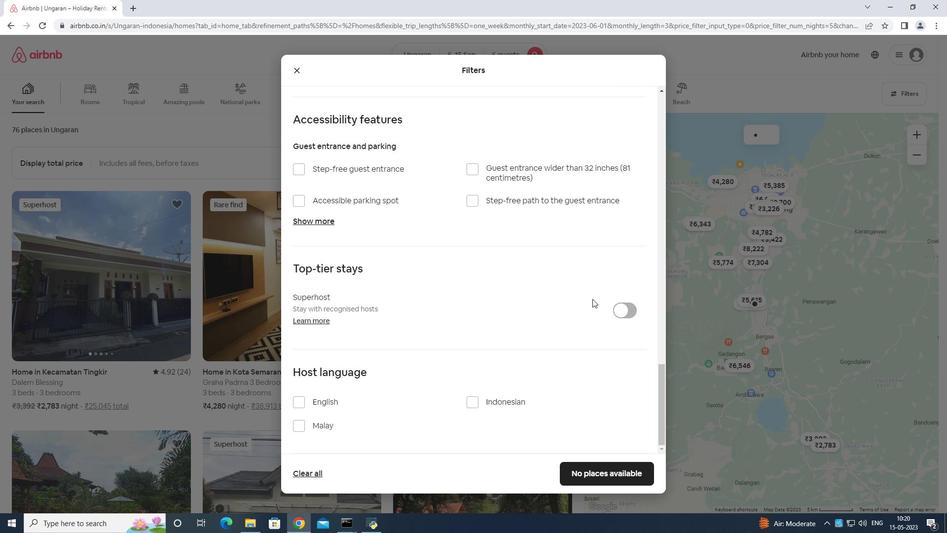 
Action: Mouse scrolled (590, 307) with delta (0, 0)
Screenshot: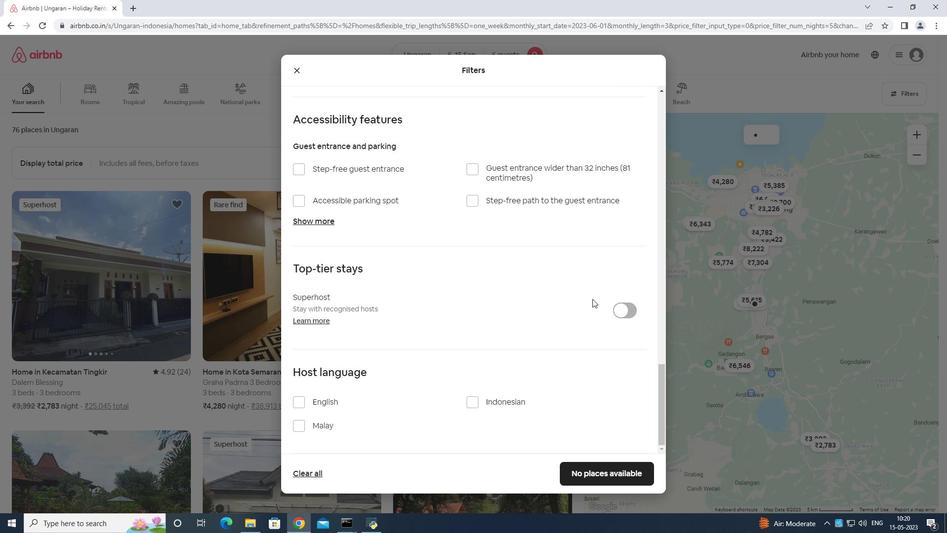 
Action: Mouse moved to (589, 310)
Screenshot: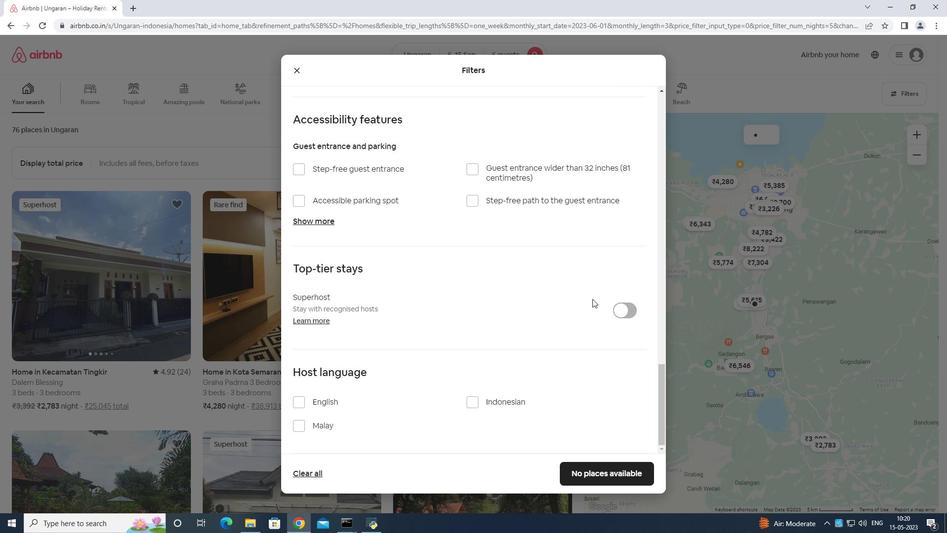 
Action: Mouse scrolled (589, 309) with delta (0, 0)
Screenshot: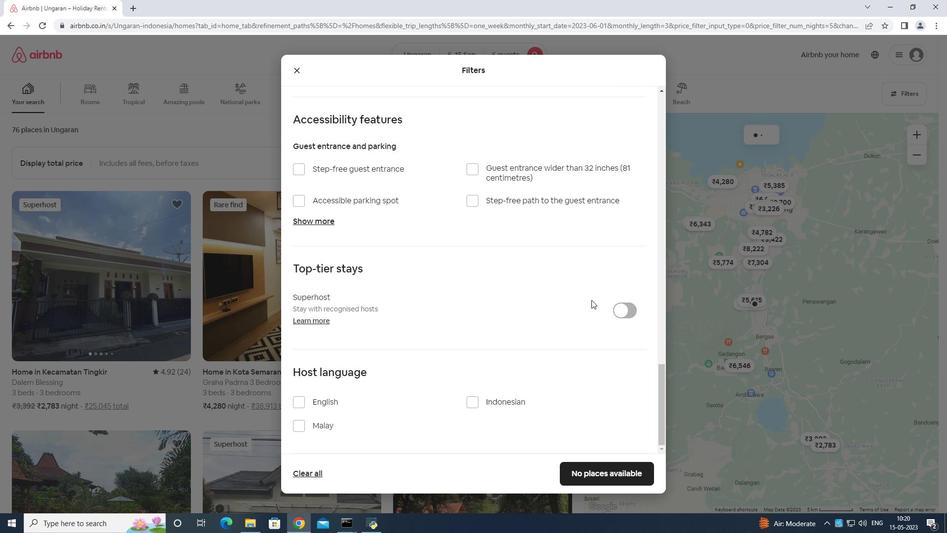 
Action: Mouse moved to (584, 315)
Screenshot: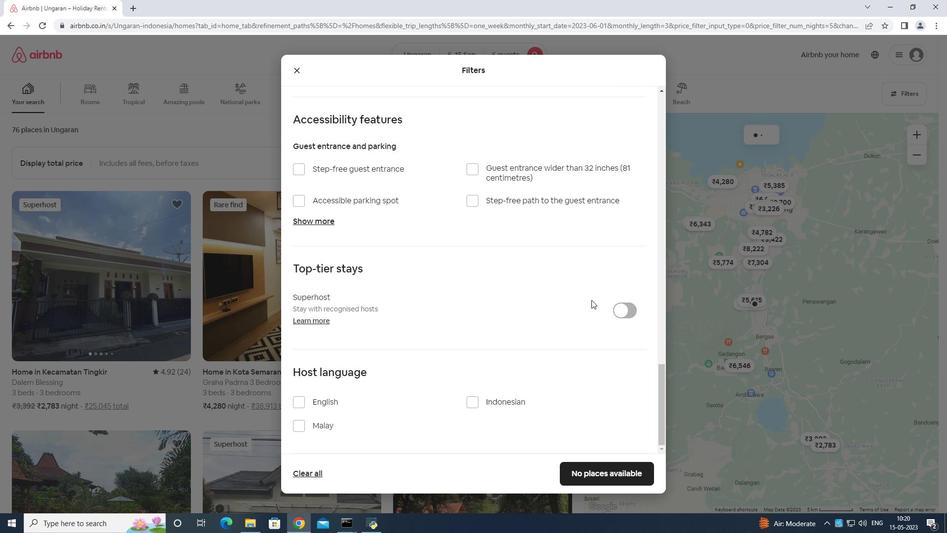 
Action: Mouse scrolled (584, 315) with delta (0, 0)
Screenshot: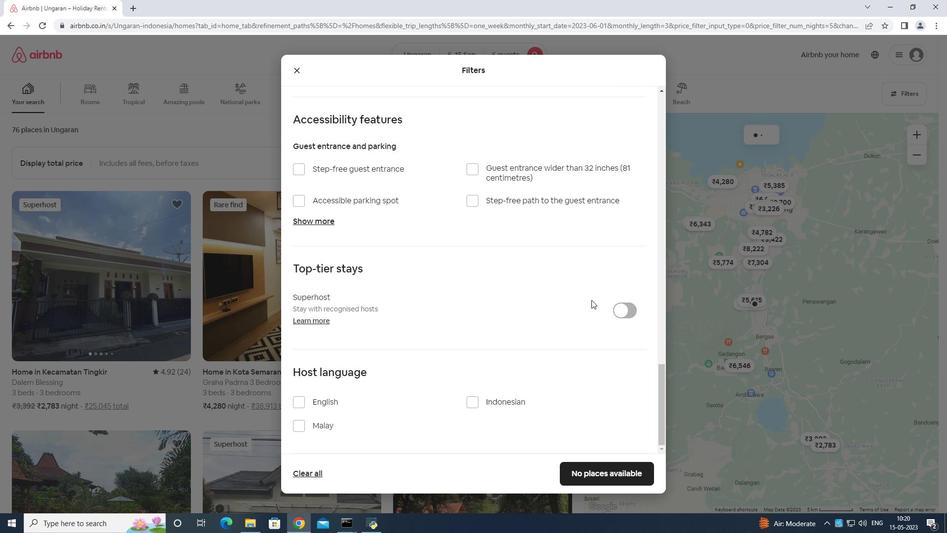 
Action: Mouse moved to (325, 401)
Screenshot: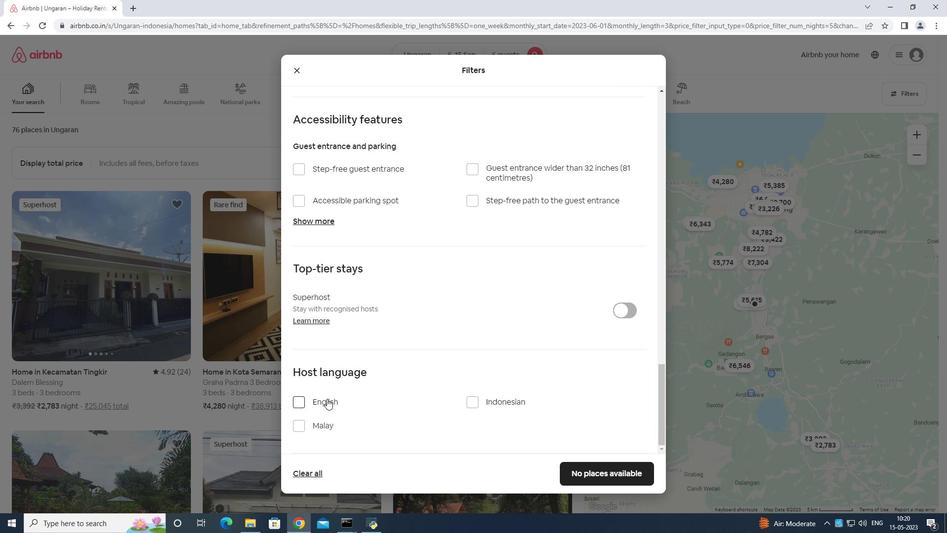 
Action: Mouse pressed left at (325, 401)
Screenshot: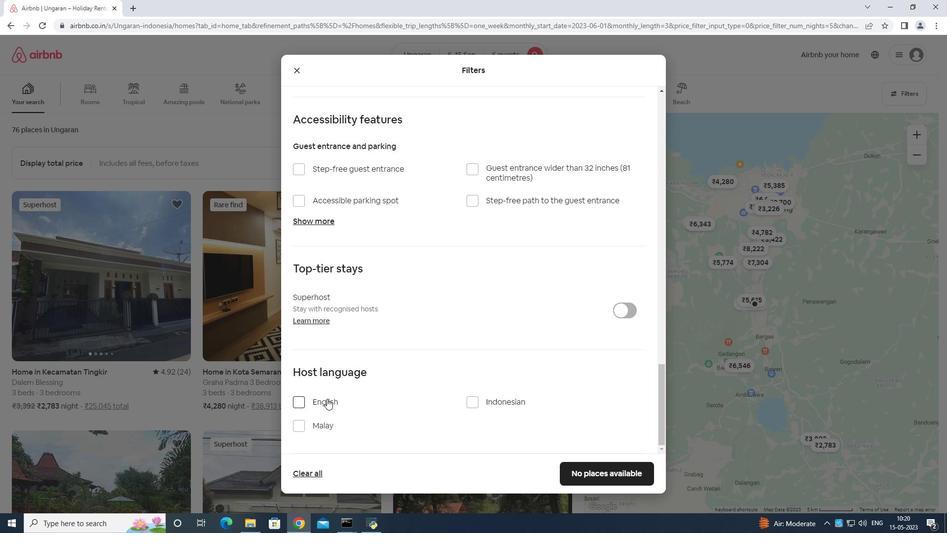 
Action: Mouse moved to (614, 469)
Screenshot: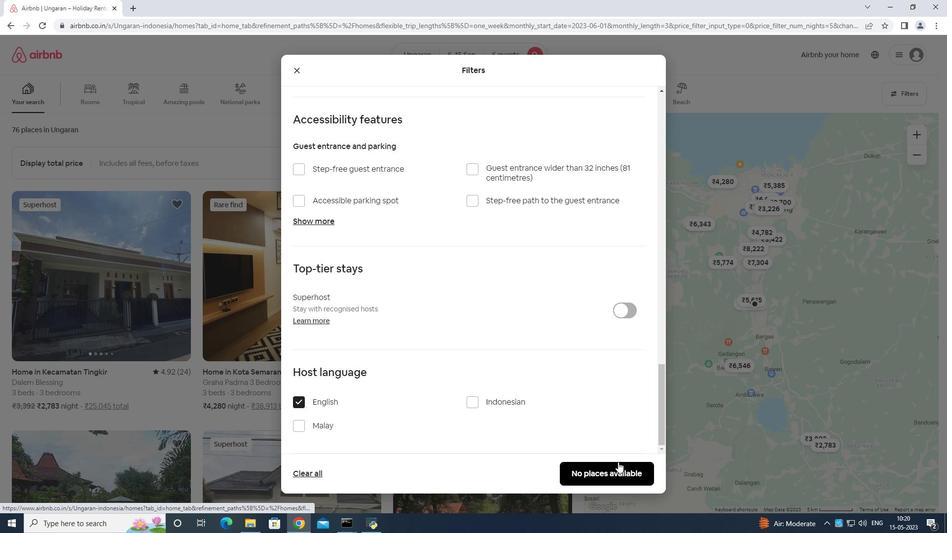 
Action: Mouse pressed left at (614, 469)
Screenshot: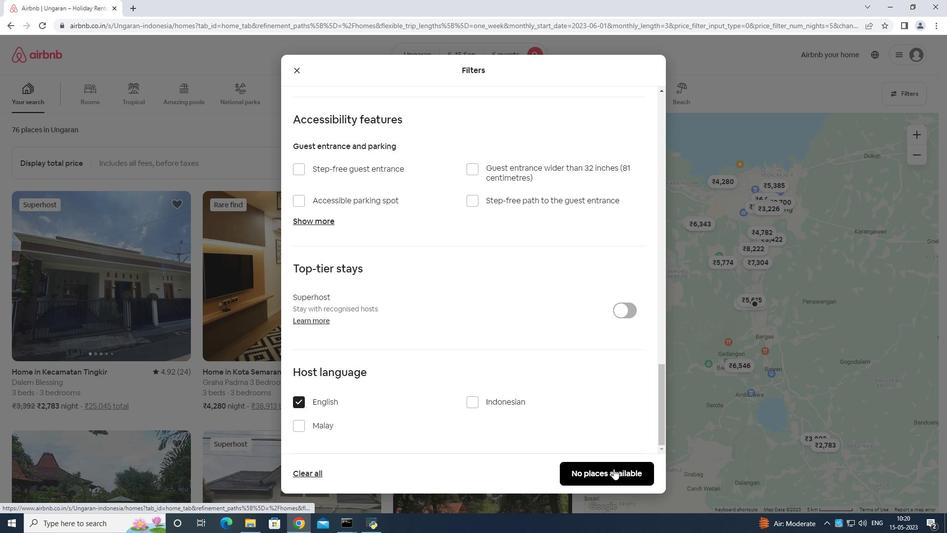 
Action: Mouse moved to (617, 467)
Screenshot: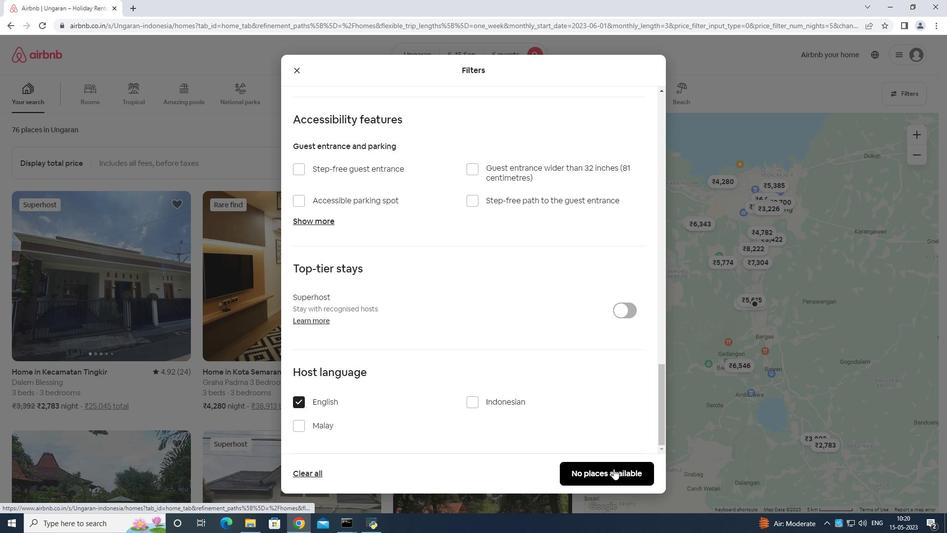 
